 Task: Look for Airbnb options in Luimneach, Ireland from 2nd December, 2023 to 12th December, 2023 for 2 adults.1  bedroom having 1 bed and 1 bathroom. Property type can be hotel. Look for 5 properties as per requirement.
Action: Mouse moved to (397, 89)
Screenshot: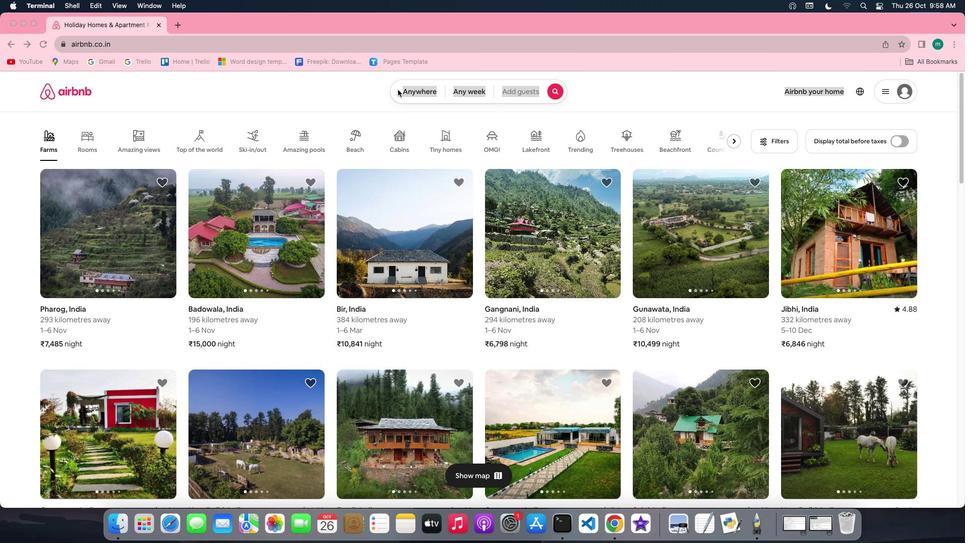 
Action: Mouse pressed left at (397, 89)
Screenshot: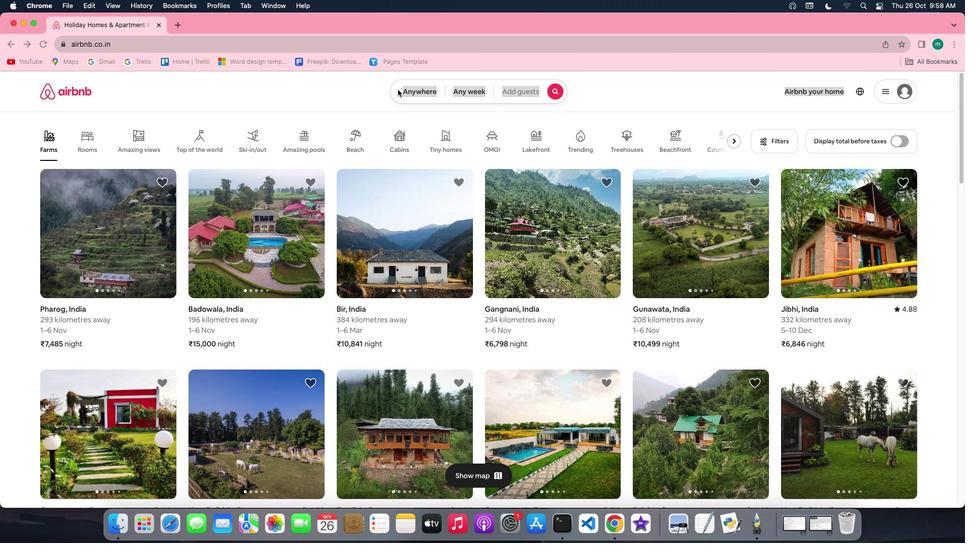 
Action: Mouse moved to (409, 85)
Screenshot: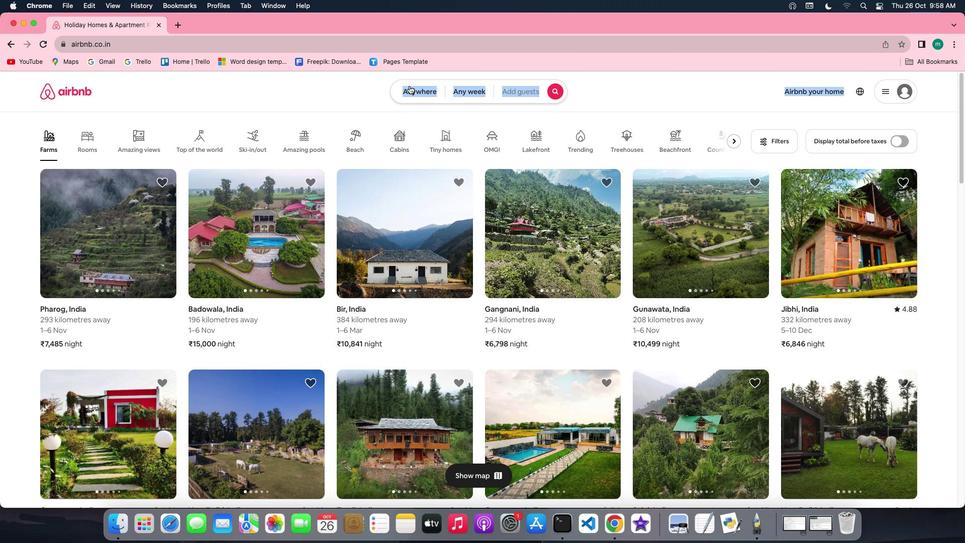 
Action: Mouse pressed left at (409, 85)
Screenshot: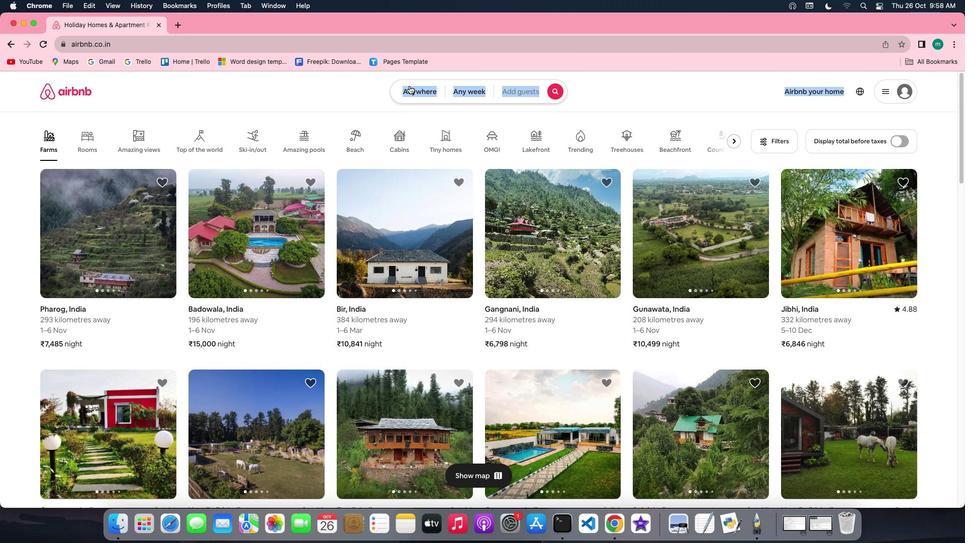 
Action: Mouse moved to (371, 124)
Screenshot: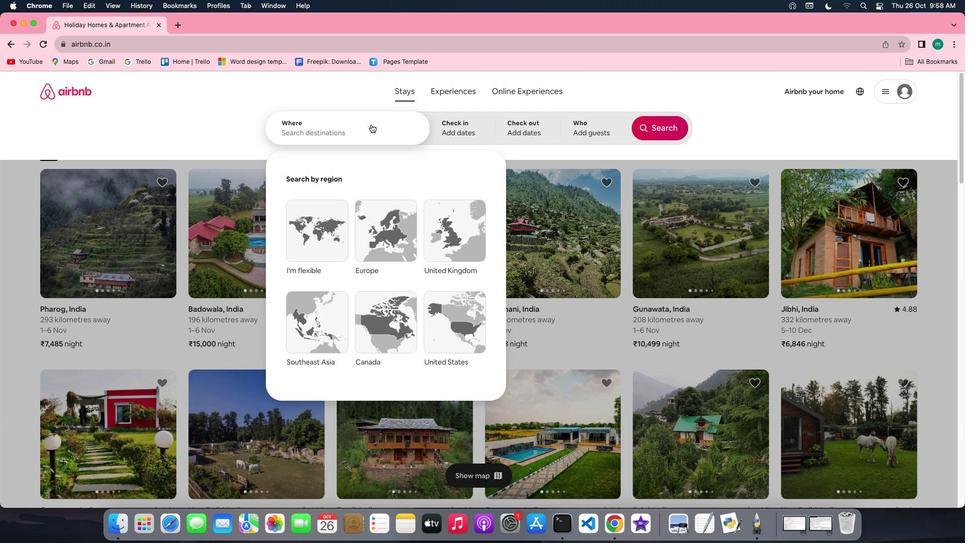 
Action: Key pressed Key.shift'L''u''i''m''e''a''c''h'
Screenshot: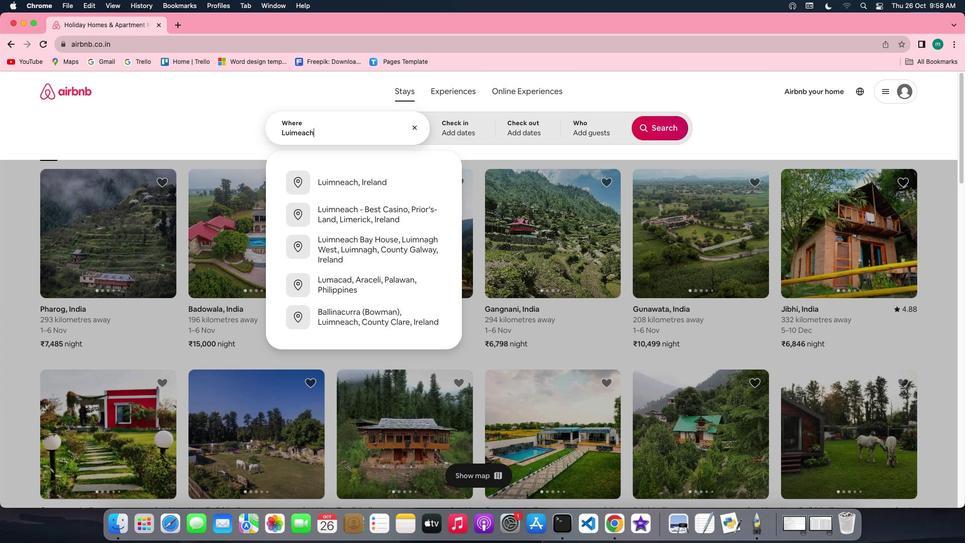 
Action: Mouse moved to (371, 124)
Screenshot: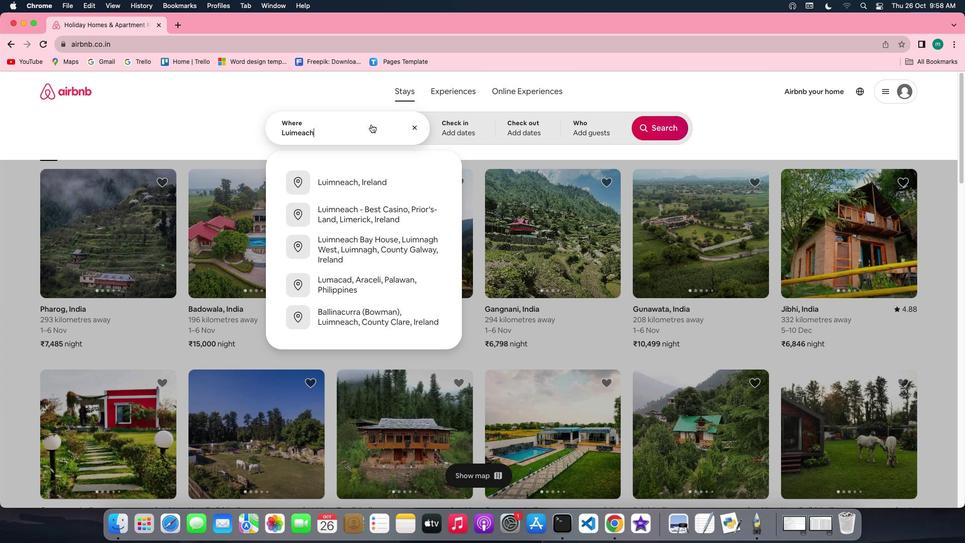 
Action: Key pressed ','Key.spaceKey.shift'I''r''e''l''a''n''d'
Screenshot: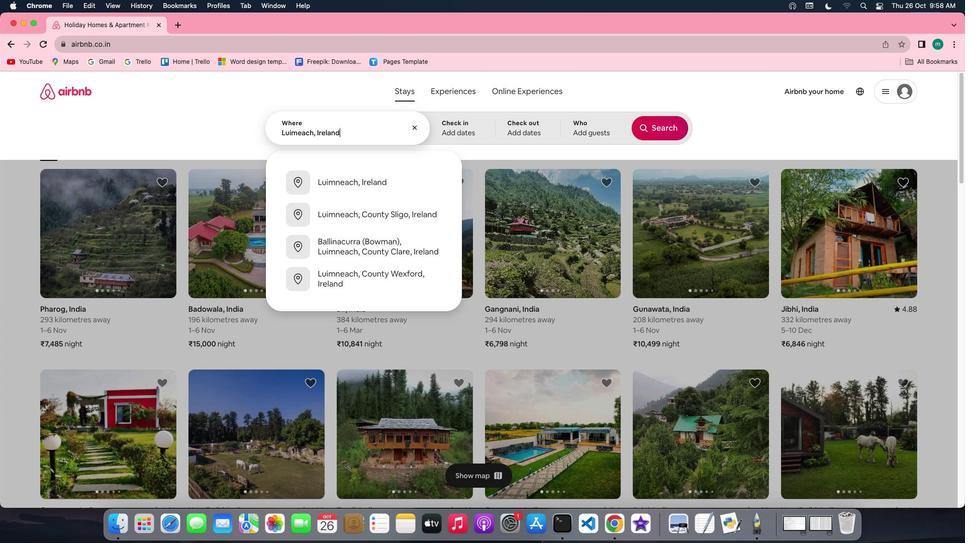 
Action: Mouse moved to (442, 121)
Screenshot: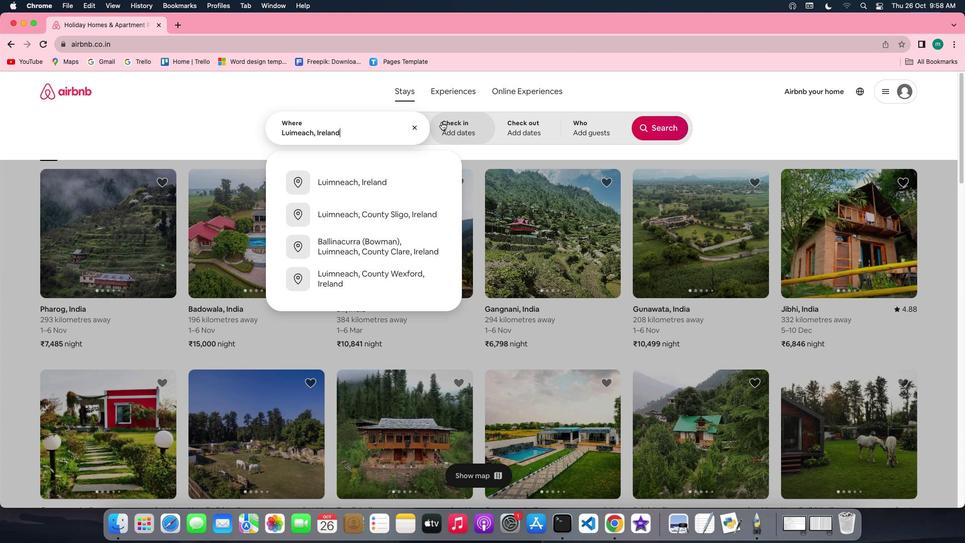 
Action: Mouse pressed left at (442, 121)
Screenshot: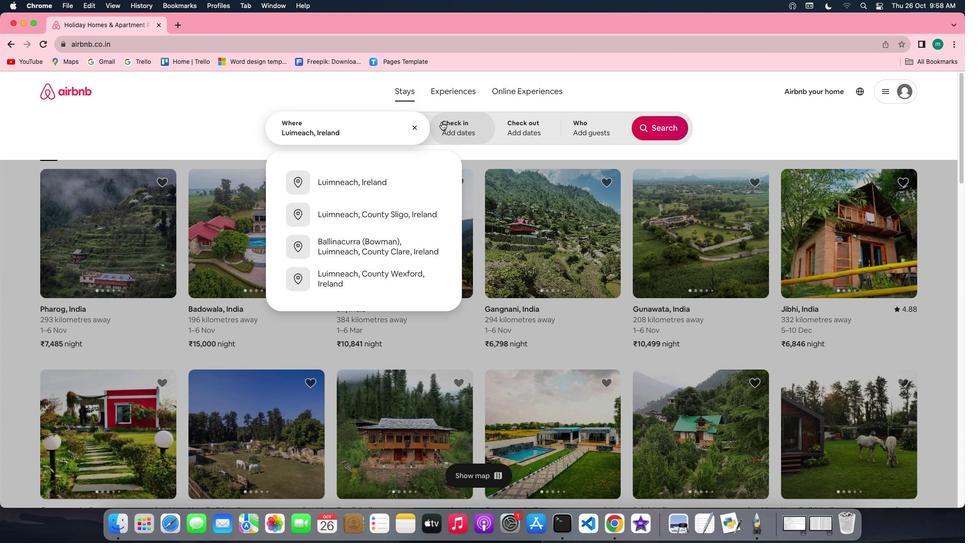 
Action: Mouse moved to (656, 203)
Screenshot: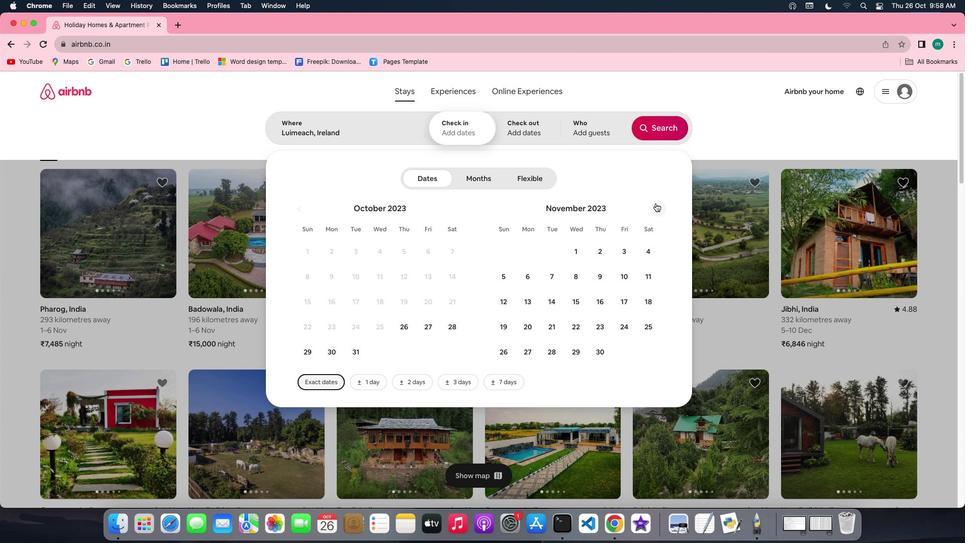 
Action: Mouse pressed left at (656, 203)
Screenshot: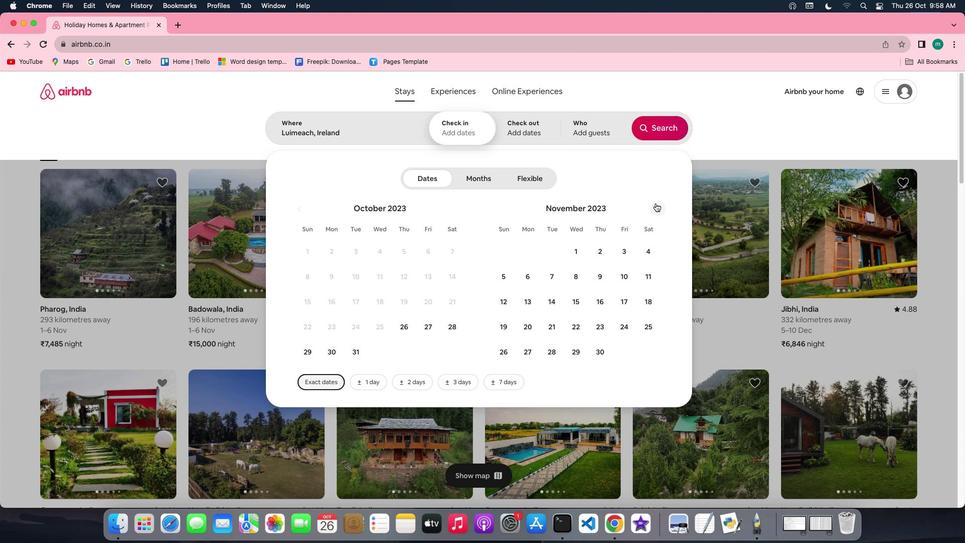 
Action: Mouse moved to (641, 247)
Screenshot: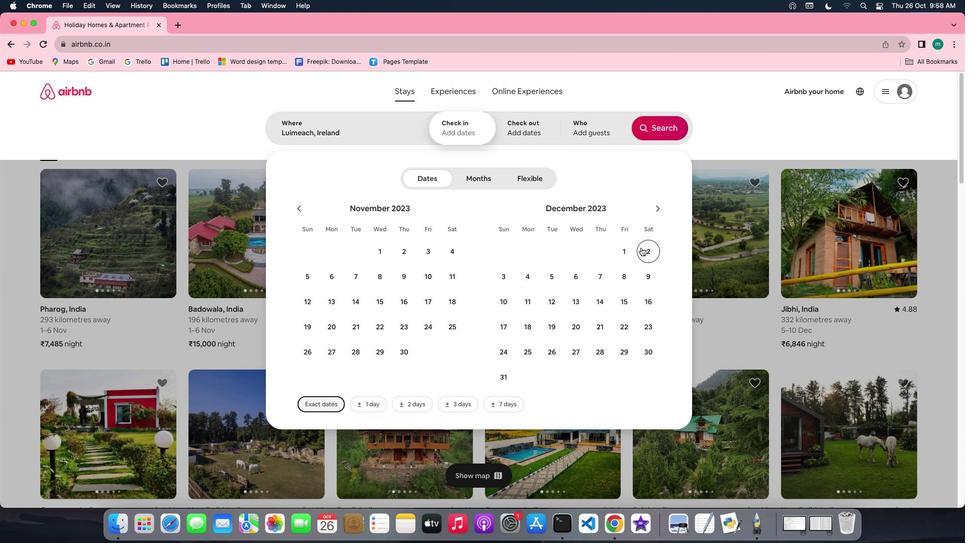 
Action: Mouse pressed left at (641, 247)
Screenshot: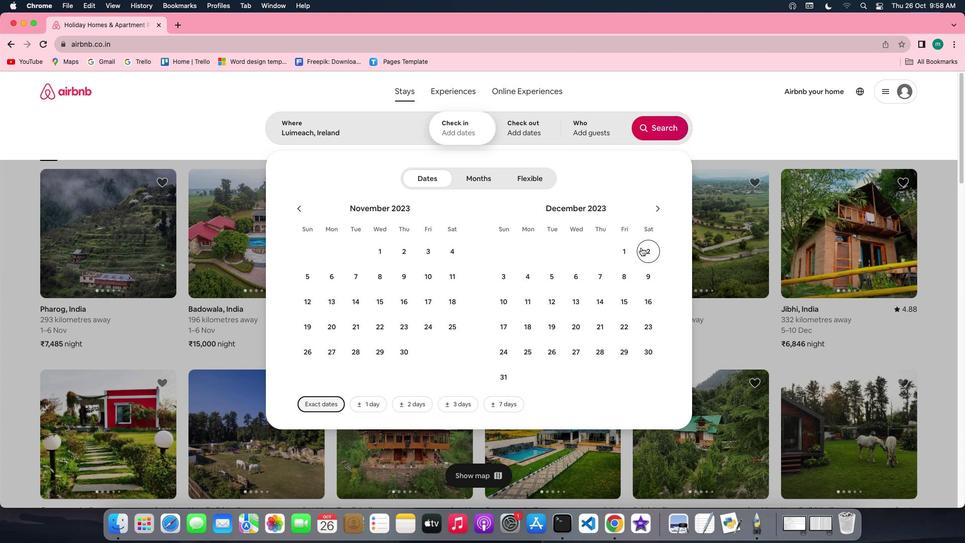 
Action: Mouse moved to (556, 302)
Screenshot: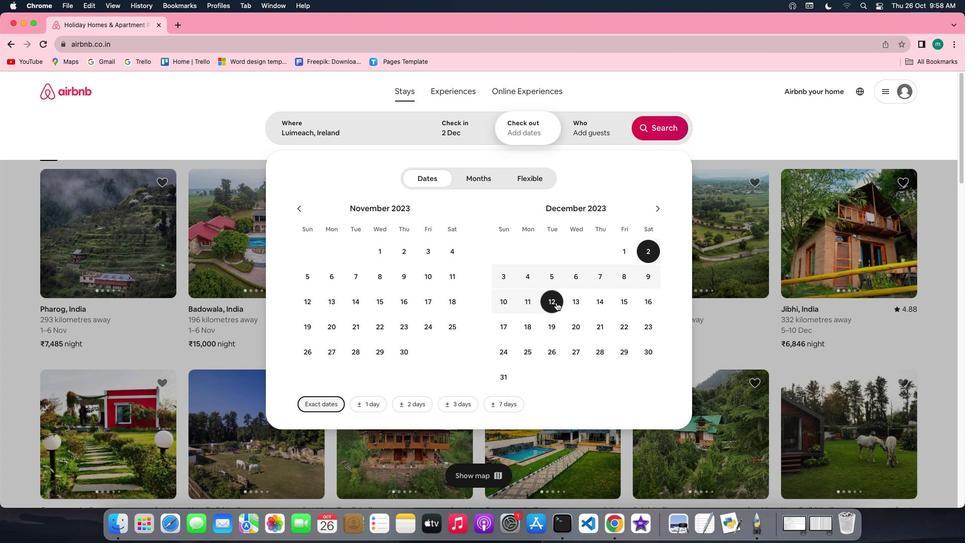 
Action: Mouse pressed left at (556, 302)
Screenshot: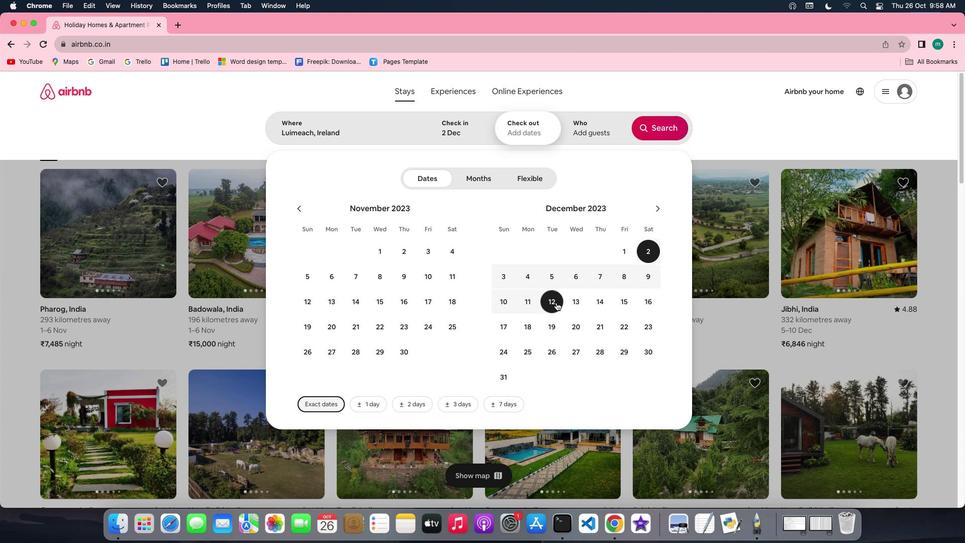 
Action: Mouse moved to (591, 141)
Screenshot: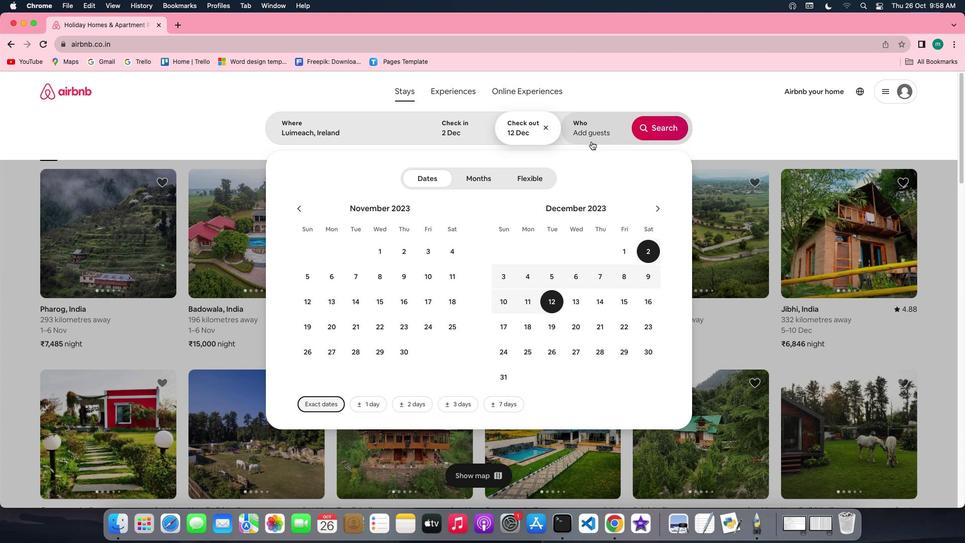 
Action: Mouse pressed left at (591, 141)
Screenshot: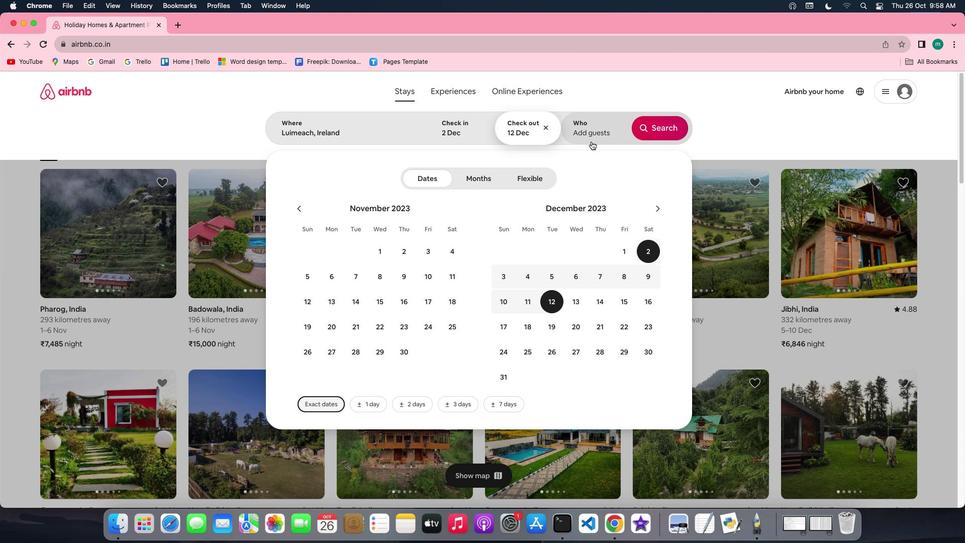 
Action: Mouse moved to (661, 182)
Screenshot: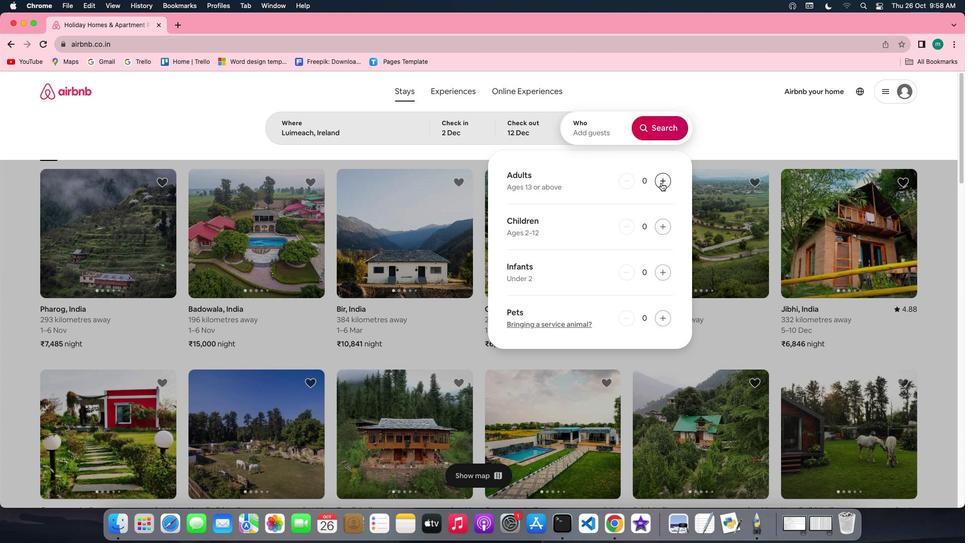 
Action: Mouse pressed left at (661, 182)
Screenshot: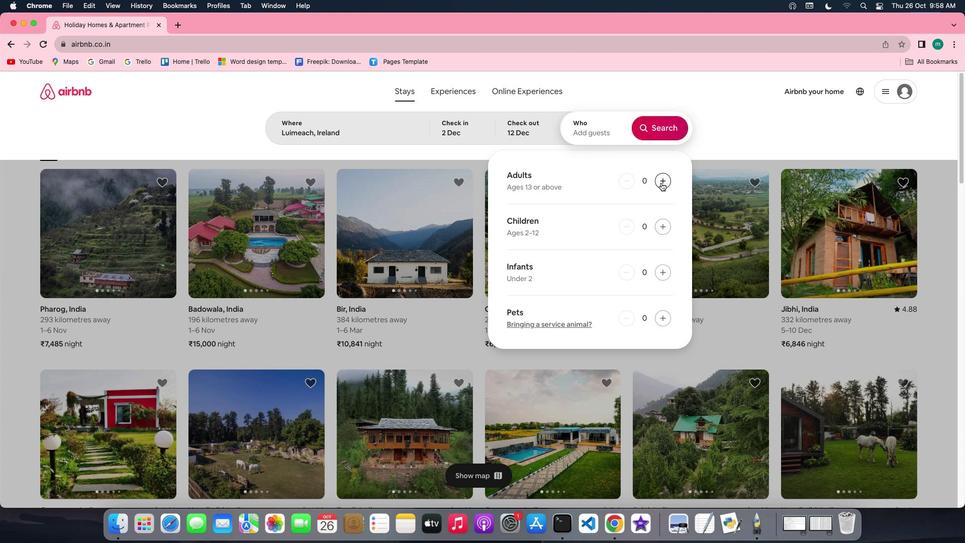 
Action: Mouse pressed left at (661, 182)
Screenshot: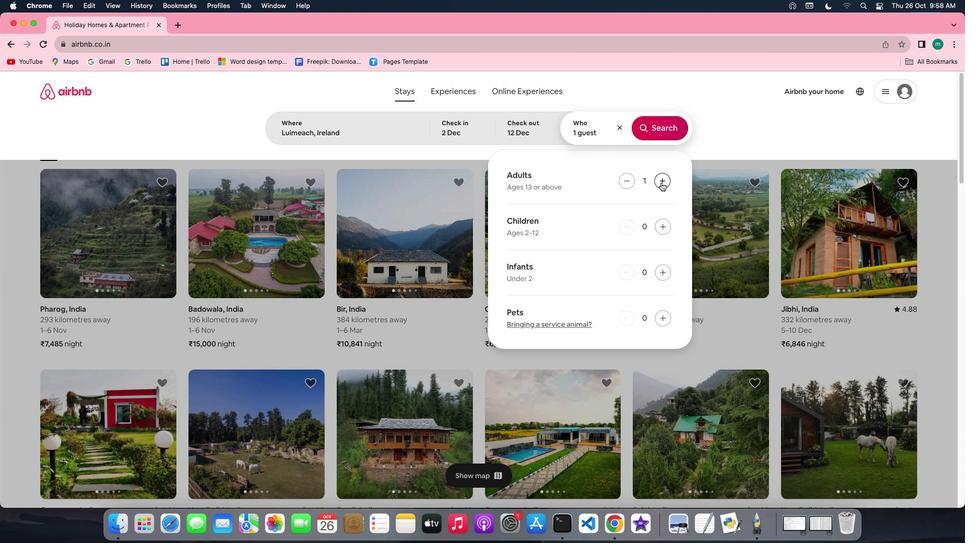 
Action: Mouse moved to (670, 131)
Screenshot: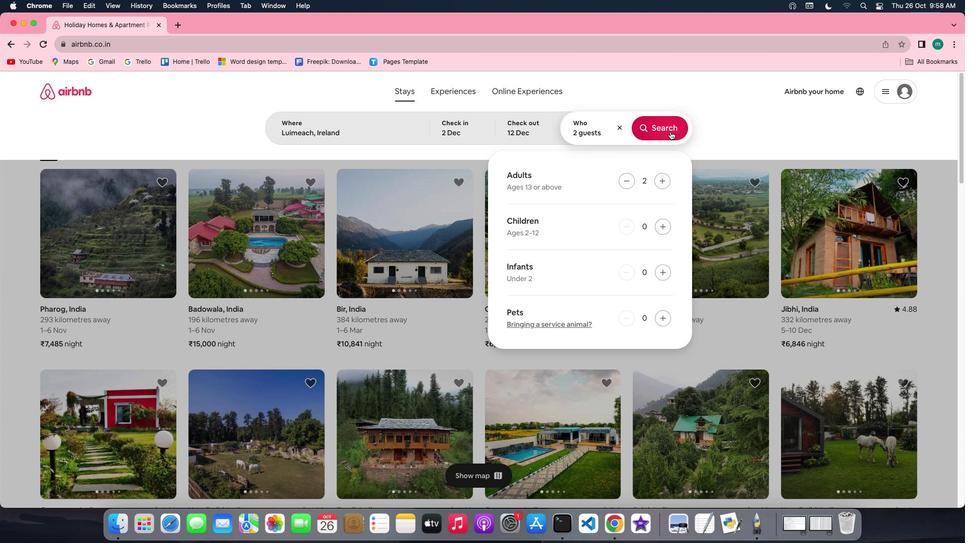 
Action: Mouse pressed left at (670, 131)
Screenshot: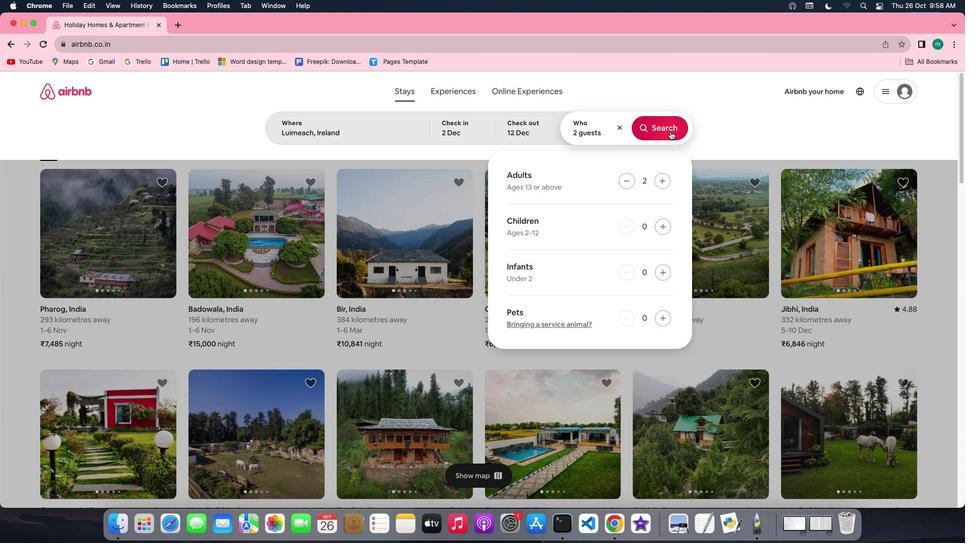 
Action: Mouse moved to (800, 133)
Screenshot: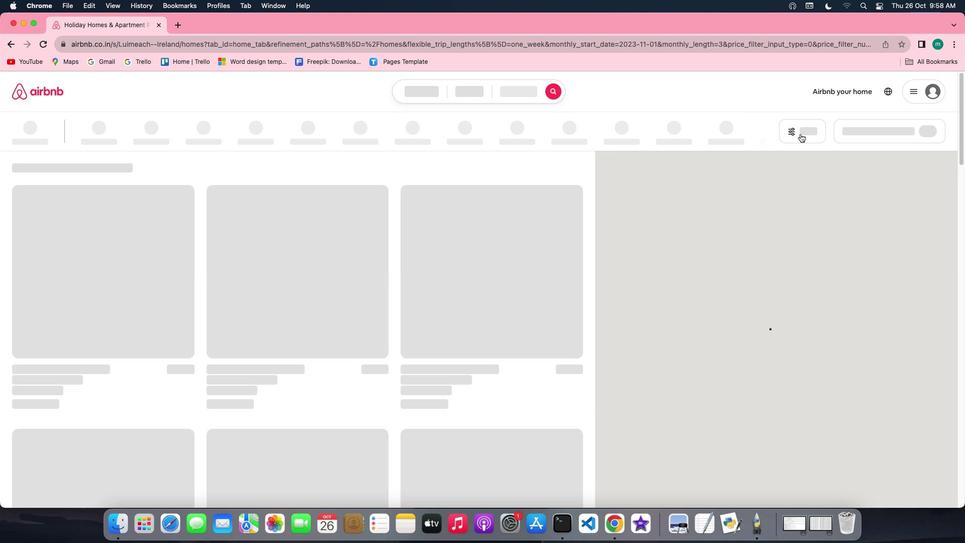 
Action: Mouse pressed left at (800, 133)
Screenshot: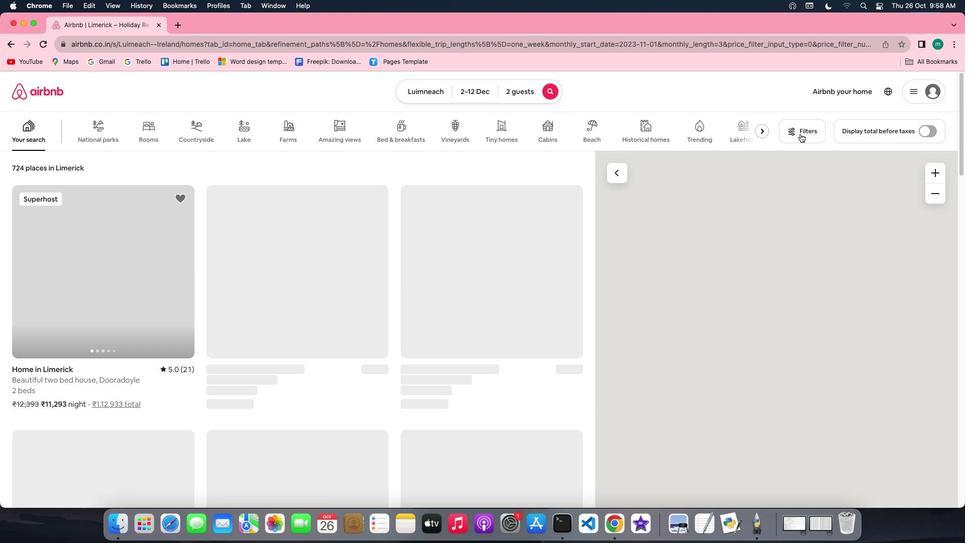 
Action: Mouse moved to (629, 226)
Screenshot: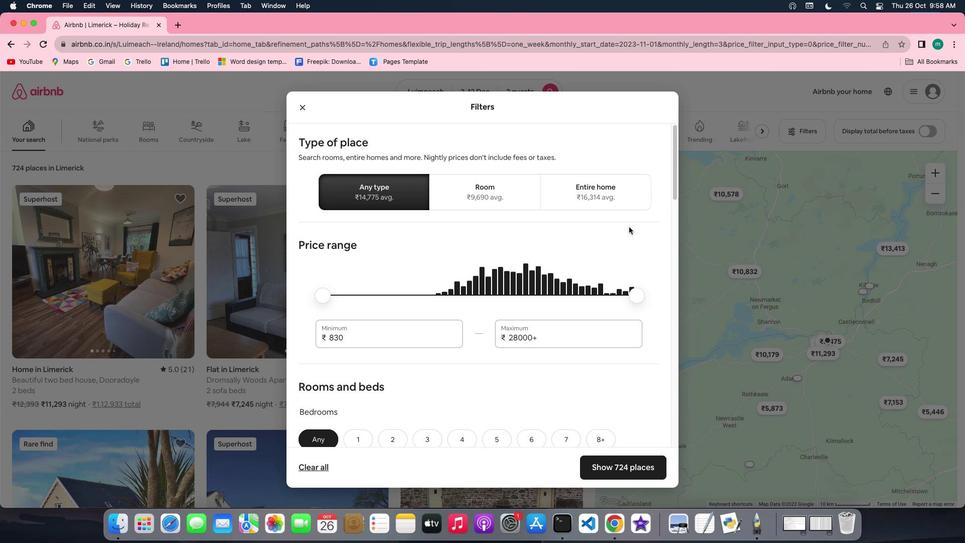 
Action: Mouse scrolled (629, 226) with delta (0, 0)
Screenshot: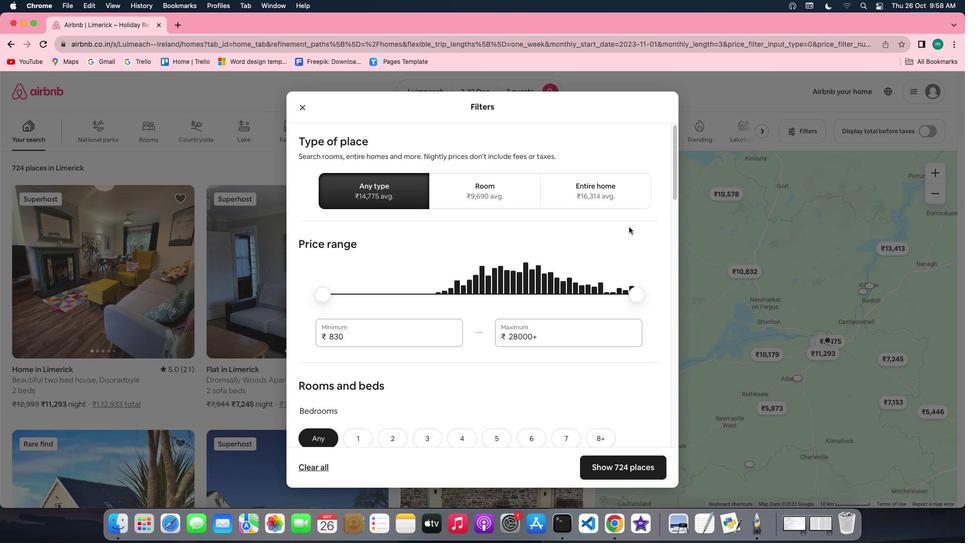 
Action: Mouse scrolled (629, 226) with delta (0, 0)
Screenshot: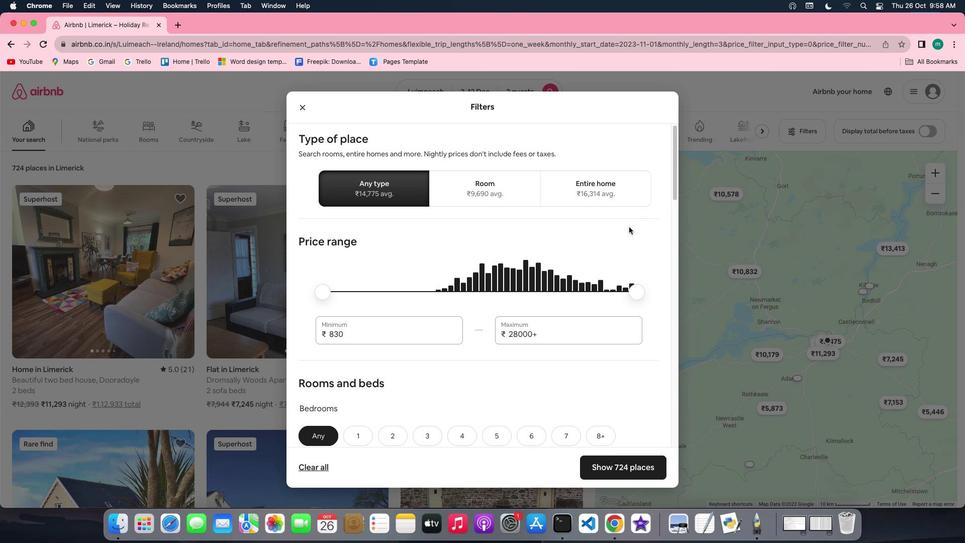 
Action: Mouse scrolled (629, 226) with delta (0, 0)
Screenshot: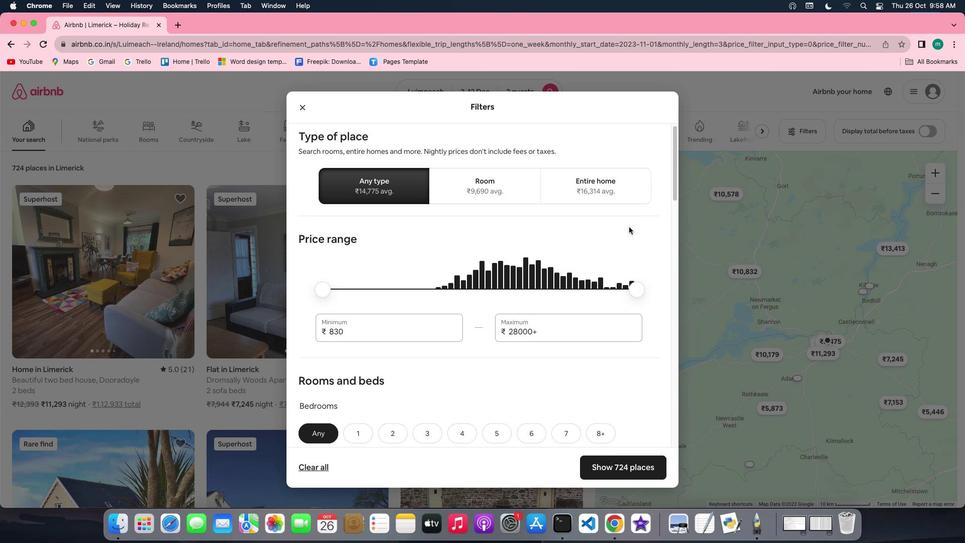 
Action: Mouse scrolled (629, 226) with delta (0, 0)
Screenshot: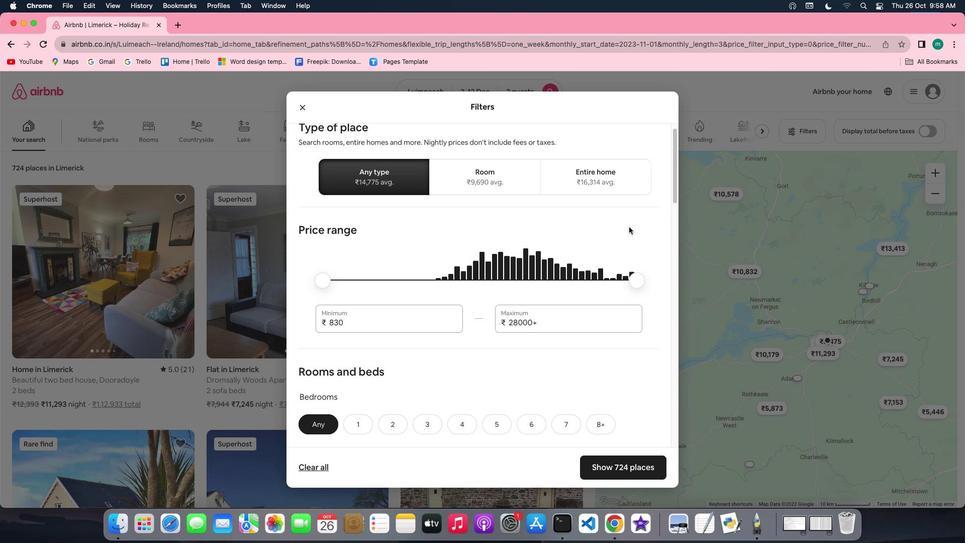 
Action: Mouse scrolled (629, 226) with delta (0, 0)
Screenshot: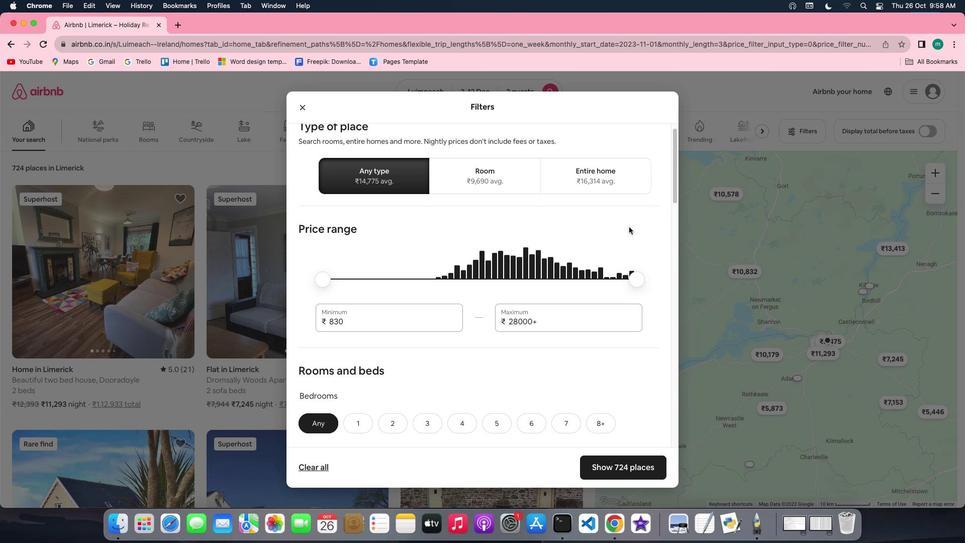 
Action: Mouse scrolled (629, 226) with delta (0, 0)
Screenshot: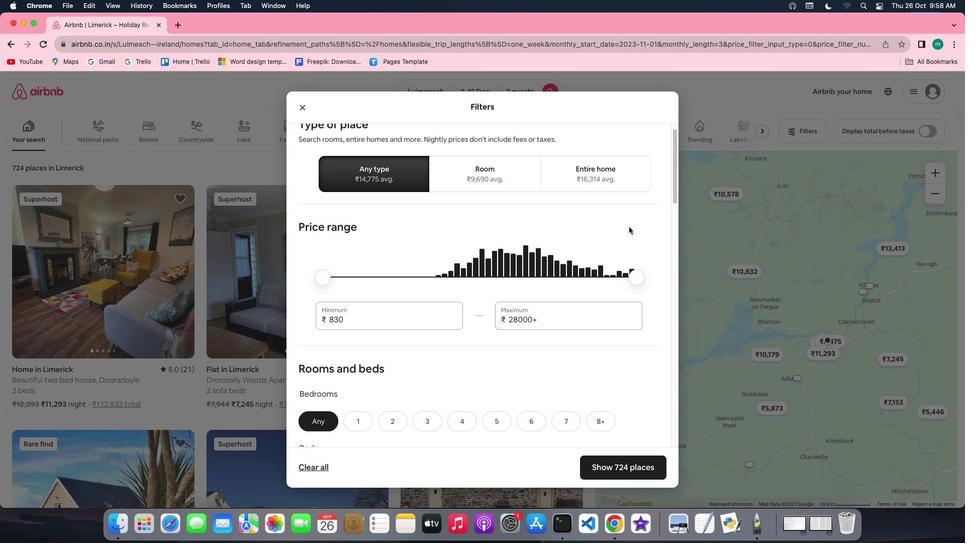 
Action: Mouse scrolled (629, 226) with delta (0, 0)
Screenshot: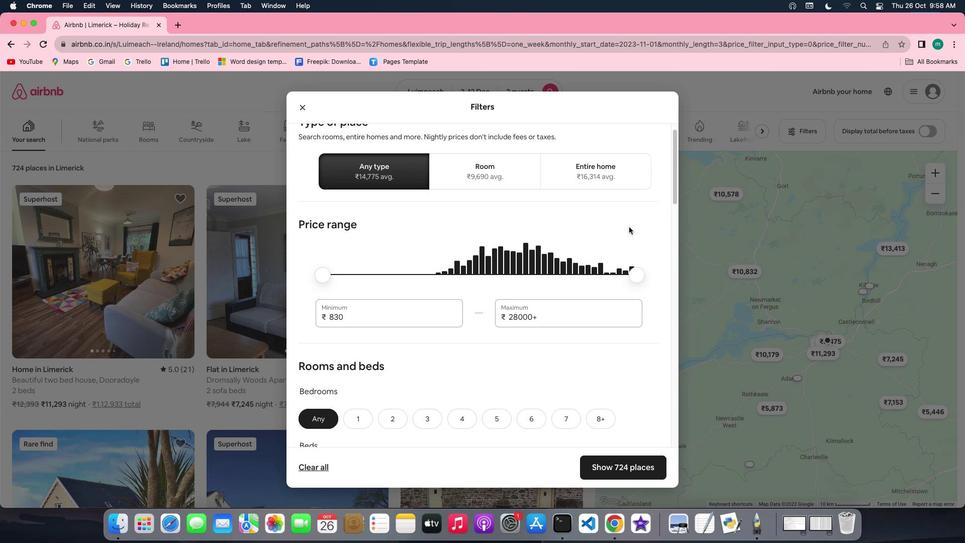 
Action: Mouse scrolled (629, 226) with delta (0, 0)
Screenshot: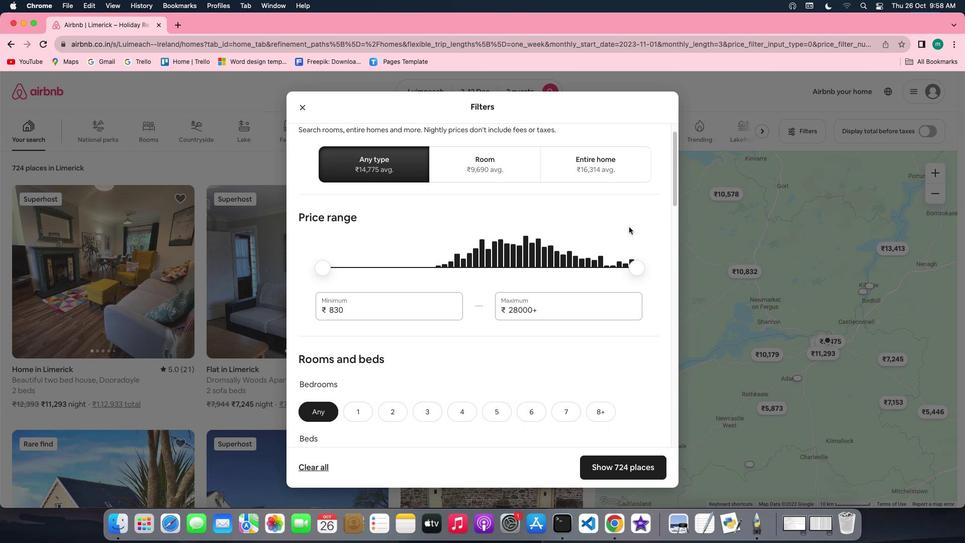 
Action: Mouse scrolled (629, 226) with delta (0, 0)
Screenshot: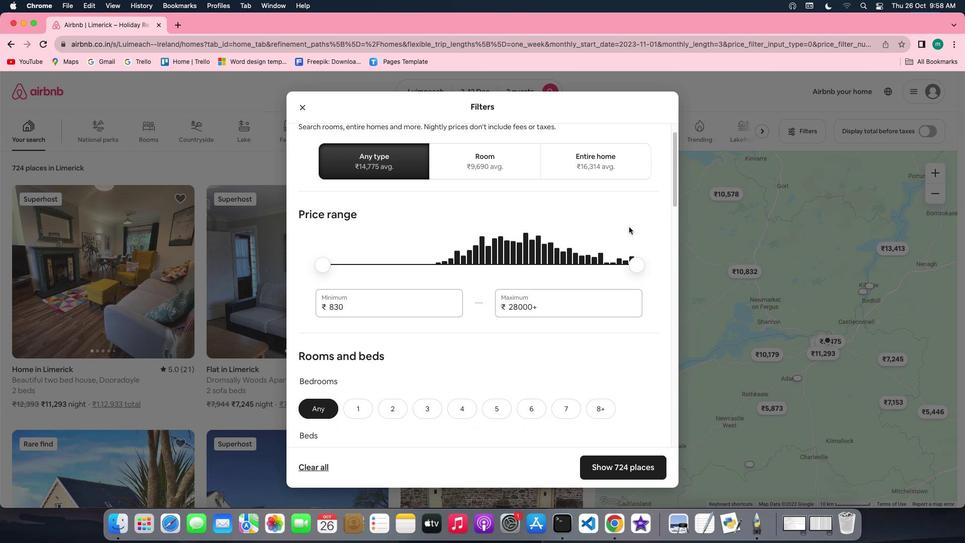 
Action: Mouse scrolled (629, 226) with delta (0, 0)
Screenshot: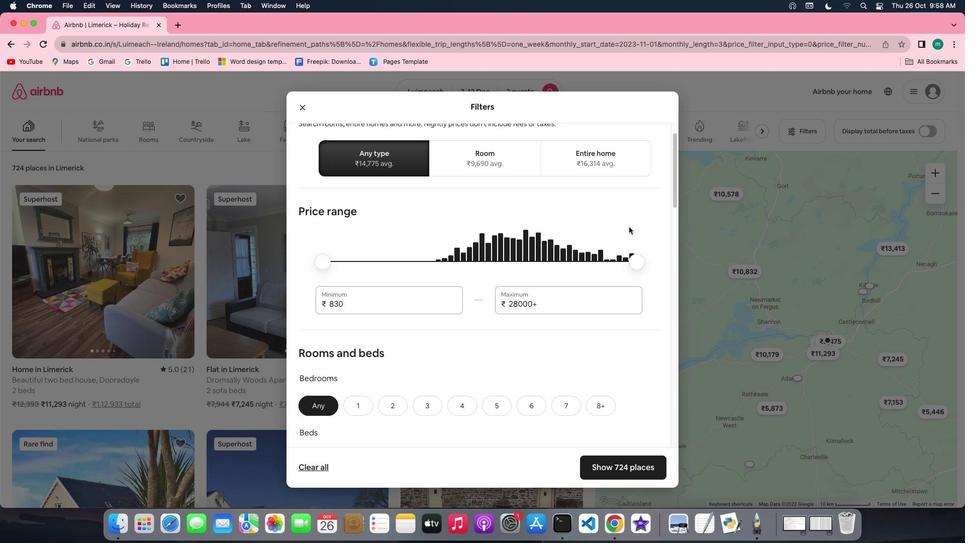 
Action: Mouse scrolled (629, 226) with delta (0, 0)
Screenshot: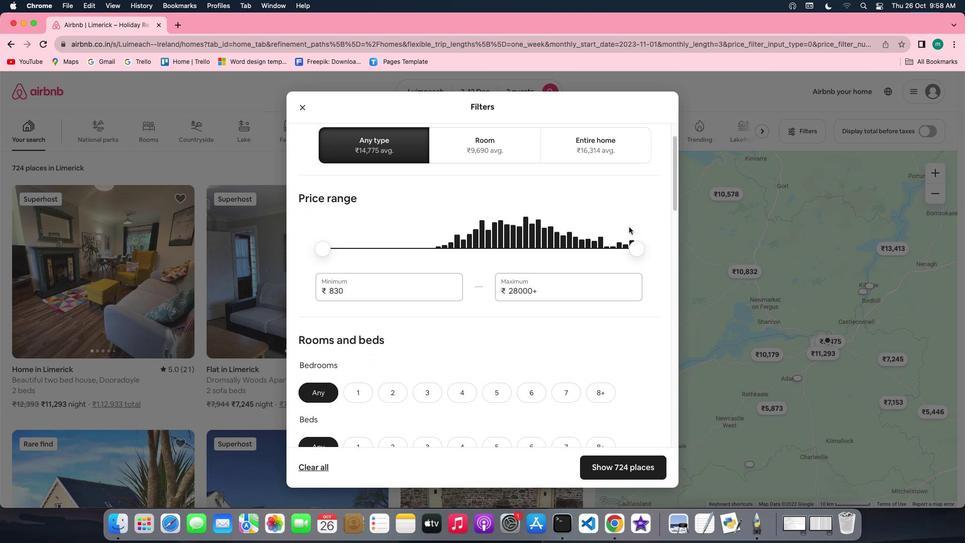 
Action: Mouse scrolled (629, 226) with delta (0, 0)
Screenshot: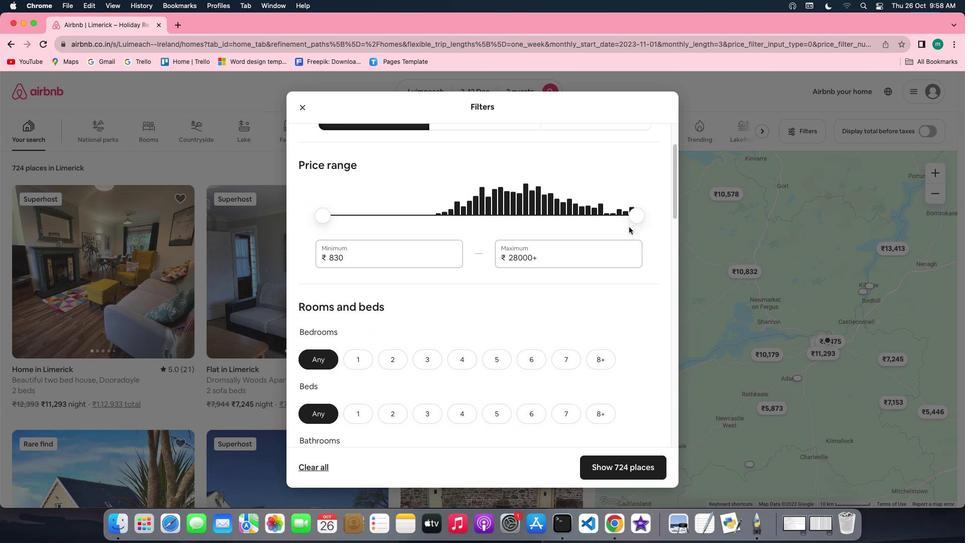 
Action: Mouse scrolled (629, 226) with delta (0, 0)
Screenshot: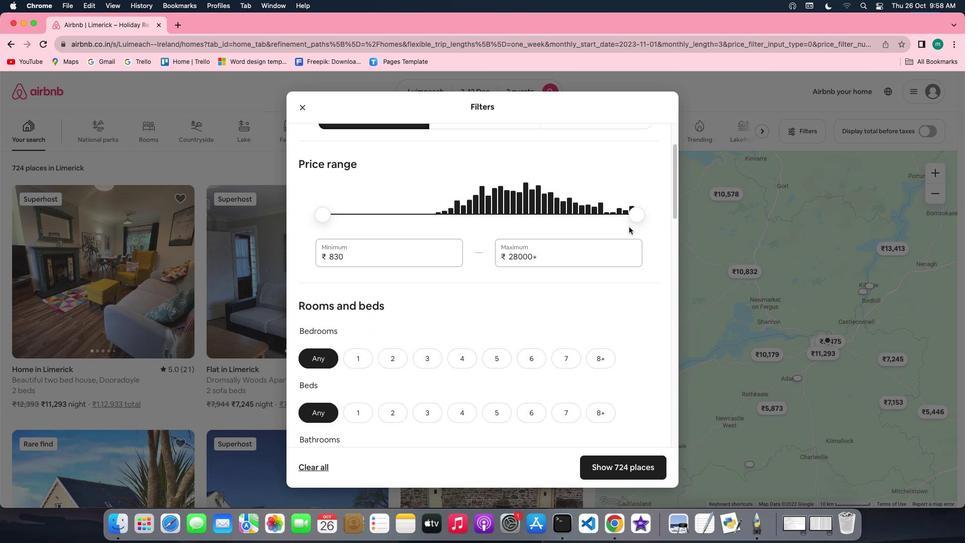 
Action: Mouse scrolled (629, 226) with delta (0, 0)
Screenshot: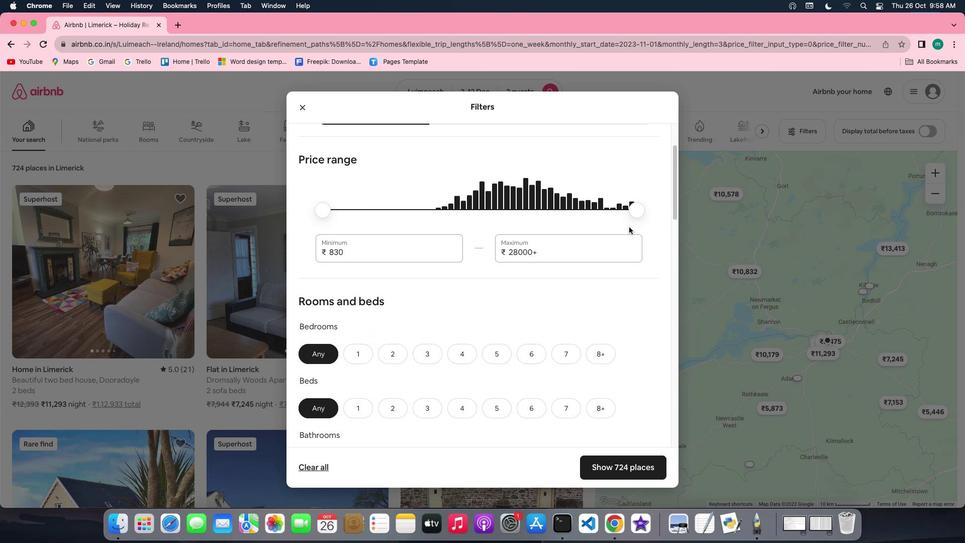 
Action: Mouse scrolled (629, 226) with delta (0, 0)
Screenshot: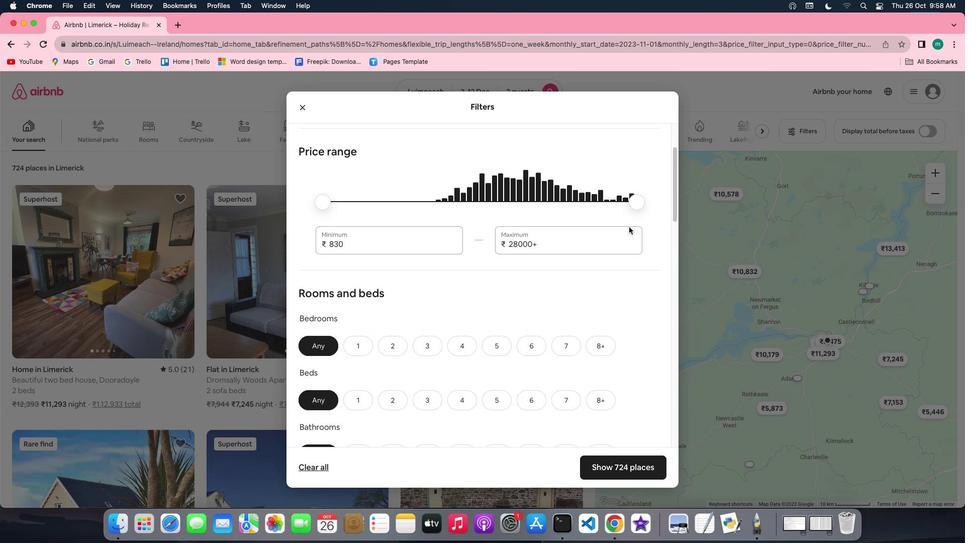 
Action: Mouse scrolled (629, 226) with delta (0, 0)
Screenshot: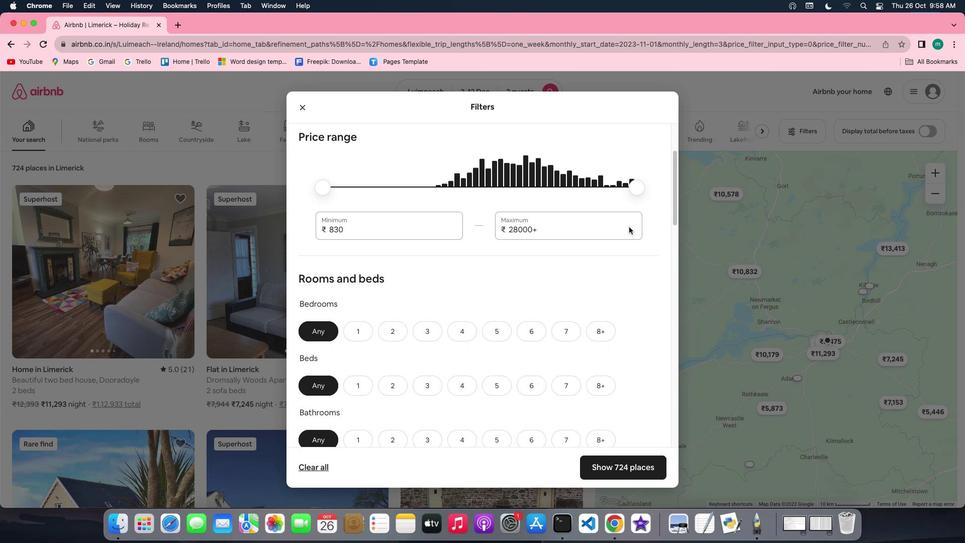 
Action: Mouse scrolled (629, 226) with delta (0, 0)
Screenshot: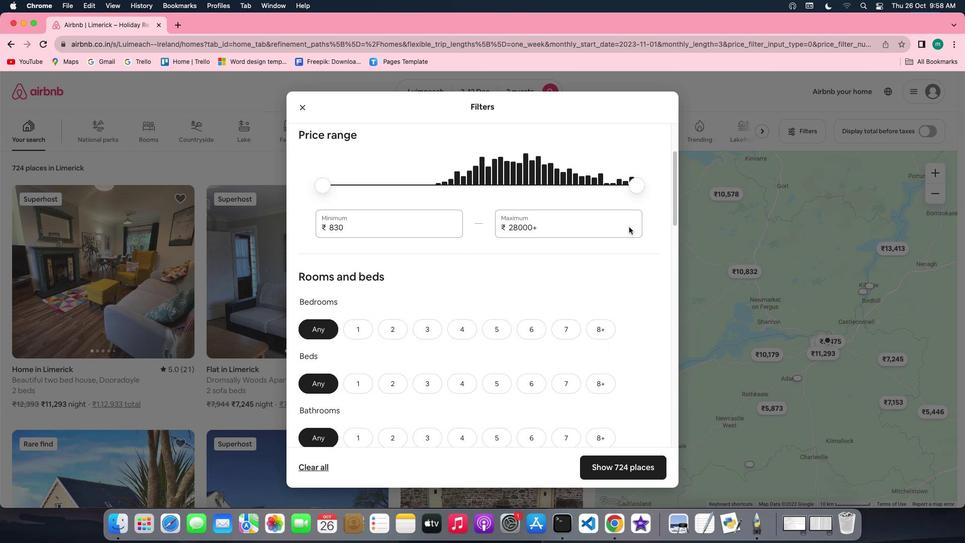 
Action: Mouse scrolled (629, 226) with delta (0, 0)
Screenshot: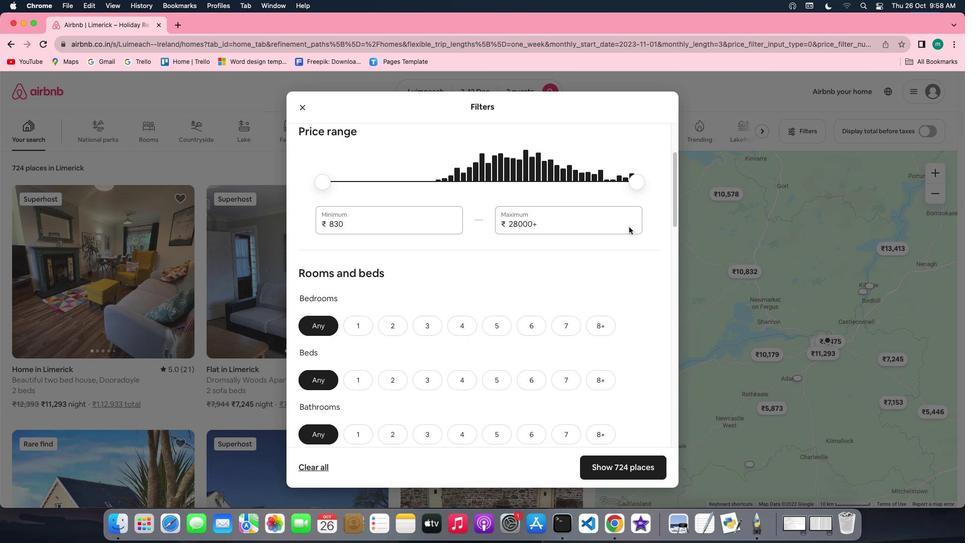 
Action: Mouse scrolled (629, 226) with delta (0, 0)
Screenshot: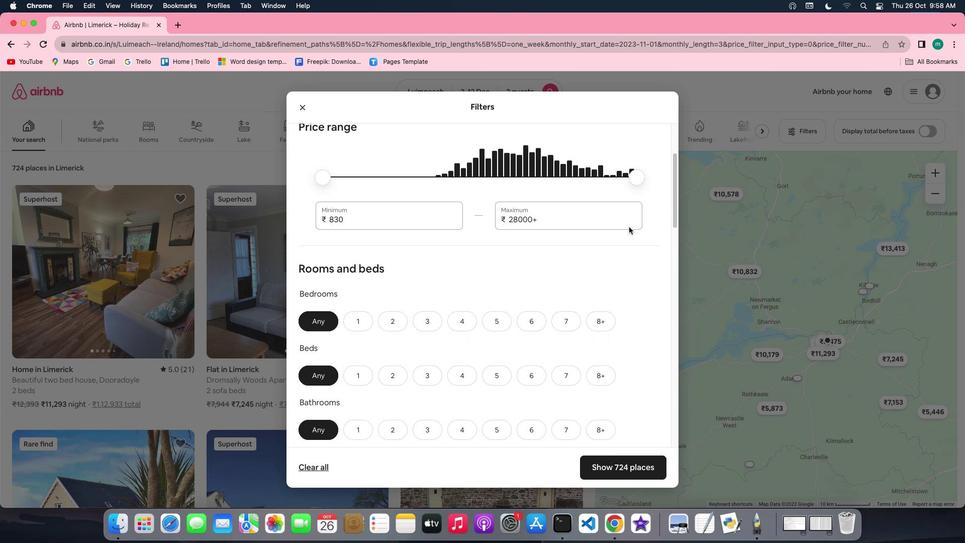 
Action: Mouse scrolled (629, 226) with delta (0, 0)
Screenshot: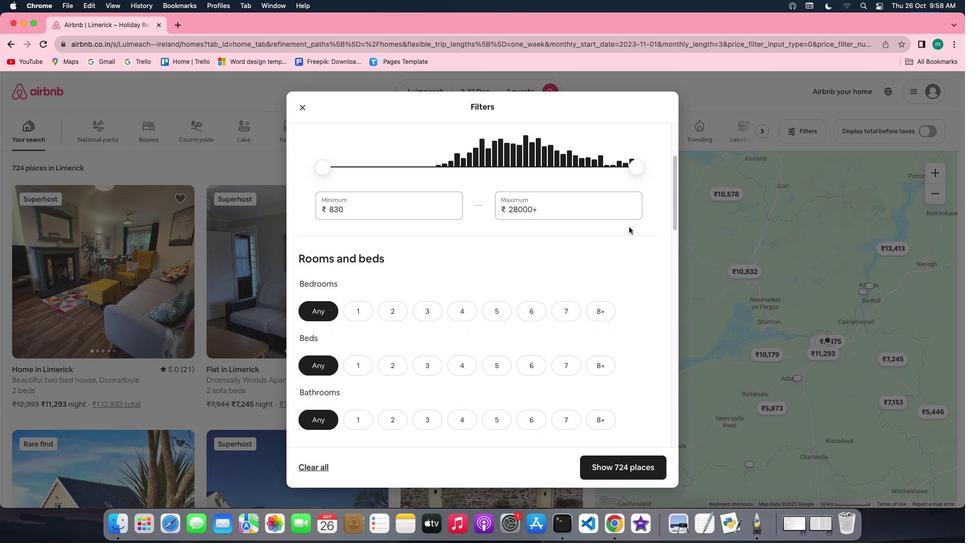 
Action: Mouse scrolled (629, 226) with delta (0, 0)
Screenshot: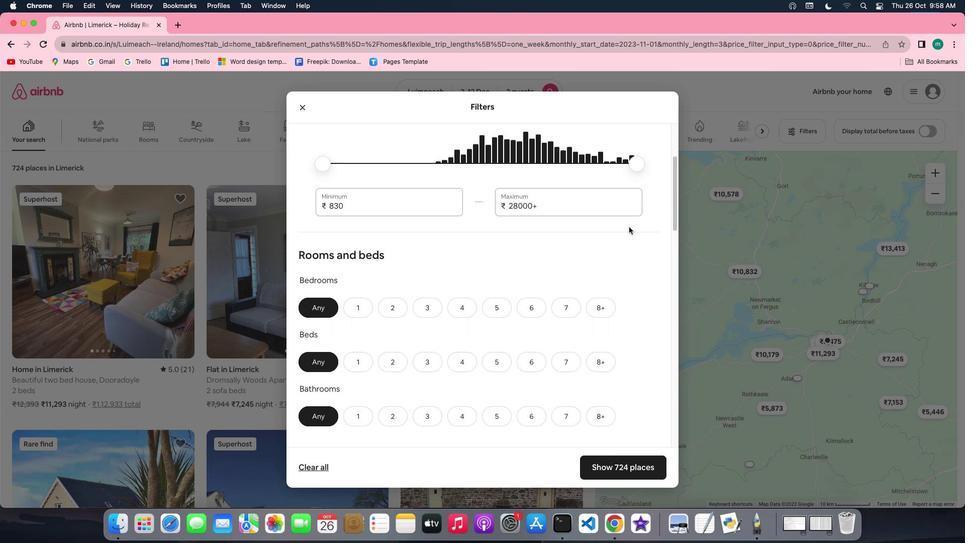 
Action: Mouse scrolled (629, 226) with delta (0, 0)
Screenshot: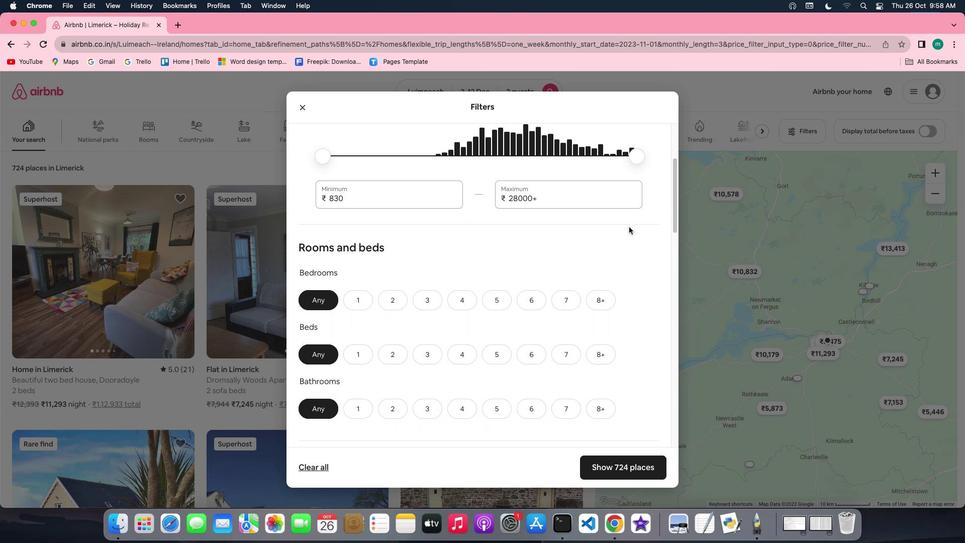 
Action: Mouse scrolled (629, 226) with delta (0, 0)
Screenshot: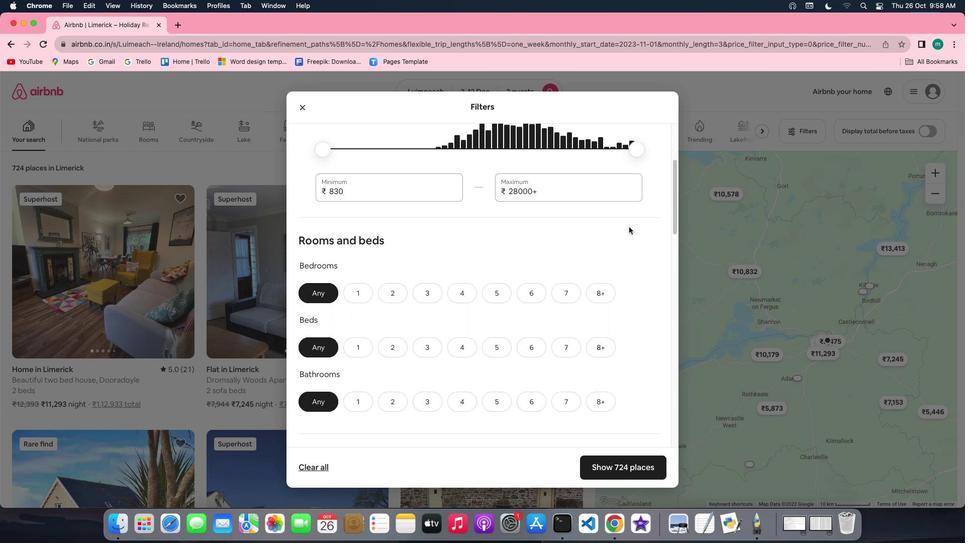 
Action: Mouse scrolled (629, 226) with delta (0, 0)
Screenshot: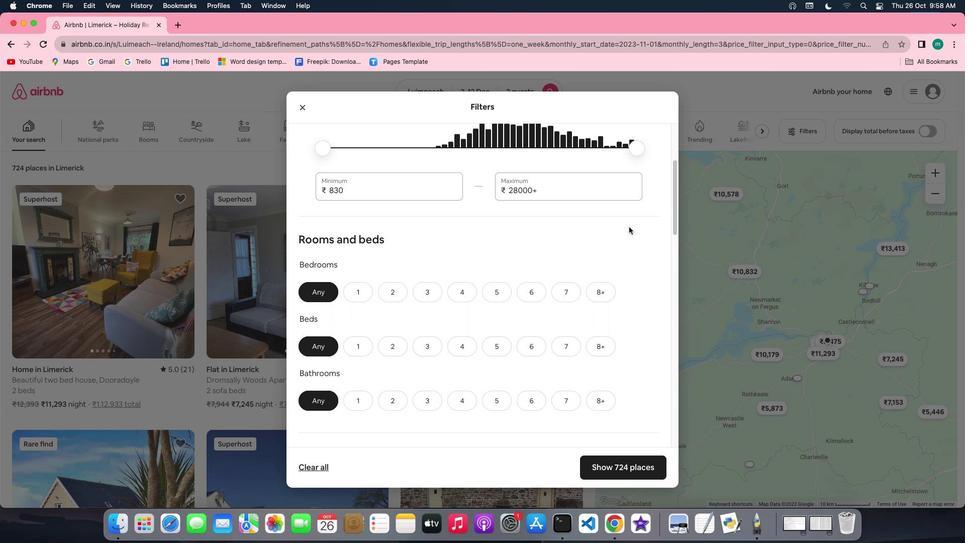 
Action: Mouse scrolled (629, 226) with delta (0, 0)
Screenshot: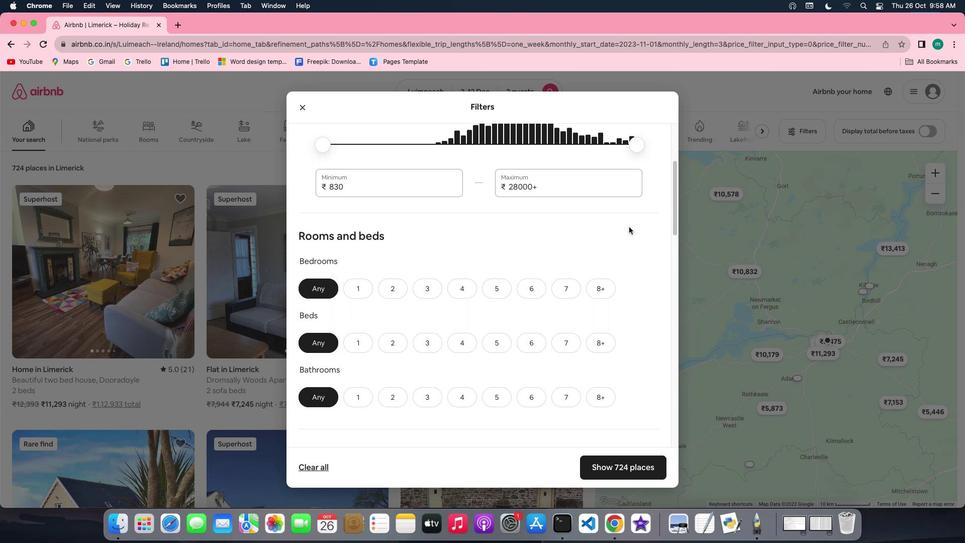 
Action: Mouse scrolled (629, 226) with delta (0, 0)
Screenshot: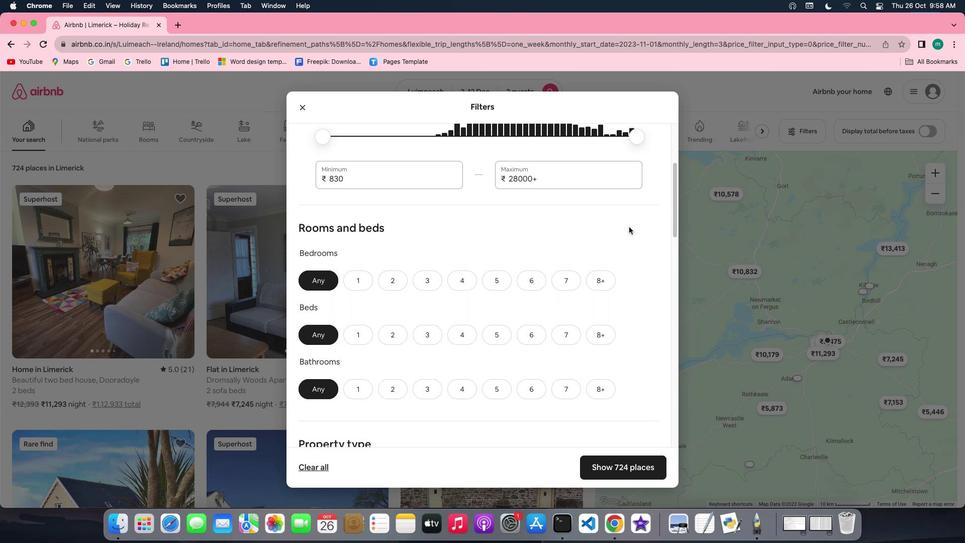 
Action: Mouse scrolled (629, 226) with delta (0, 0)
Screenshot: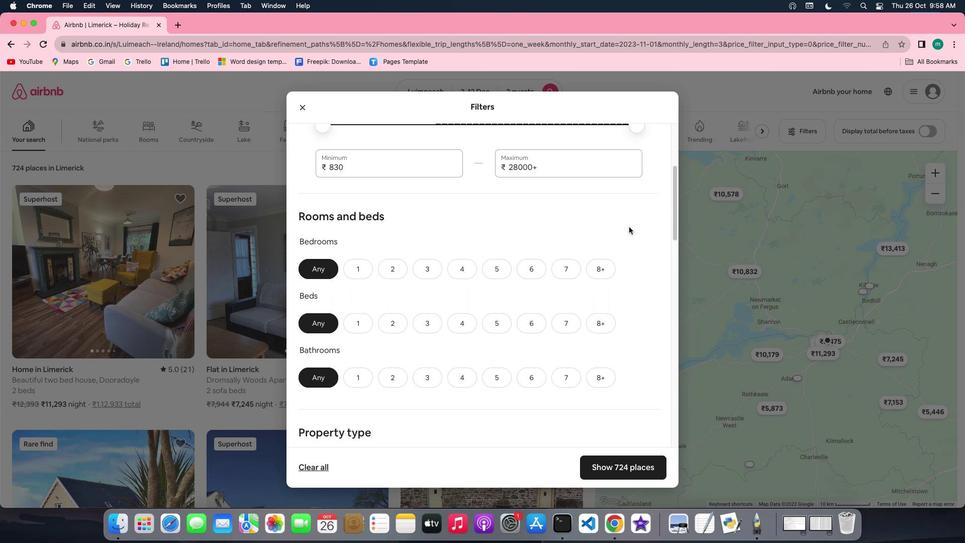 
Action: Mouse moved to (360, 248)
Screenshot: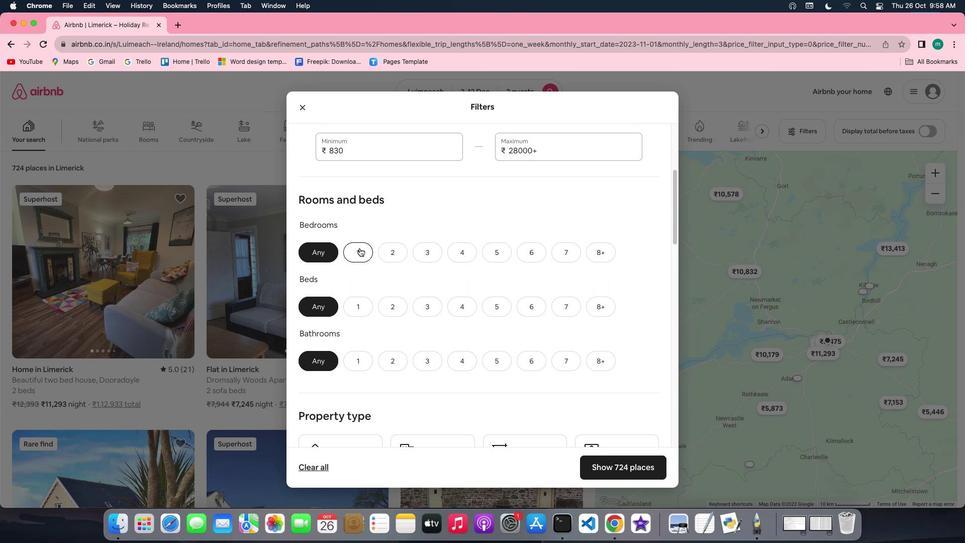 
Action: Mouse pressed left at (360, 248)
Screenshot: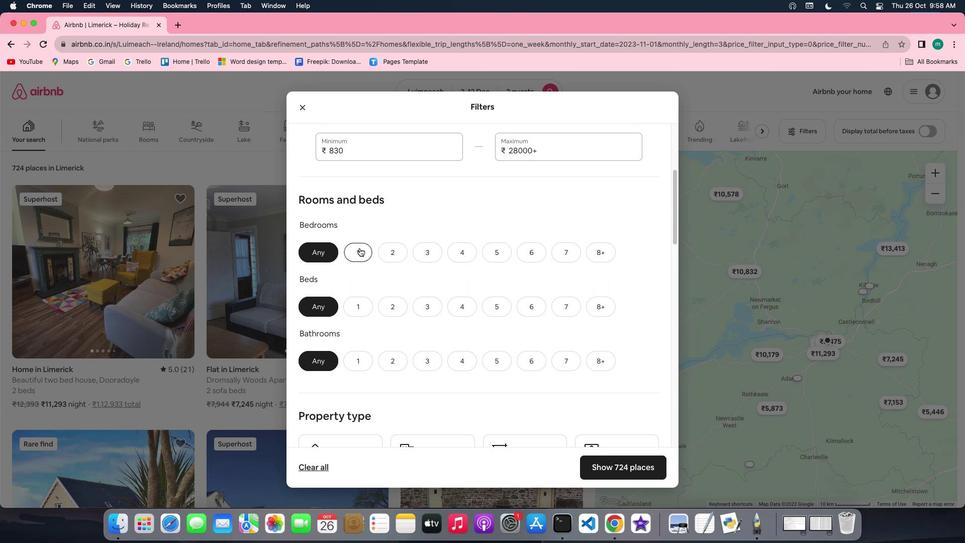 
Action: Mouse moved to (351, 303)
Screenshot: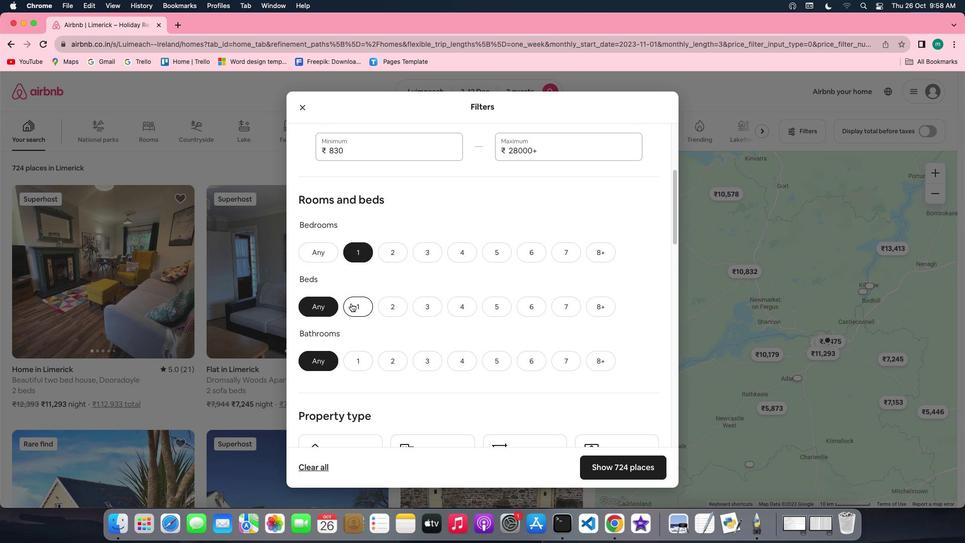 
Action: Mouse pressed left at (351, 303)
Screenshot: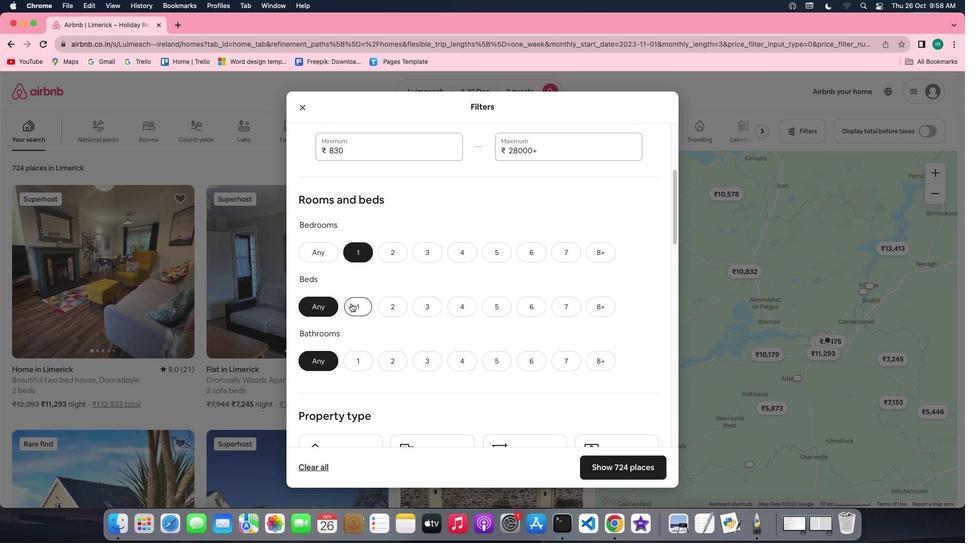 
Action: Mouse moved to (366, 364)
Screenshot: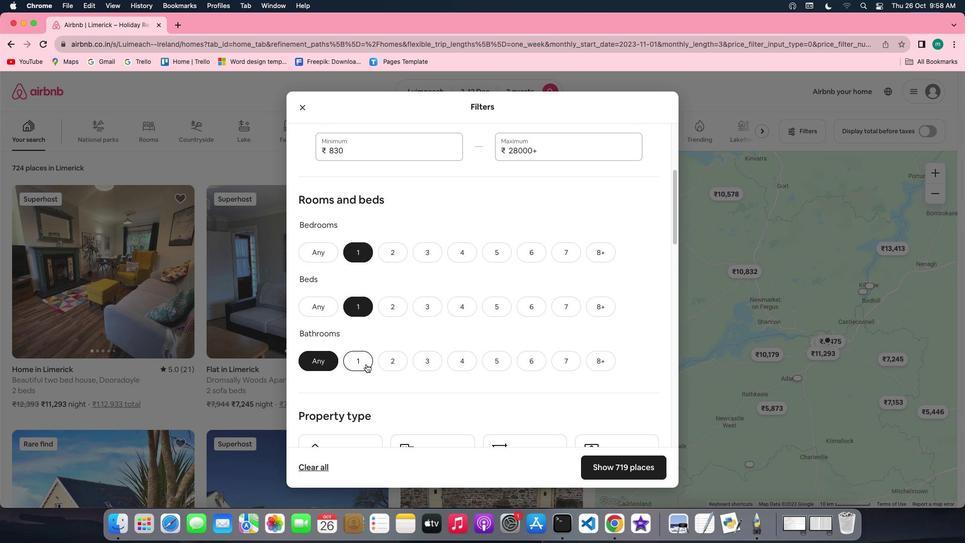 
Action: Mouse pressed left at (366, 364)
Screenshot: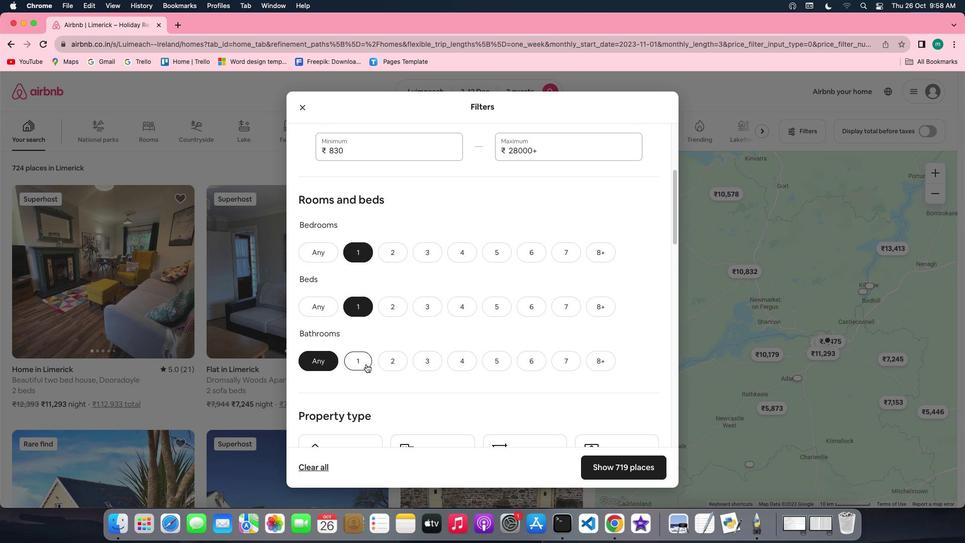 
Action: Mouse moved to (469, 355)
Screenshot: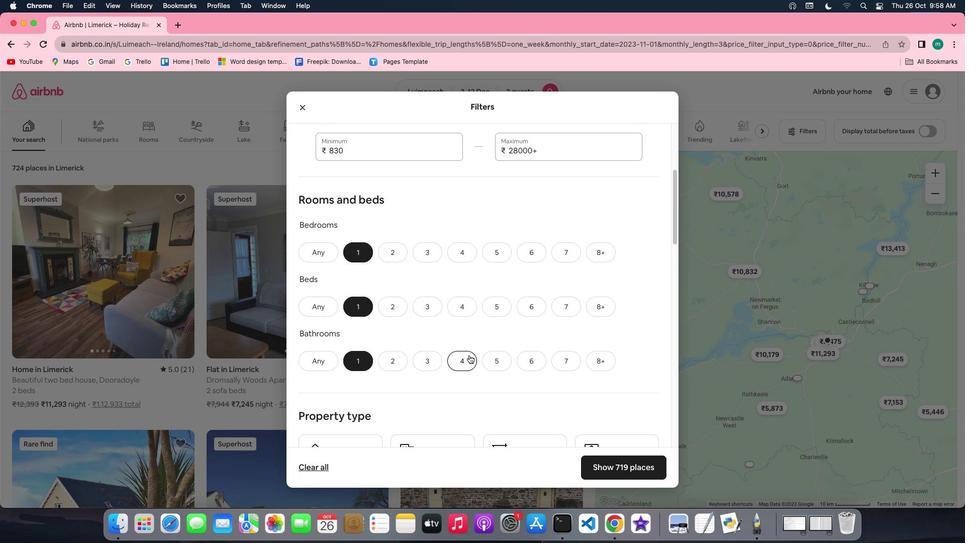 
Action: Mouse scrolled (469, 355) with delta (0, 0)
Screenshot: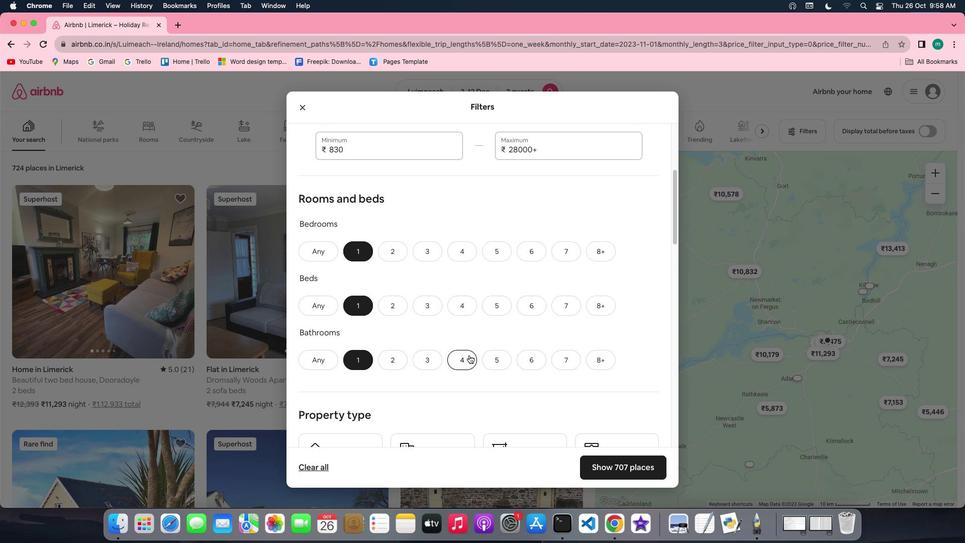 
Action: Mouse scrolled (469, 355) with delta (0, 0)
Screenshot: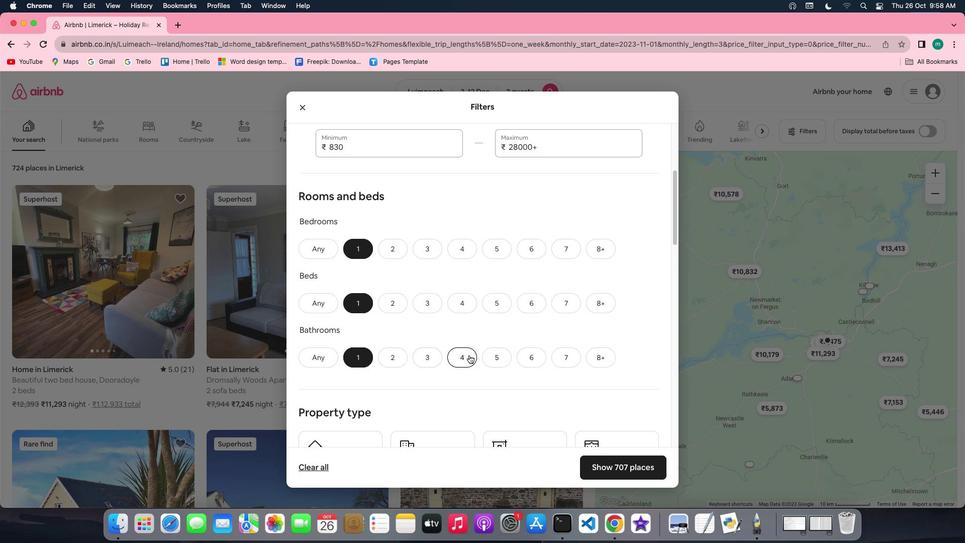 
Action: Mouse scrolled (469, 355) with delta (0, 0)
Screenshot: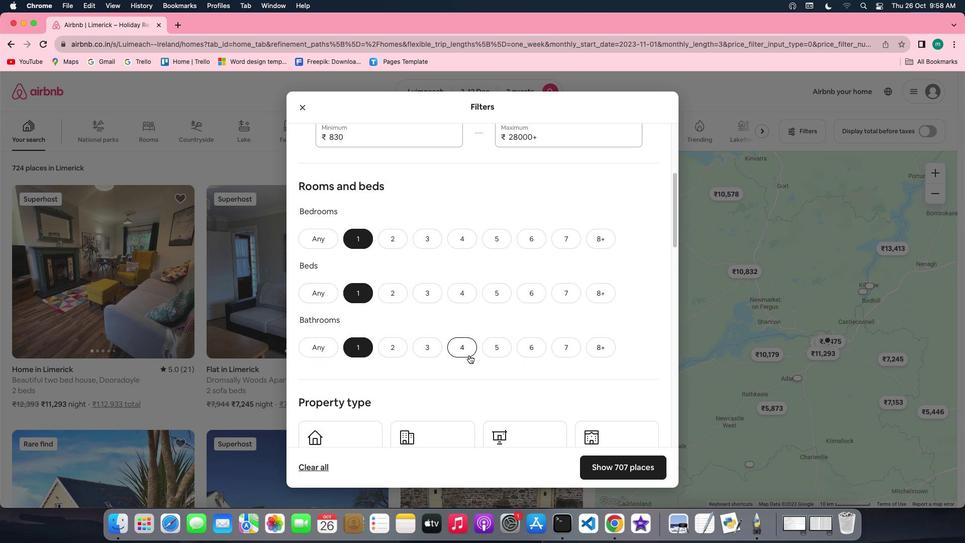 
Action: Mouse scrolled (469, 355) with delta (0, 0)
Screenshot: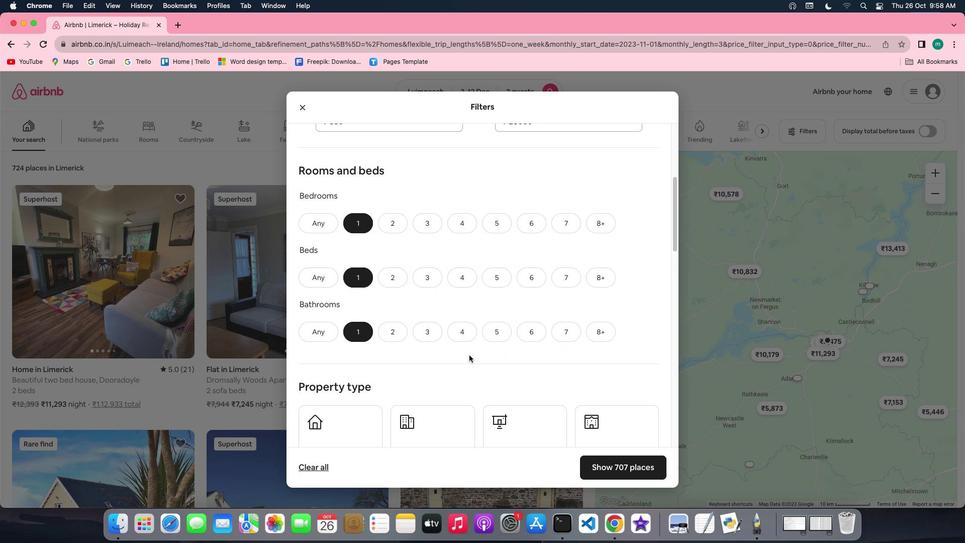 
Action: Mouse scrolled (469, 355) with delta (0, 0)
Screenshot: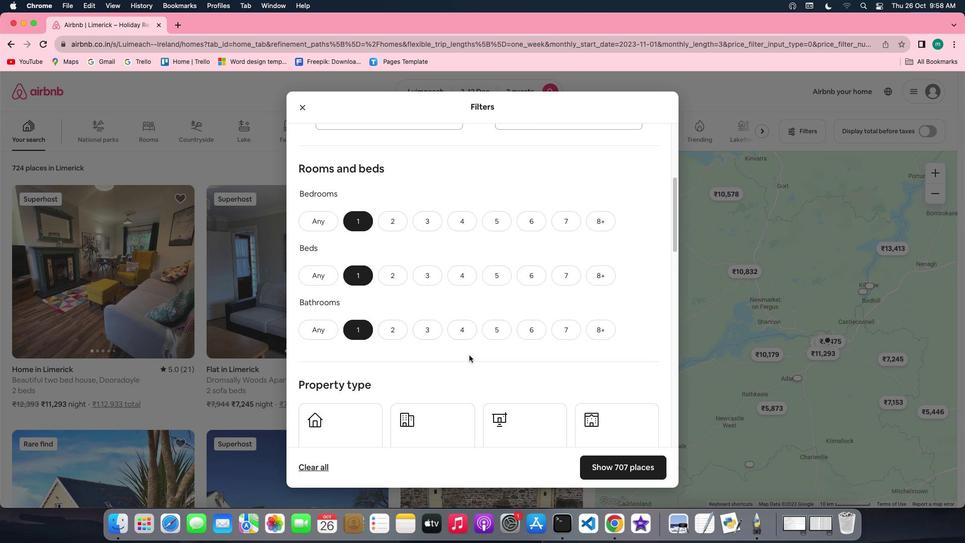 
Action: Mouse scrolled (469, 355) with delta (0, 0)
Screenshot: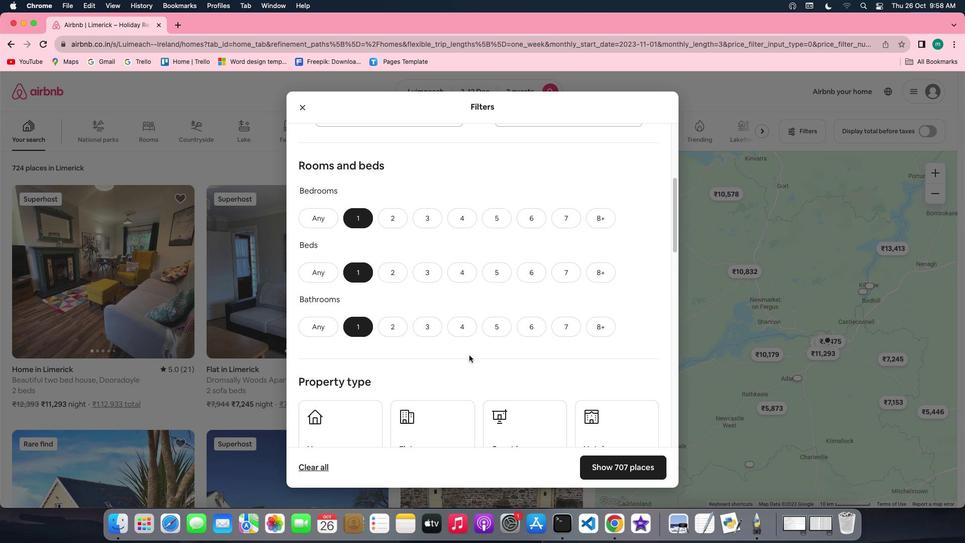 
Action: Mouse scrolled (469, 355) with delta (0, 0)
Screenshot: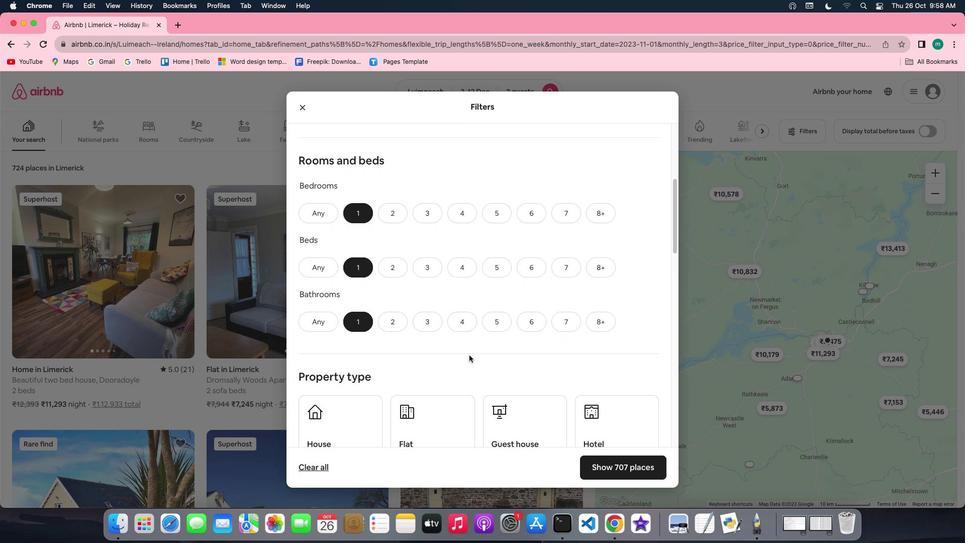 
Action: Mouse scrolled (469, 355) with delta (0, 0)
Screenshot: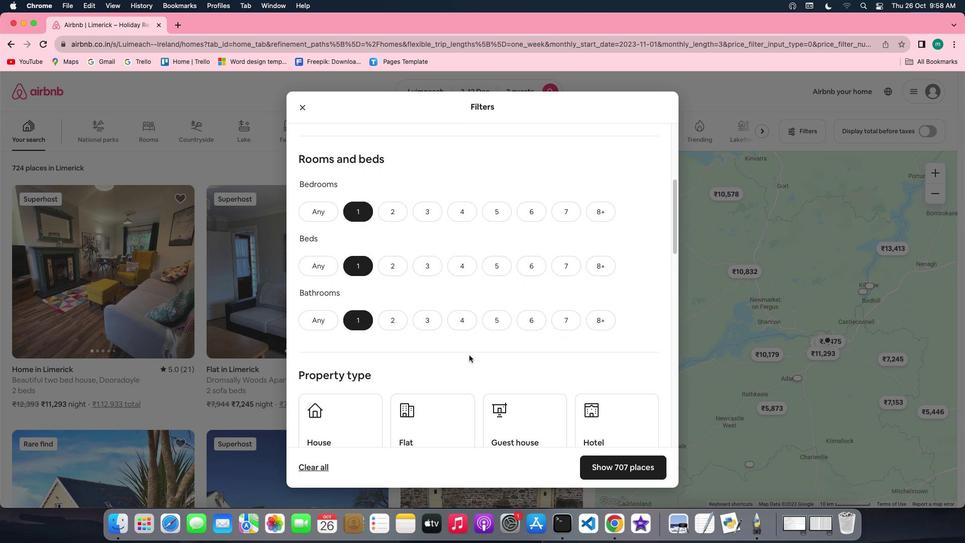 
Action: Mouse scrolled (469, 355) with delta (0, 0)
Screenshot: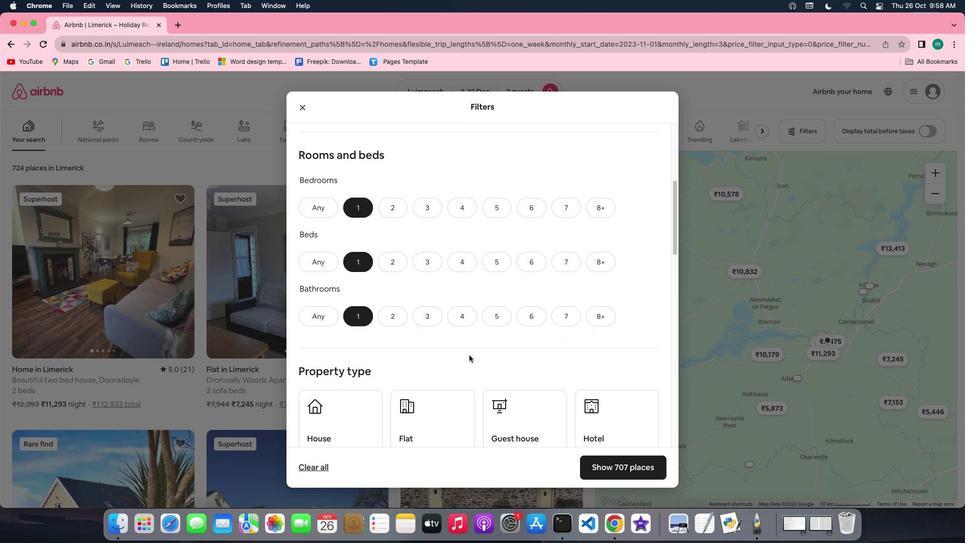 
Action: Mouse scrolled (469, 355) with delta (0, 0)
Screenshot: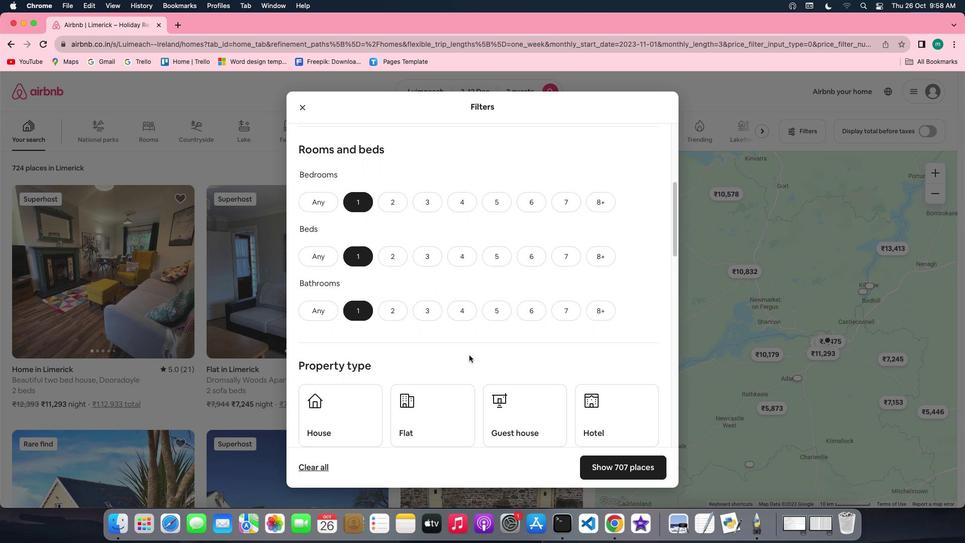 
Action: Mouse scrolled (469, 355) with delta (0, 0)
Screenshot: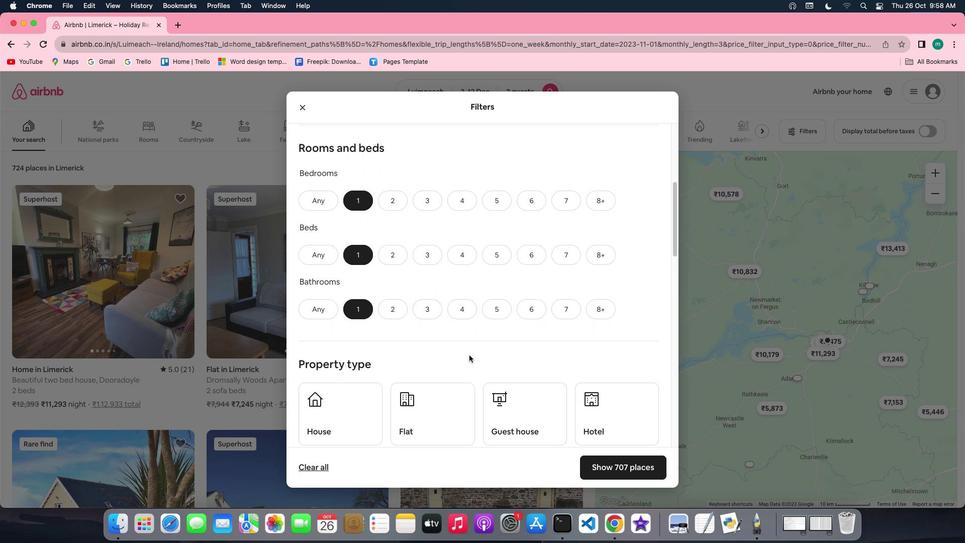 
Action: Mouse scrolled (469, 355) with delta (0, 0)
Screenshot: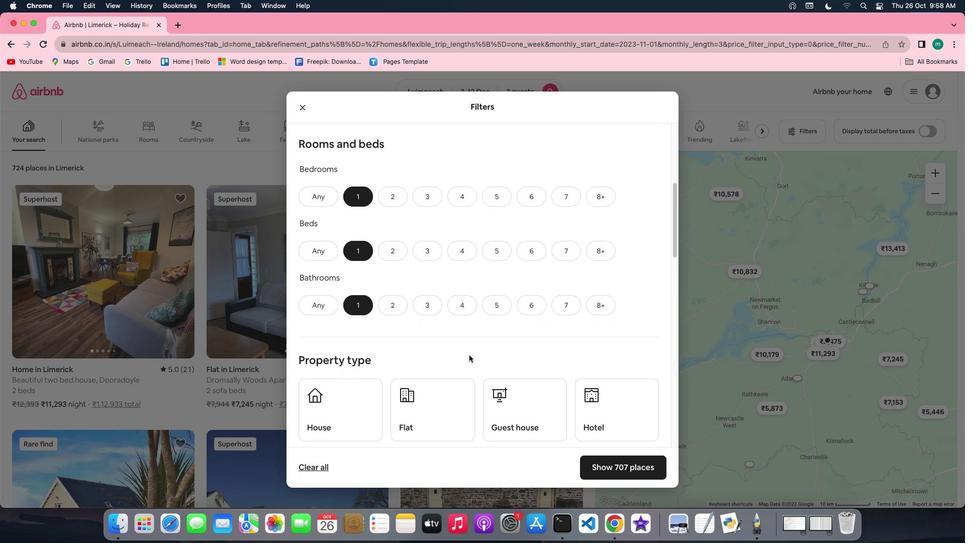 
Action: Mouse scrolled (469, 355) with delta (0, 0)
Screenshot: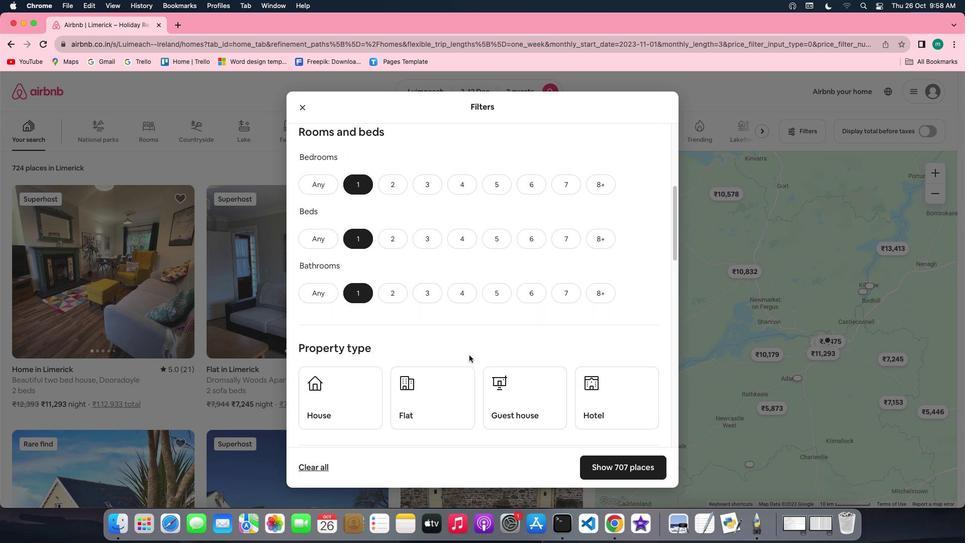 
Action: Mouse moved to (599, 382)
Screenshot: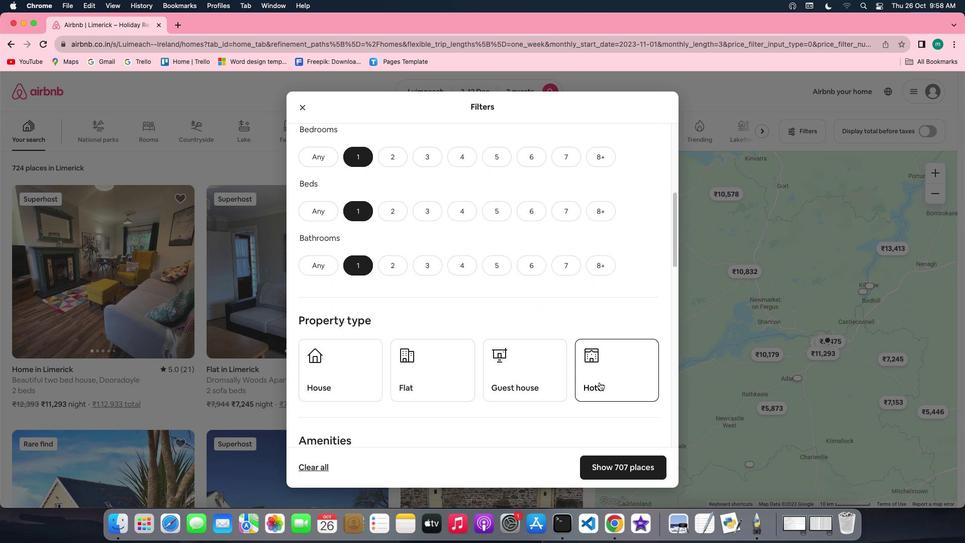 
Action: Mouse pressed left at (599, 382)
Screenshot: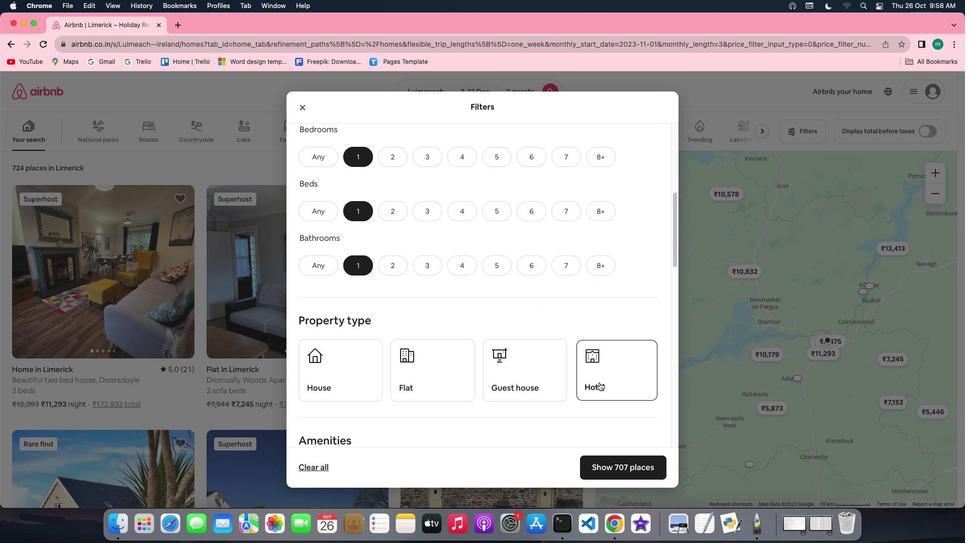 
Action: Mouse moved to (574, 390)
Screenshot: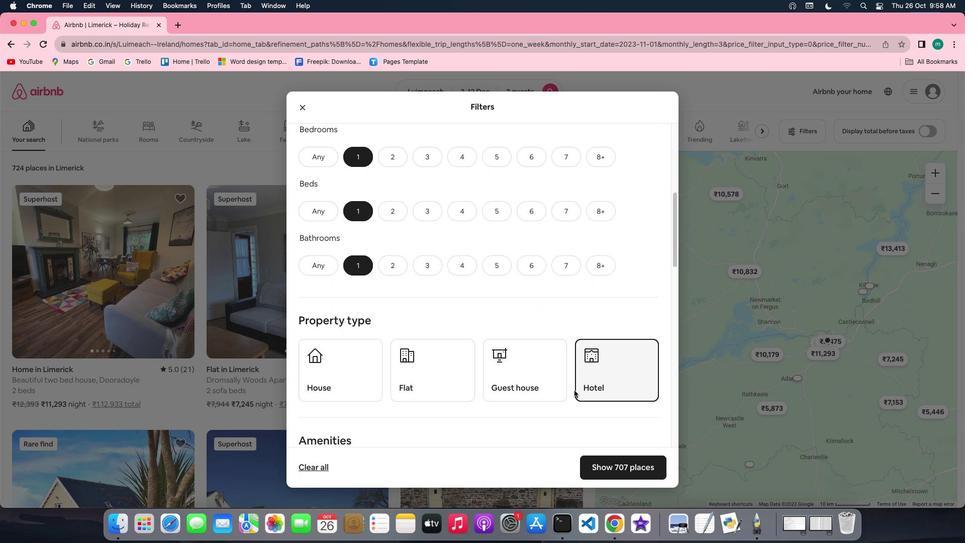 
Action: Mouse scrolled (574, 390) with delta (0, 0)
Screenshot: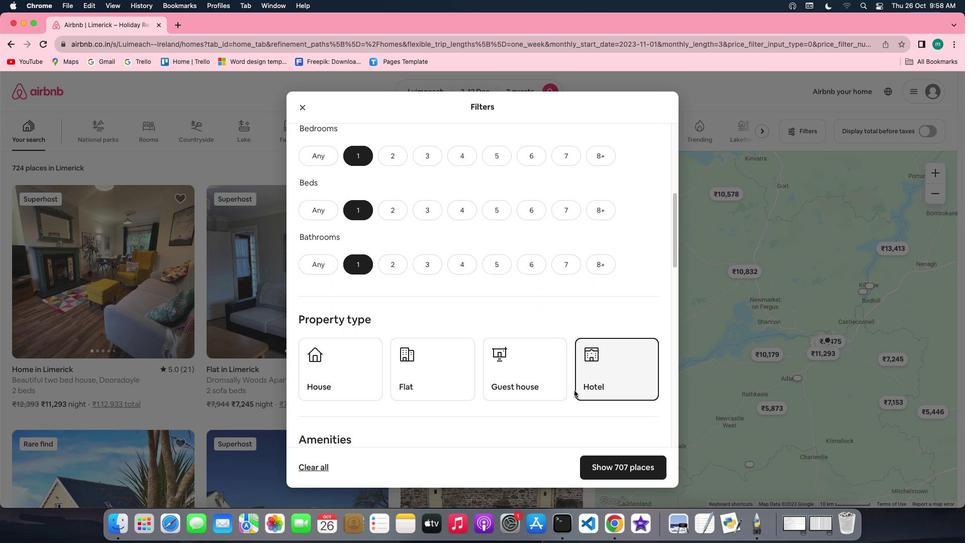 
Action: Mouse scrolled (574, 390) with delta (0, 0)
Screenshot: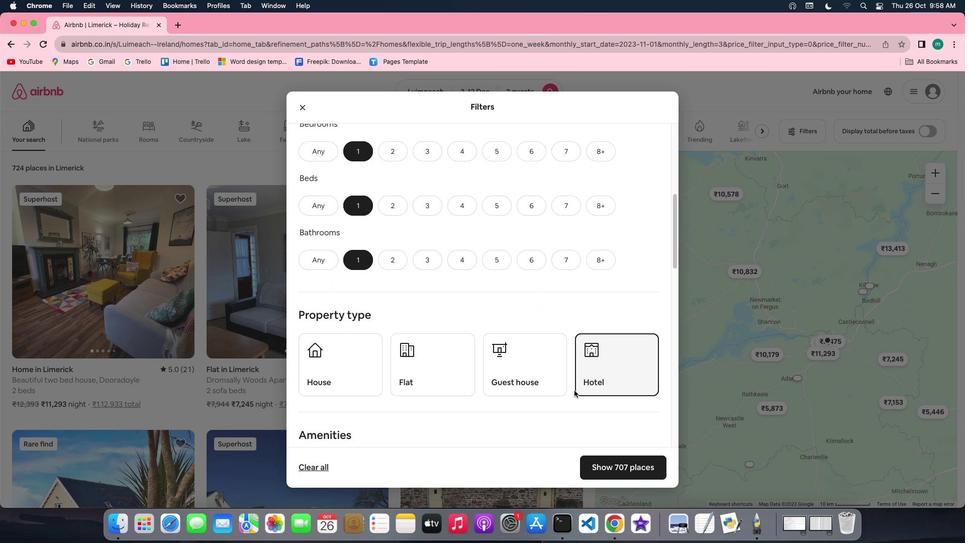 
Action: Mouse scrolled (574, 390) with delta (0, 0)
Screenshot: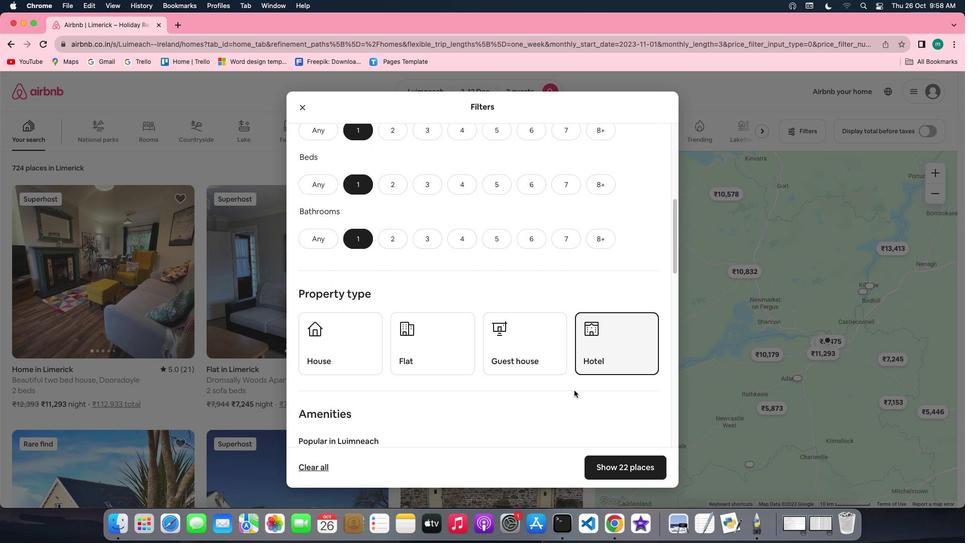 
Action: Mouse scrolled (574, 390) with delta (0, 0)
Screenshot: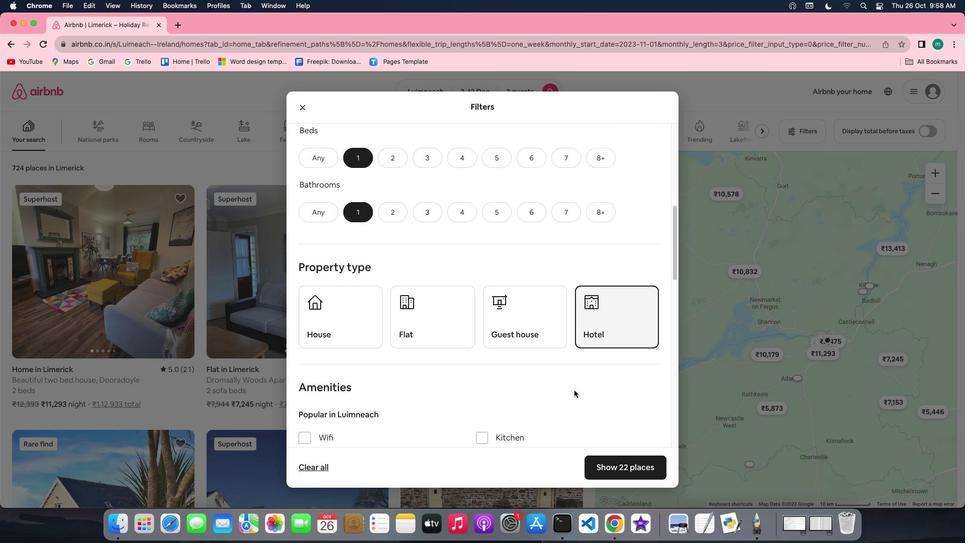 
Action: Mouse moved to (574, 390)
Screenshot: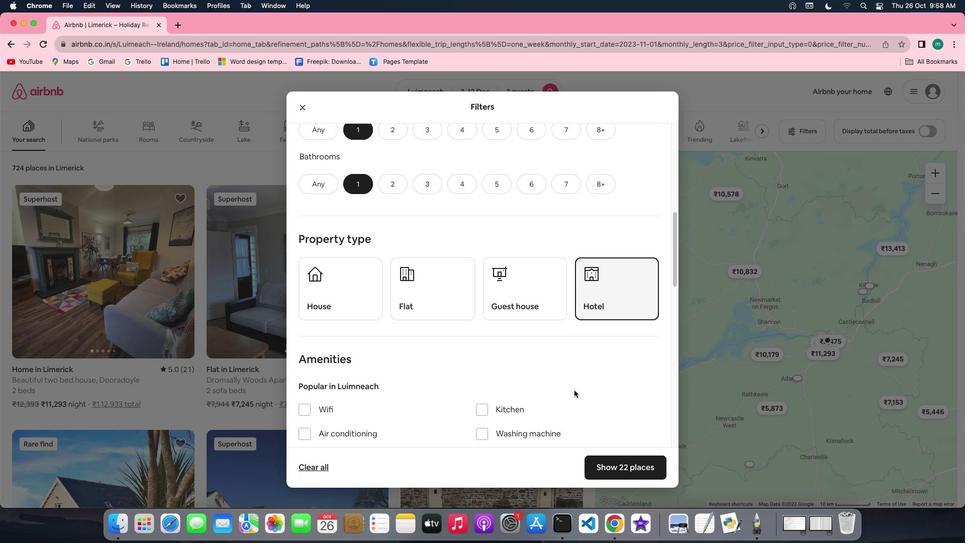 
Action: Mouse scrolled (574, 390) with delta (0, 0)
Screenshot: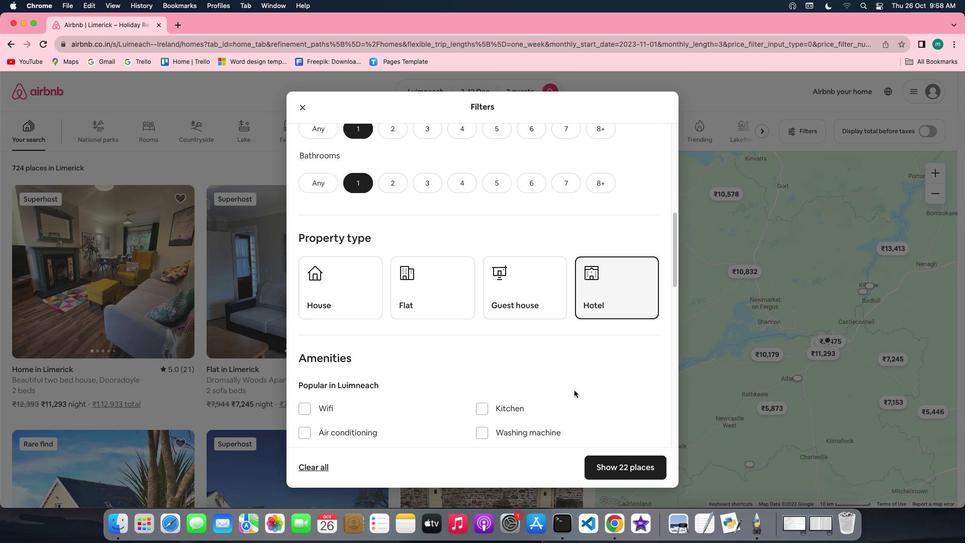 
Action: Mouse scrolled (574, 390) with delta (0, 0)
Screenshot: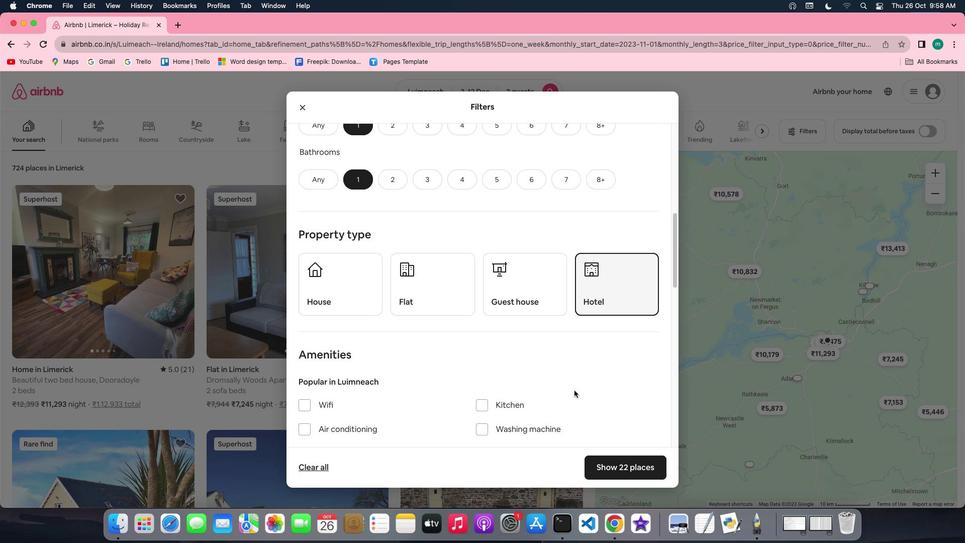
Action: Mouse scrolled (574, 390) with delta (0, 0)
Screenshot: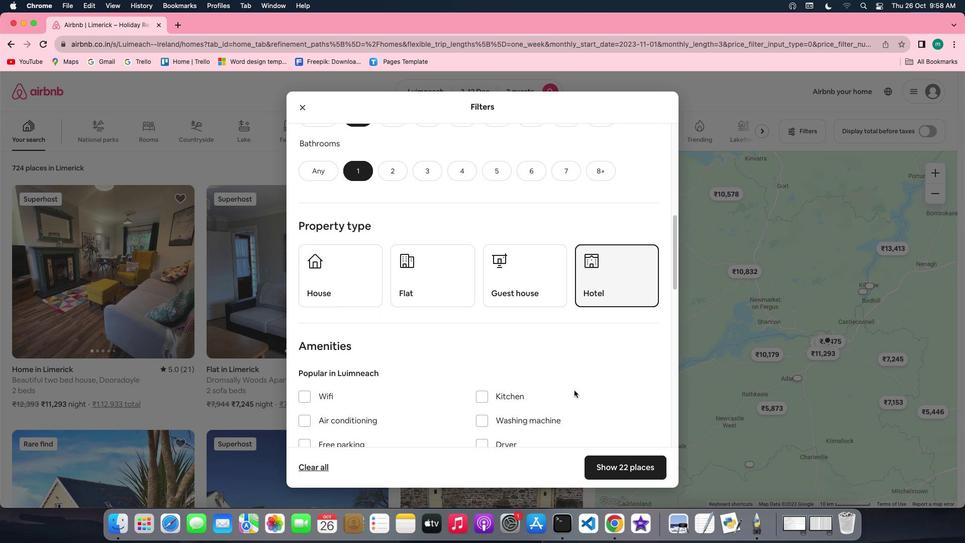 
Action: Mouse scrolled (574, 390) with delta (0, 0)
Screenshot: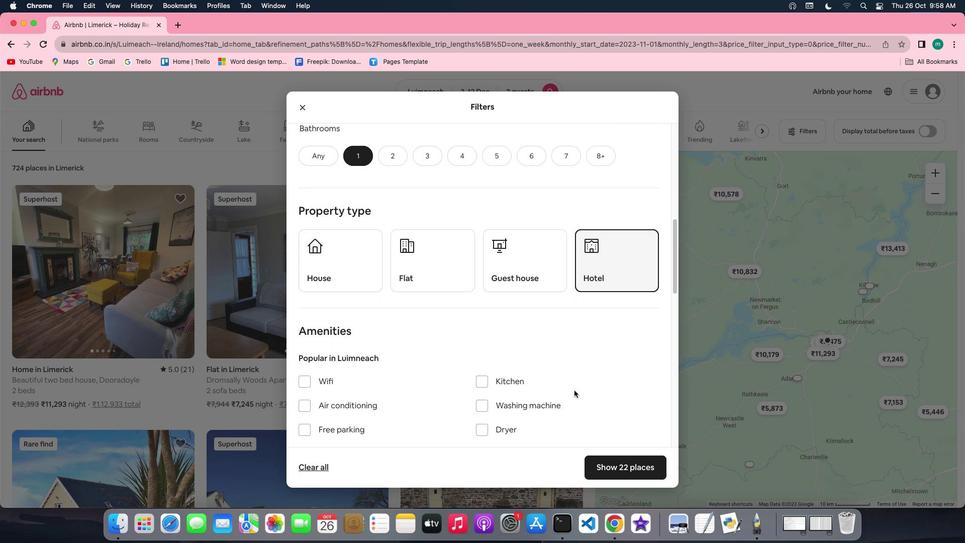 
Action: Mouse scrolled (574, 390) with delta (0, 0)
Screenshot: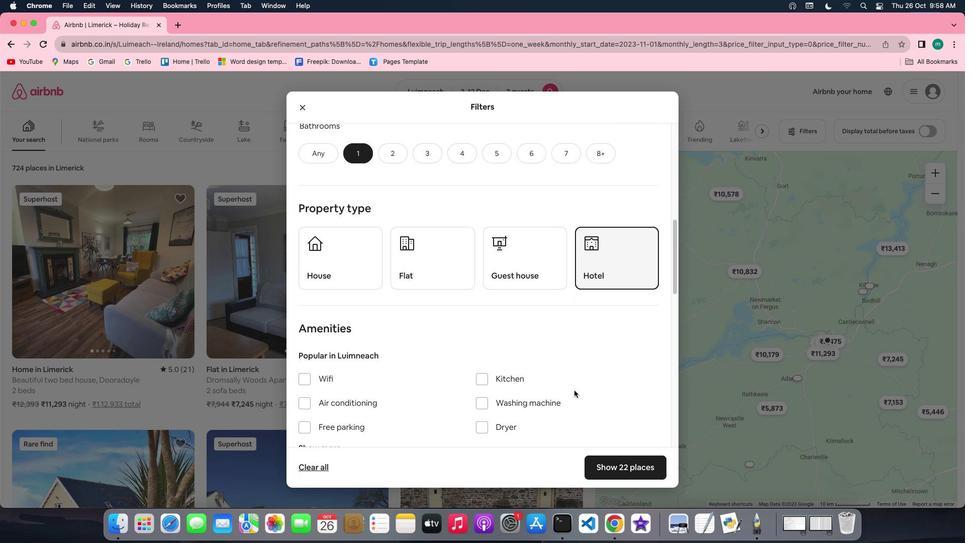 
Action: Mouse scrolled (574, 390) with delta (0, 0)
Screenshot: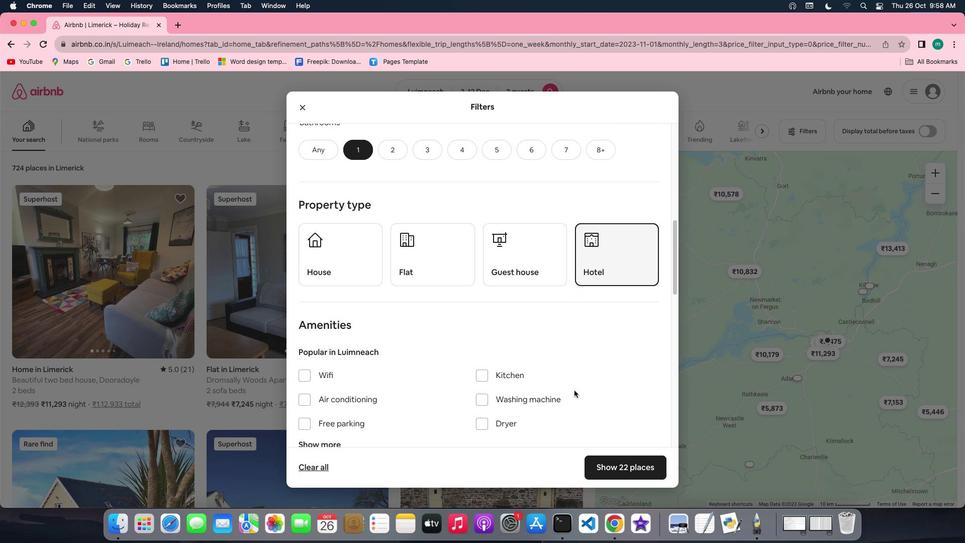 
Action: Mouse scrolled (574, 390) with delta (0, 0)
Screenshot: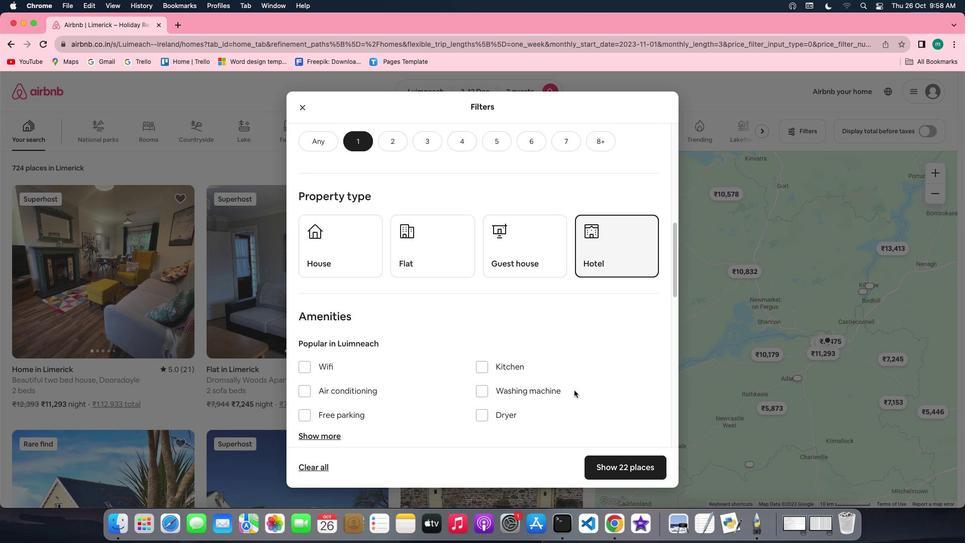 
Action: Mouse scrolled (574, 390) with delta (0, 0)
Screenshot: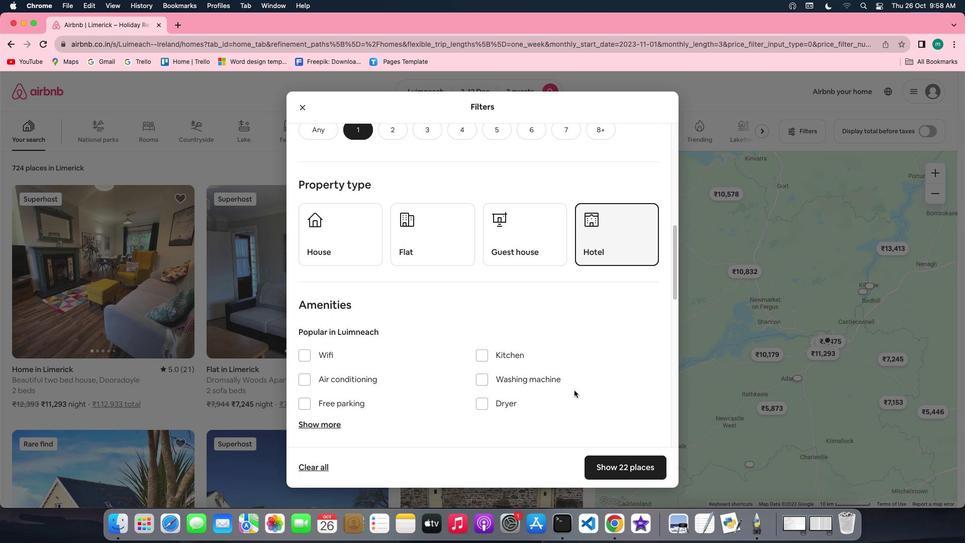 
Action: Mouse moved to (584, 409)
Screenshot: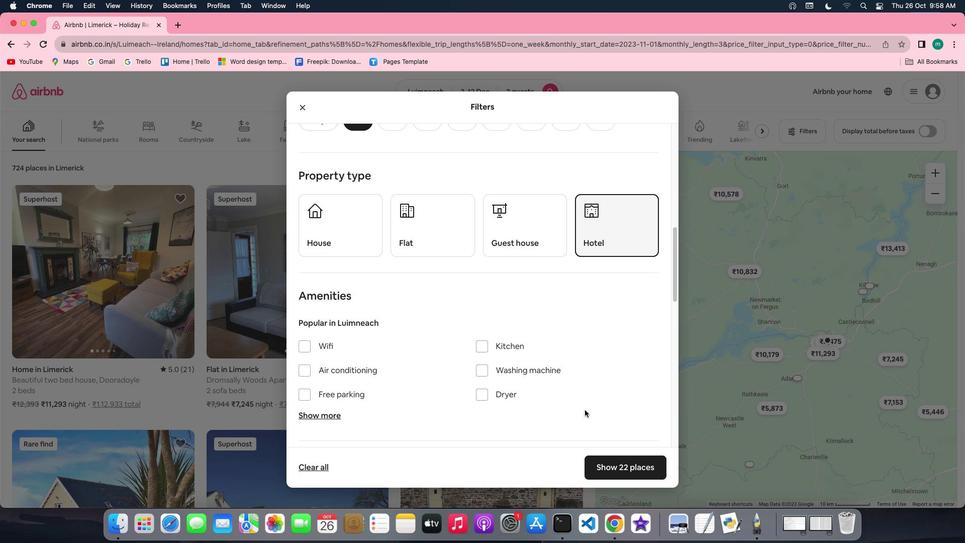 
Action: Mouse scrolled (584, 409) with delta (0, 0)
Screenshot: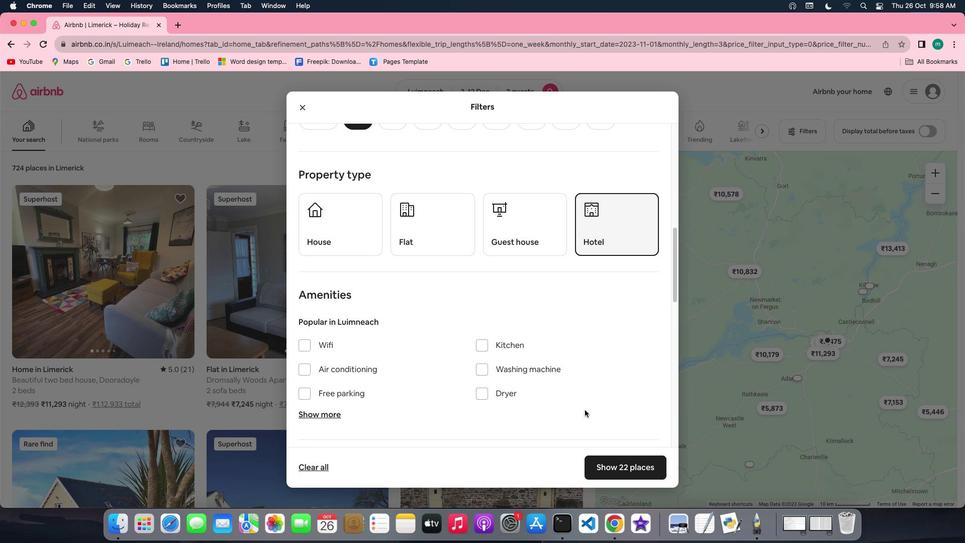 
Action: Mouse scrolled (584, 409) with delta (0, 0)
Screenshot: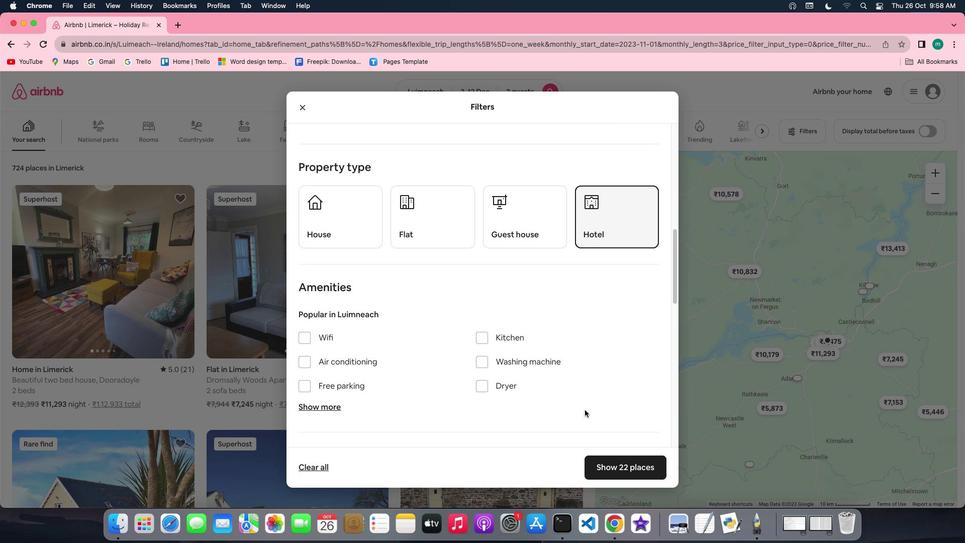 
Action: Mouse scrolled (584, 409) with delta (0, -1)
Screenshot: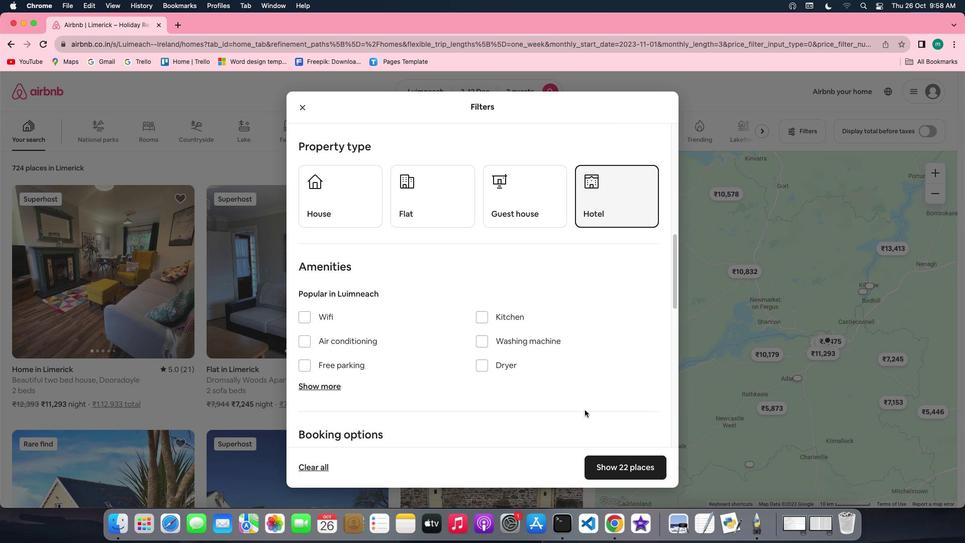 
Action: Mouse scrolled (584, 409) with delta (0, -1)
Screenshot: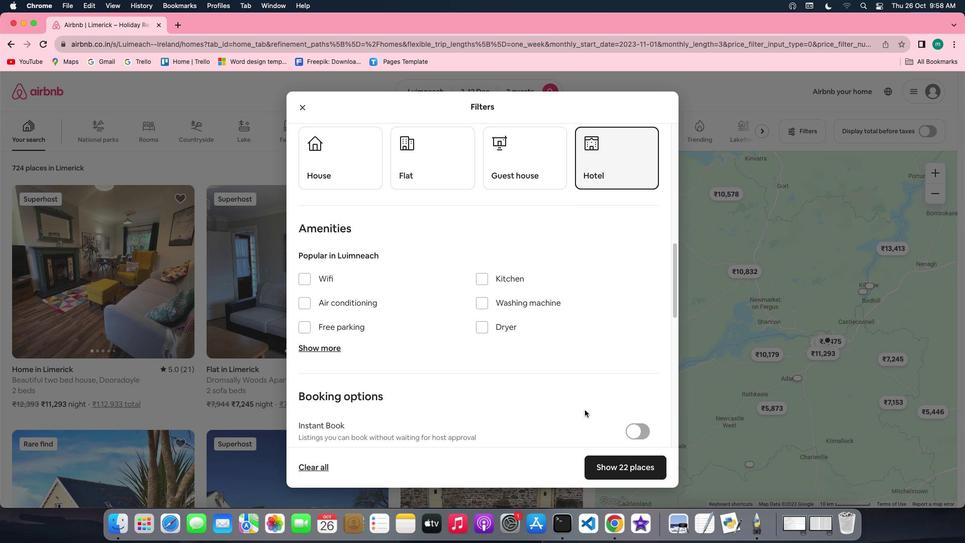 
Action: Mouse scrolled (584, 409) with delta (0, -2)
Screenshot: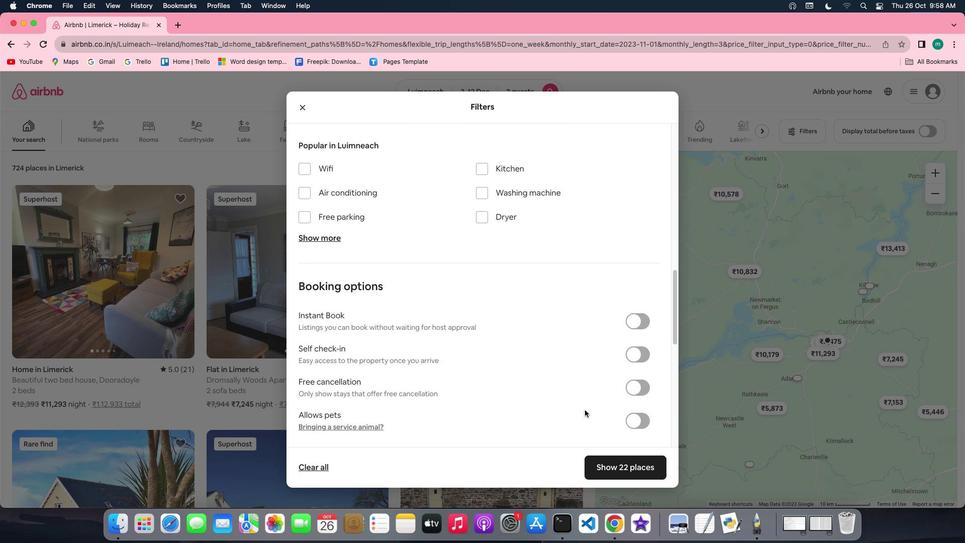 
Action: Mouse scrolled (584, 409) with delta (0, 0)
Screenshot: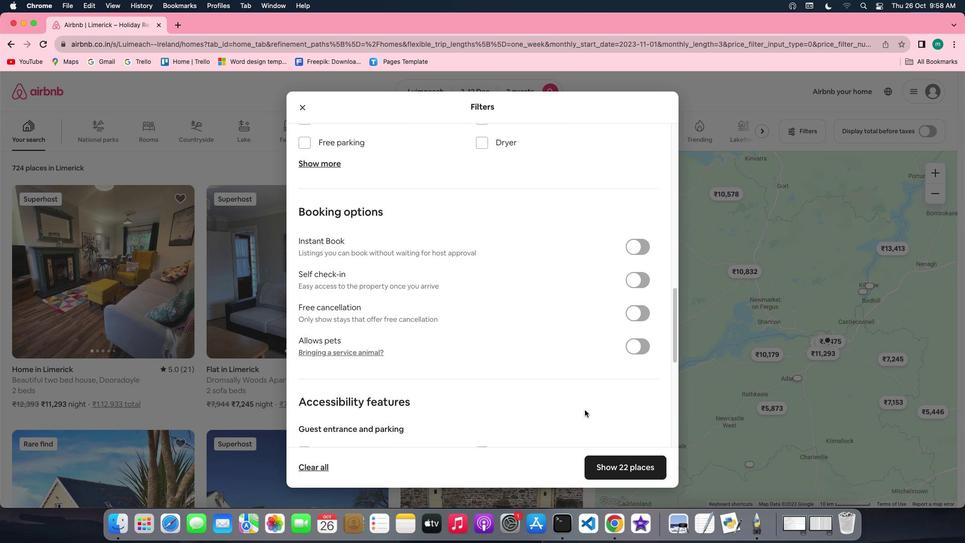 
Action: Mouse scrolled (584, 409) with delta (0, 0)
Screenshot: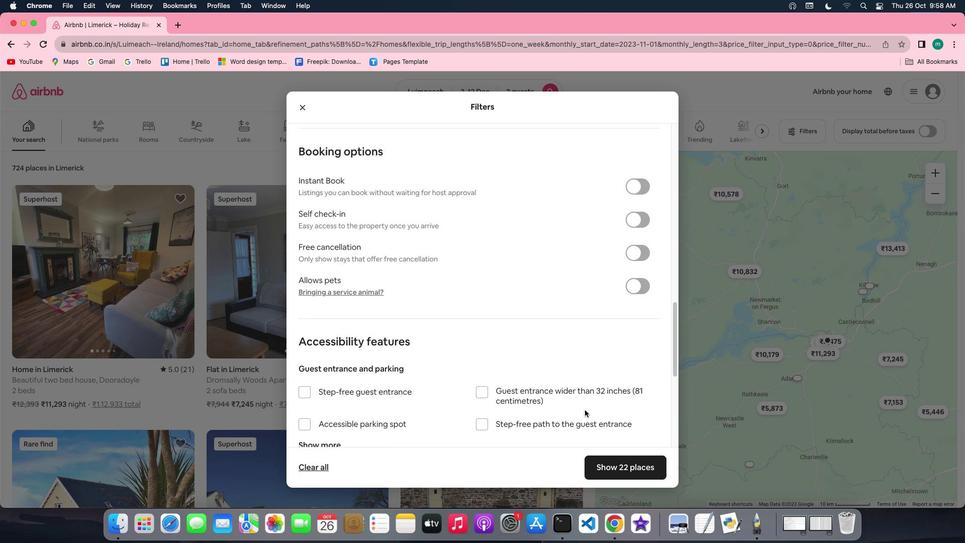 
Action: Mouse scrolled (584, 409) with delta (0, -1)
Screenshot: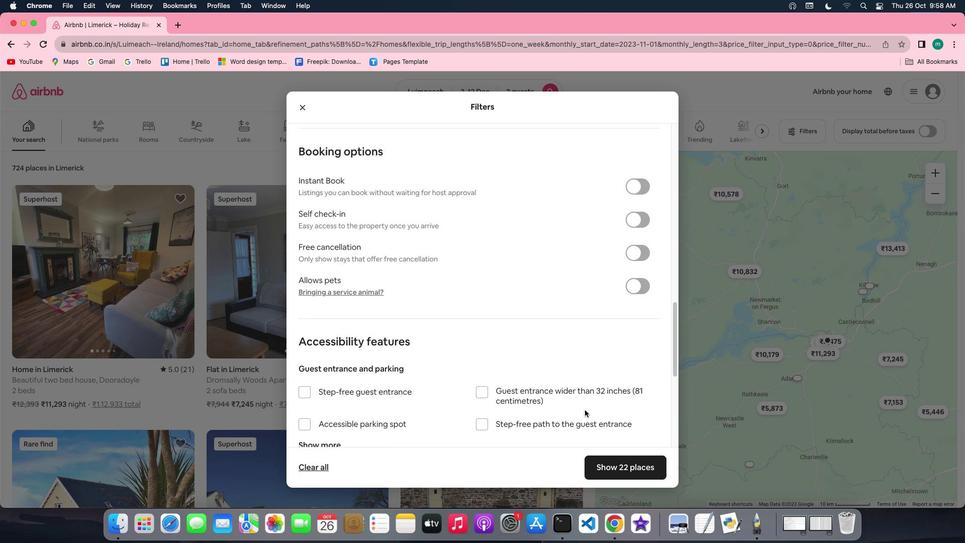 
Action: Mouse scrolled (584, 409) with delta (0, -2)
Screenshot: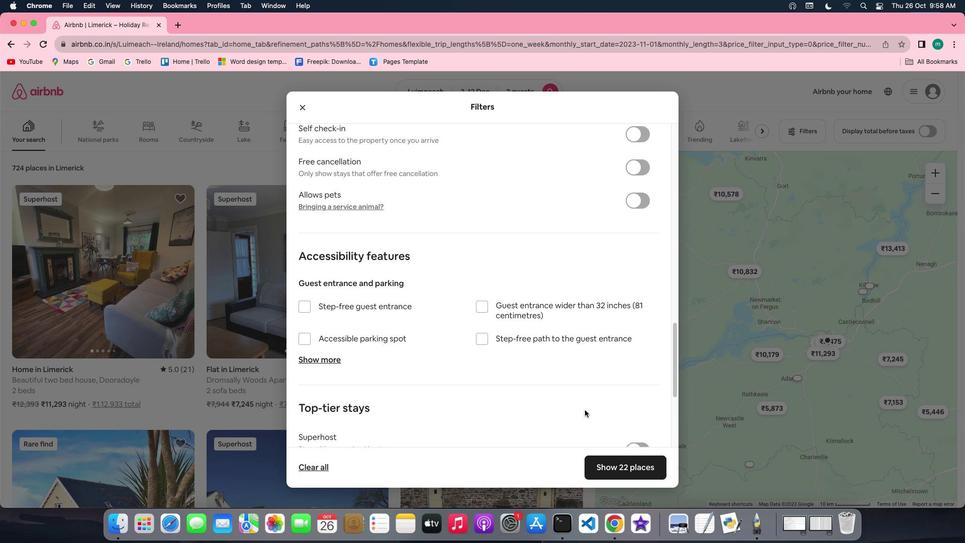 
Action: Mouse scrolled (584, 409) with delta (0, -2)
Screenshot: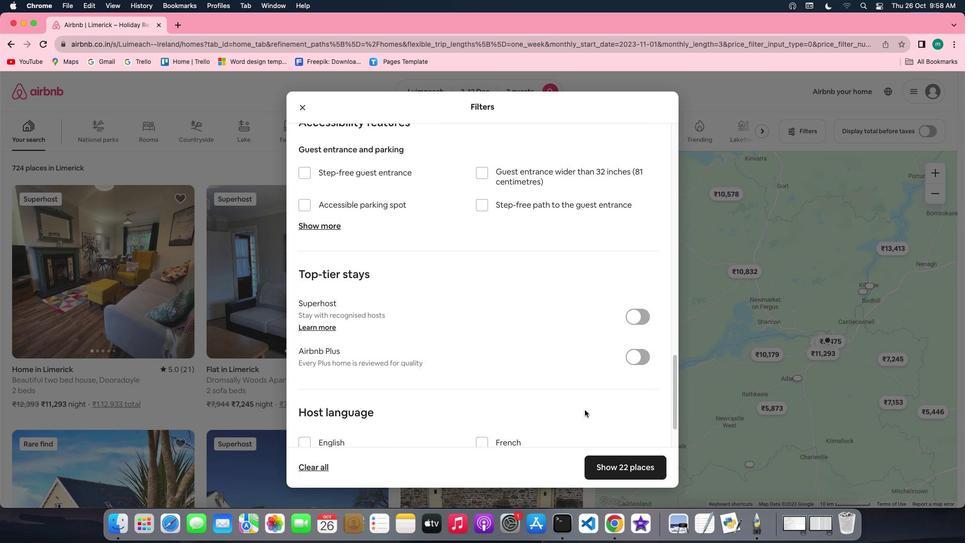 
Action: Mouse scrolled (584, 409) with delta (0, 0)
Screenshot: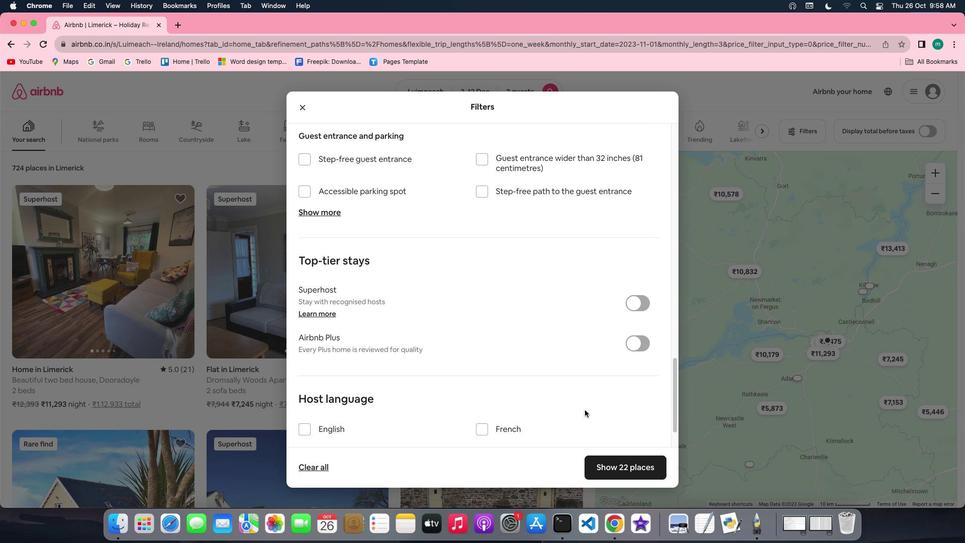 
Action: Mouse scrolled (584, 409) with delta (0, 0)
Screenshot: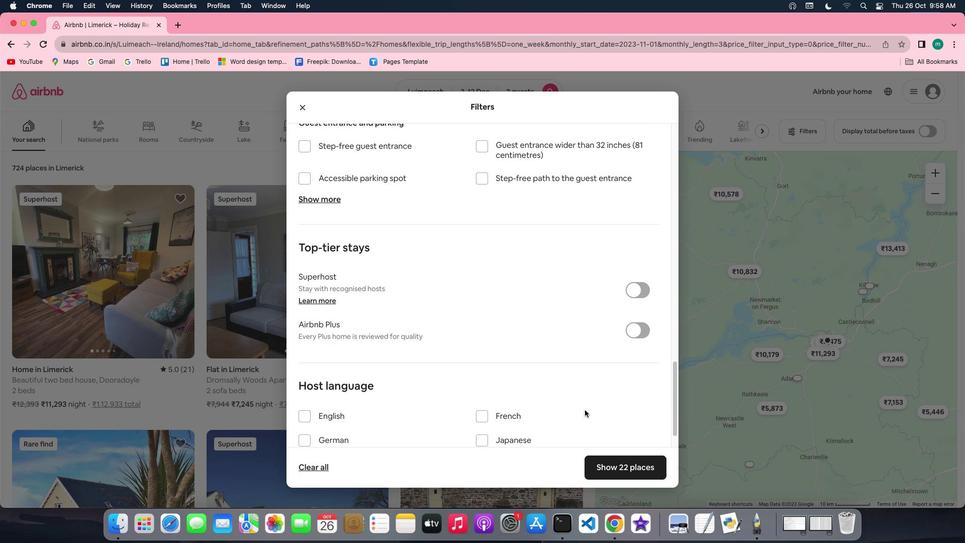 
Action: Mouse scrolled (584, 409) with delta (0, -1)
Screenshot: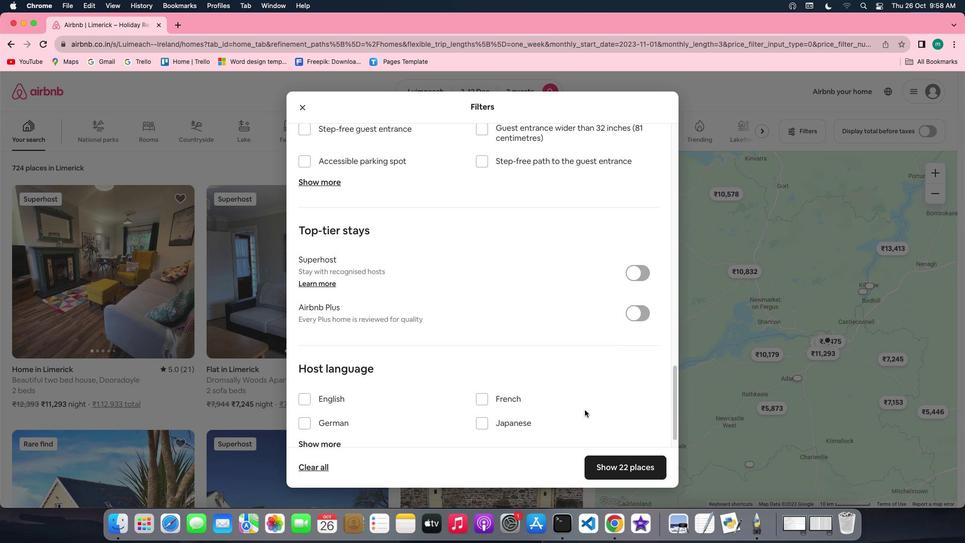 
Action: Mouse scrolled (584, 409) with delta (0, -2)
Screenshot: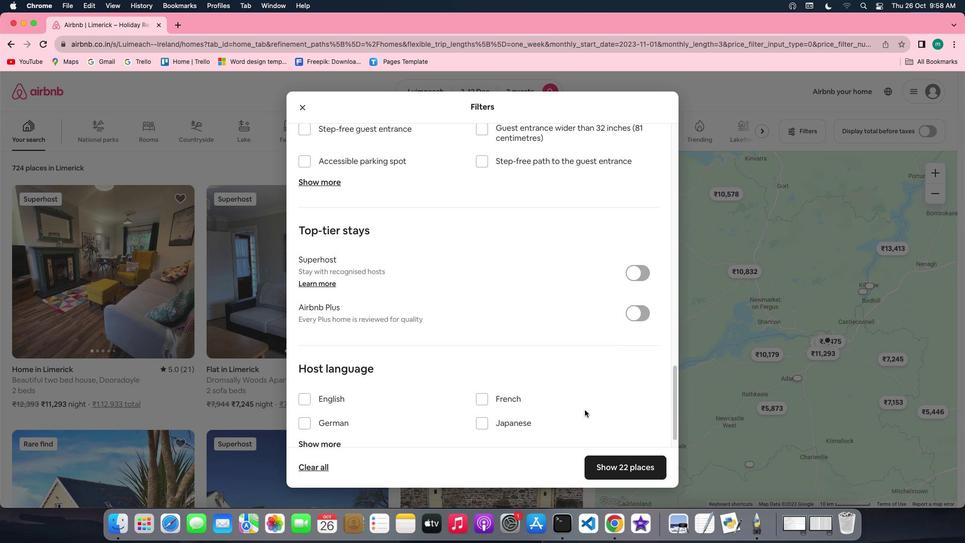 
Action: Mouse scrolled (584, 409) with delta (0, -3)
Screenshot: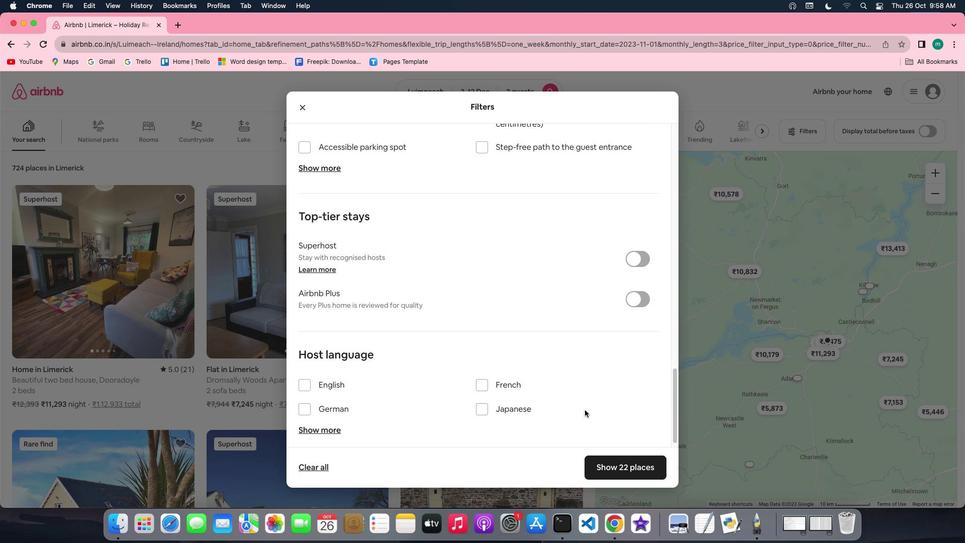 
Action: Mouse moved to (585, 411)
Screenshot: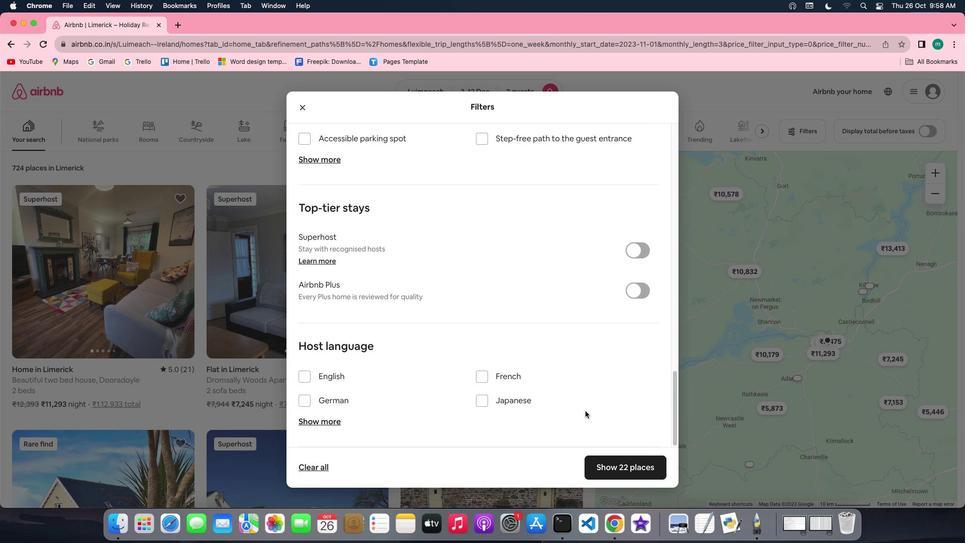 
Action: Mouse scrolled (585, 411) with delta (0, 0)
Screenshot: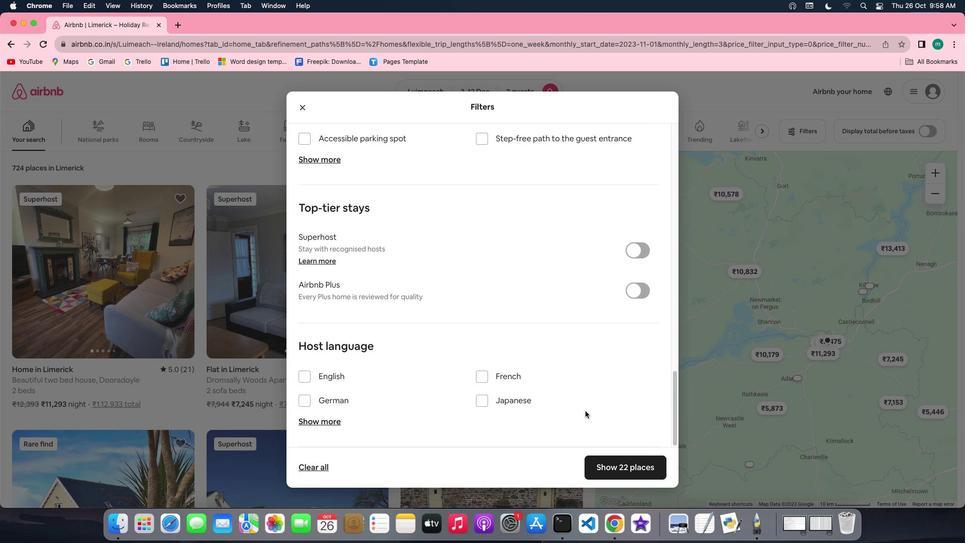 
Action: Mouse scrolled (585, 411) with delta (0, 0)
Screenshot: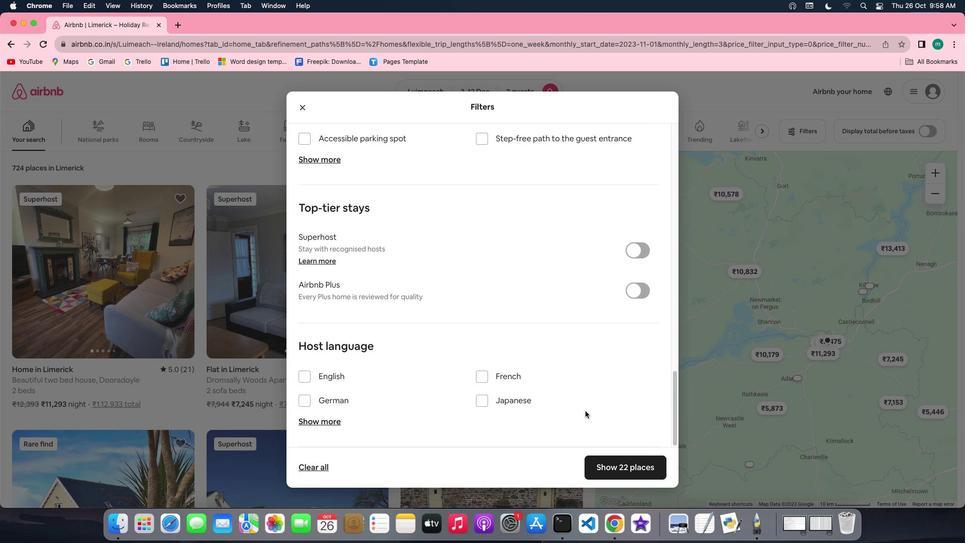 
Action: Mouse scrolled (585, 411) with delta (0, -1)
Screenshot: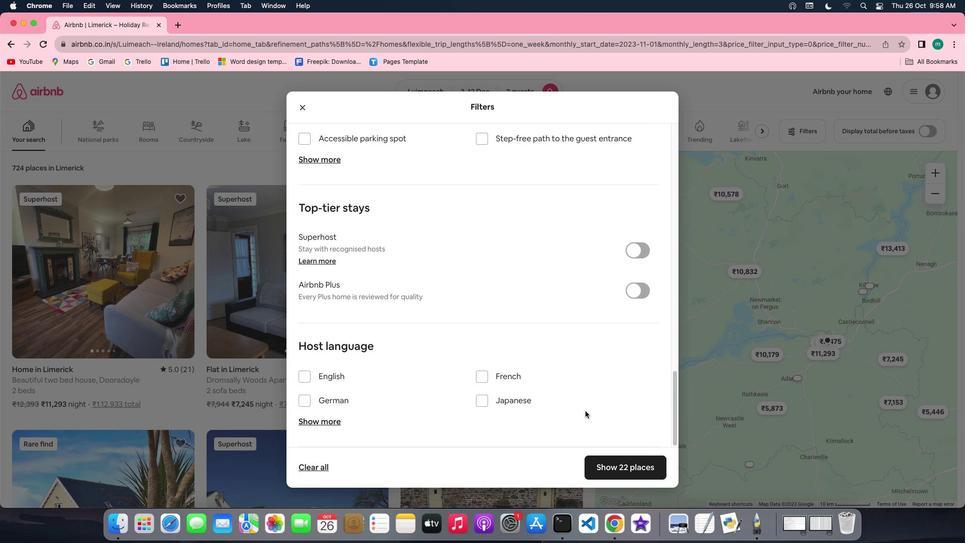 
Action: Mouse scrolled (585, 411) with delta (0, -2)
Screenshot: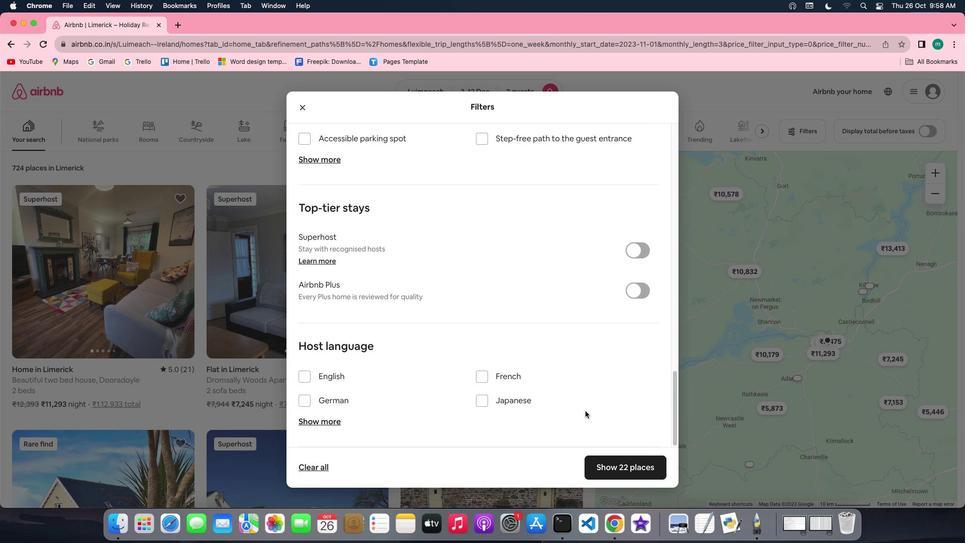 
Action: Mouse scrolled (585, 411) with delta (0, -2)
Screenshot: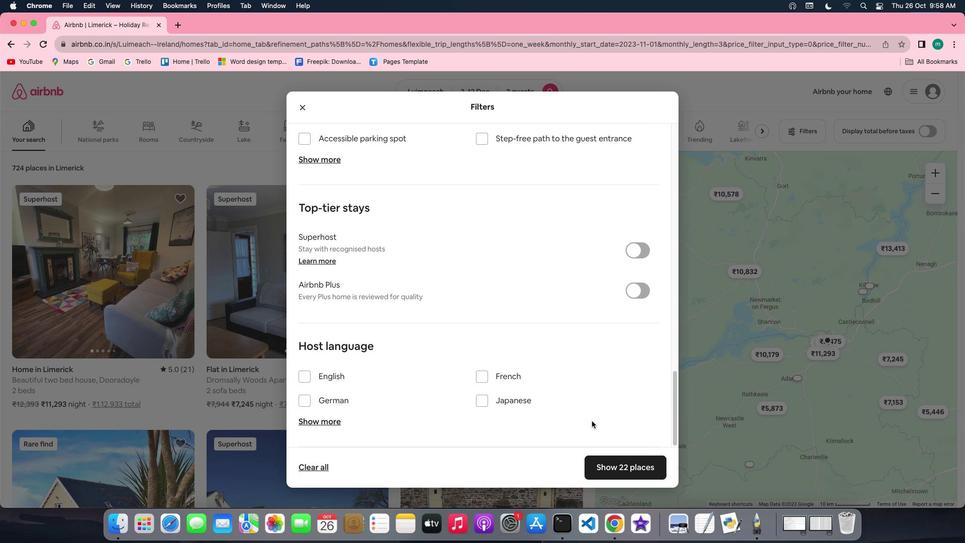 
Action: Mouse moved to (623, 464)
Screenshot: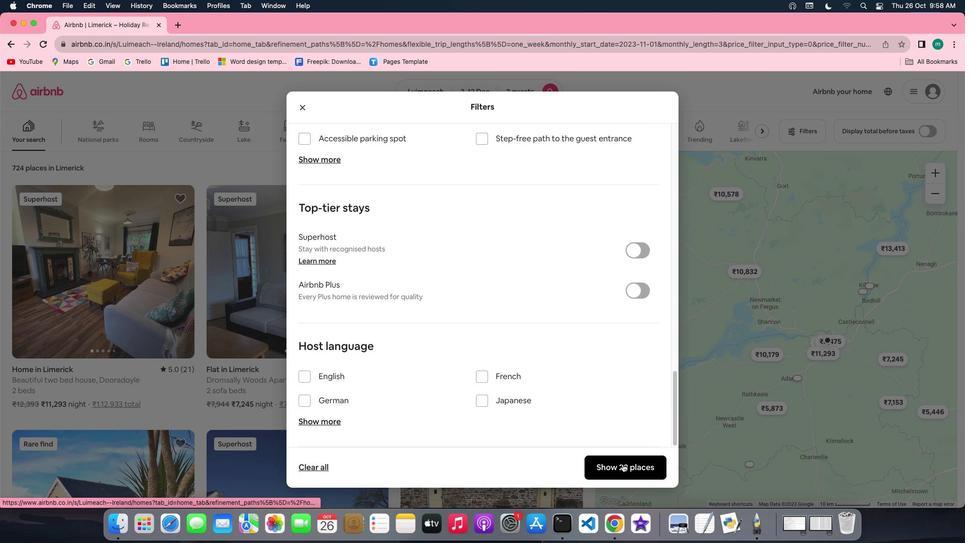
Action: Mouse pressed left at (623, 464)
Screenshot: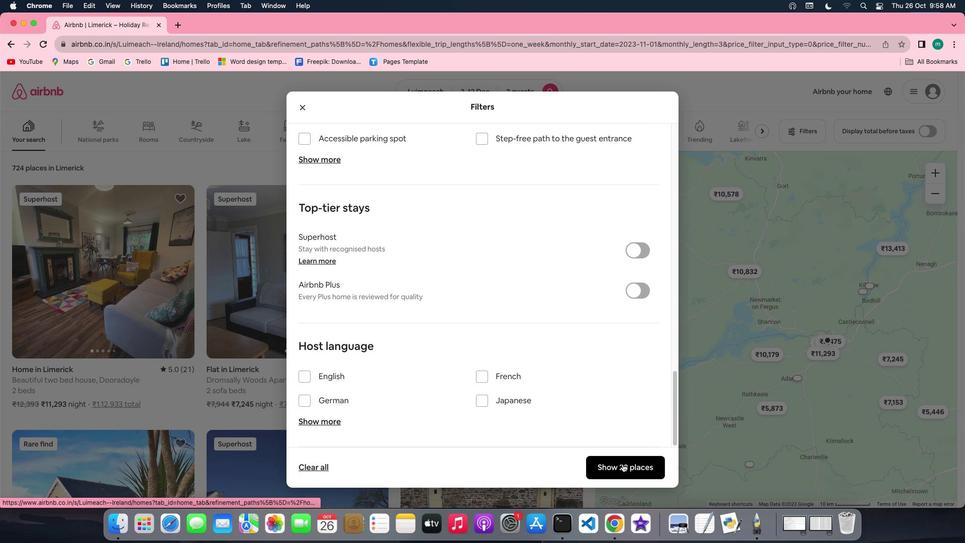 
Action: Mouse moved to (301, 276)
Screenshot: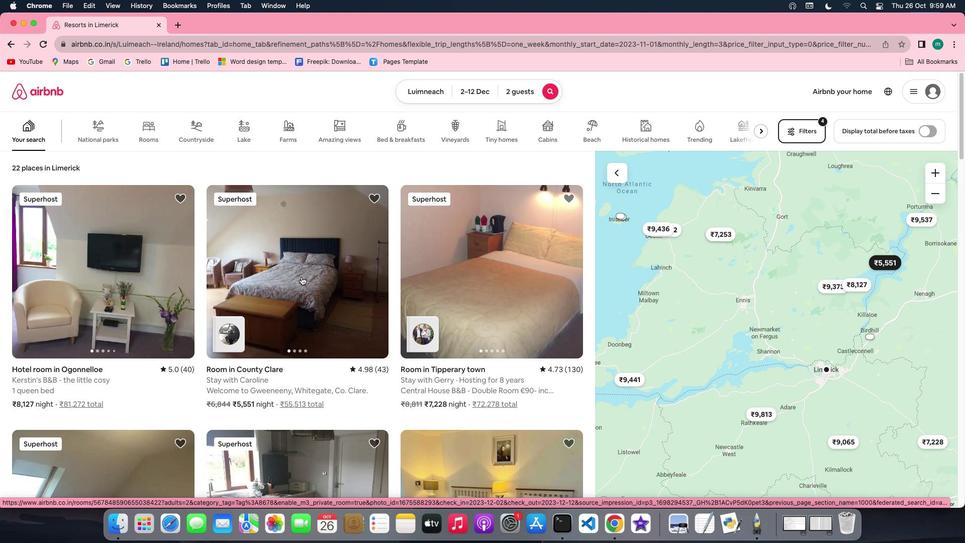
Action: Mouse pressed left at (301, 276)
Screenshot: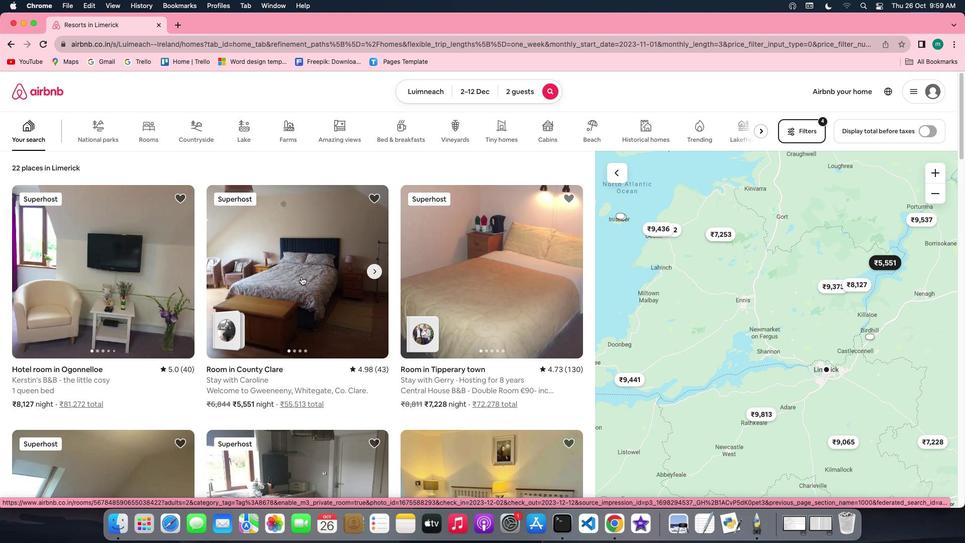 
Action: Mouse moved to (725, 372)
Screenshot: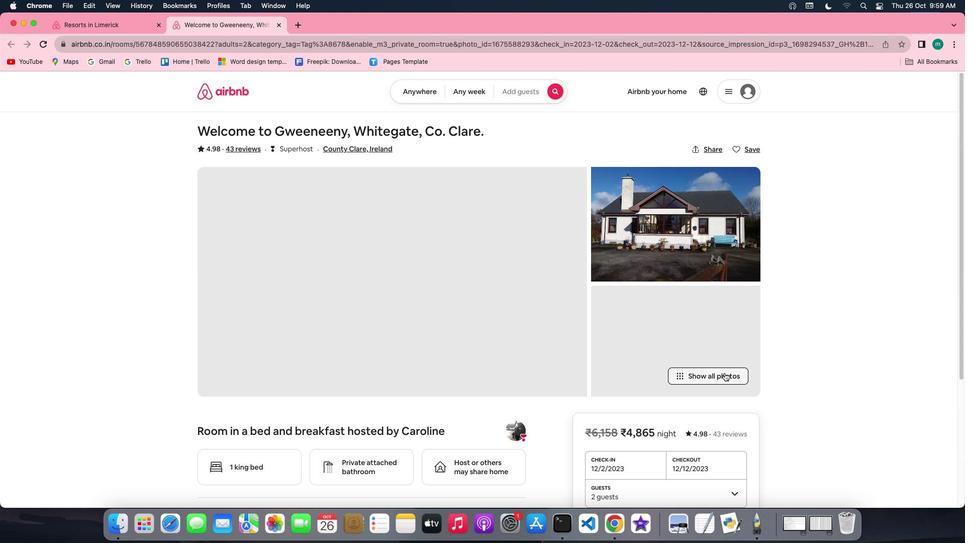 
Action: Mouse pressed left at (725, 372)
Screenshot: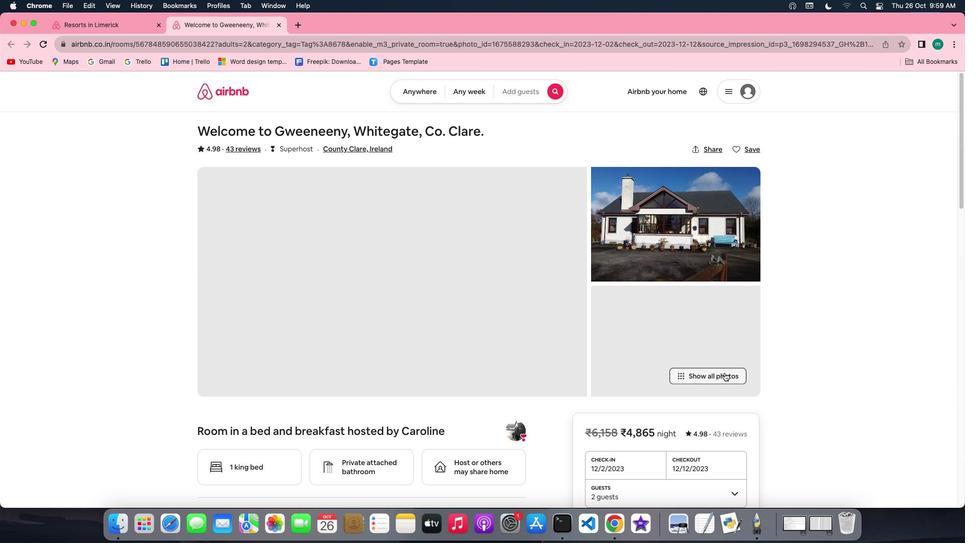 
Action: Mouse moved to (547, 339)
Screenshot: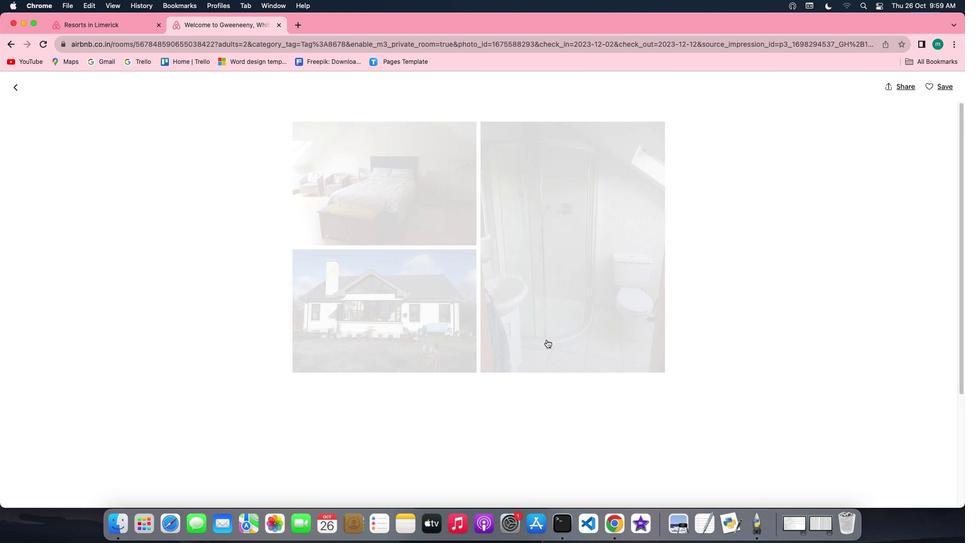 
Action: Mouse scrolled (547, 339) with delta (0, 0)
Screenshot: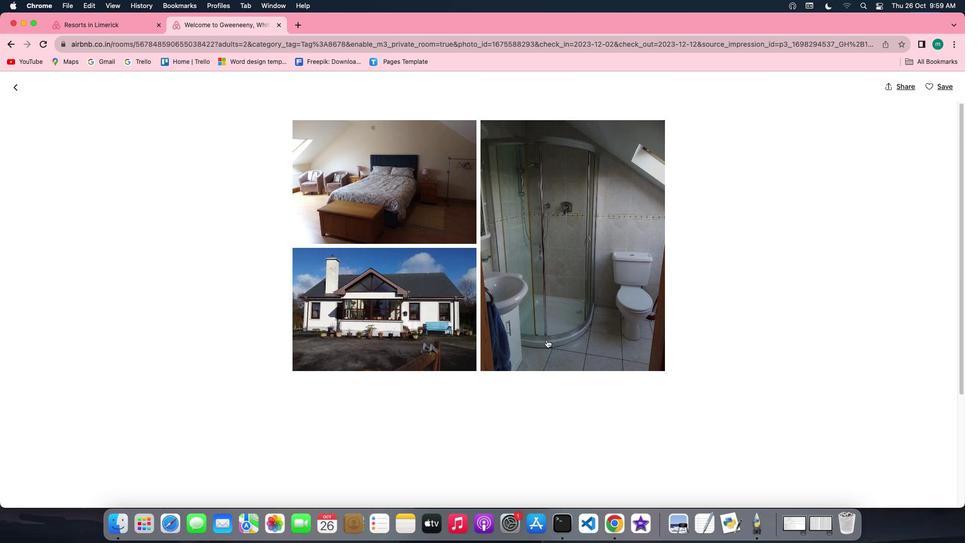 
Action: Mouse scrolled (547, 339) with delta (0, 0)
Screenshot: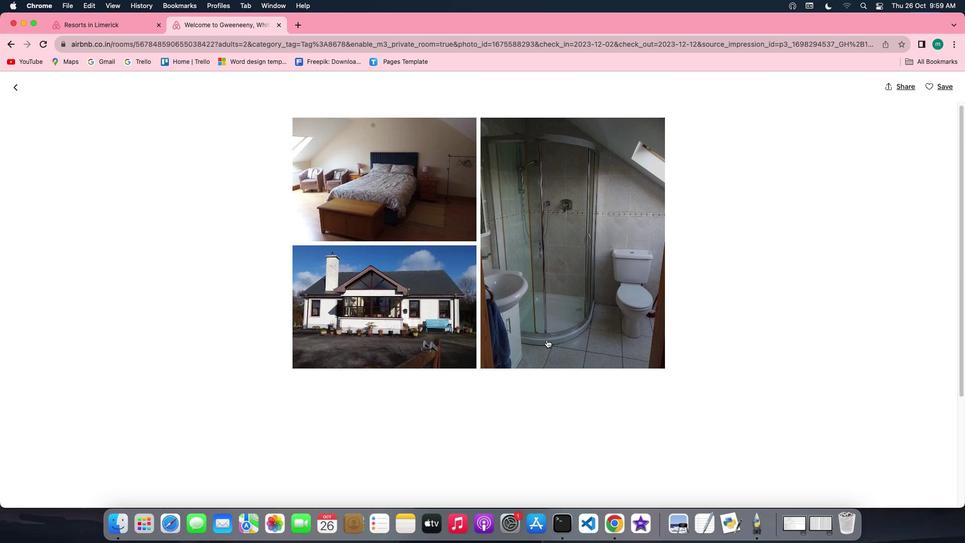 
Action: Mouse scrolled (547, 339) with delta (0, 0)
Screenshot: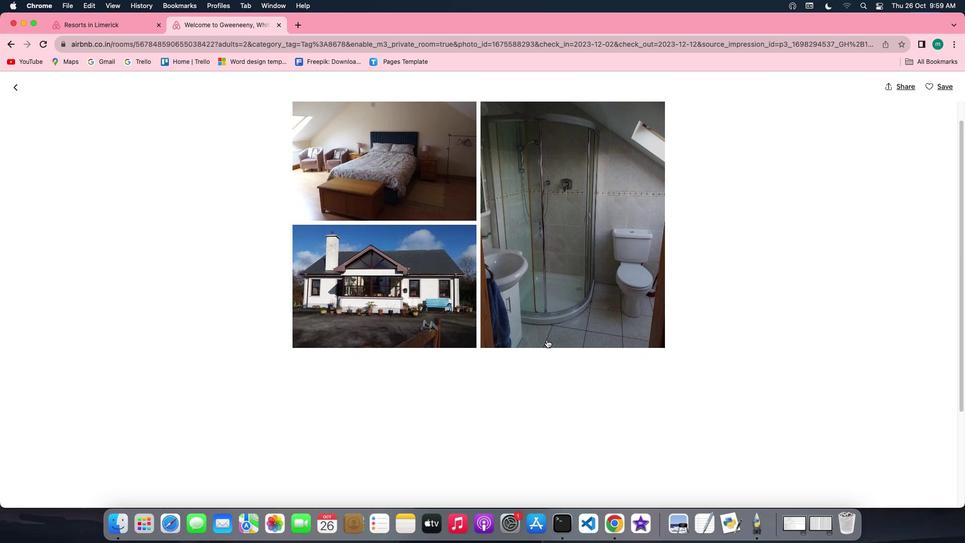 
Action: Mouse scrolled (547, 339) with delta (0, 0)
Screenshot: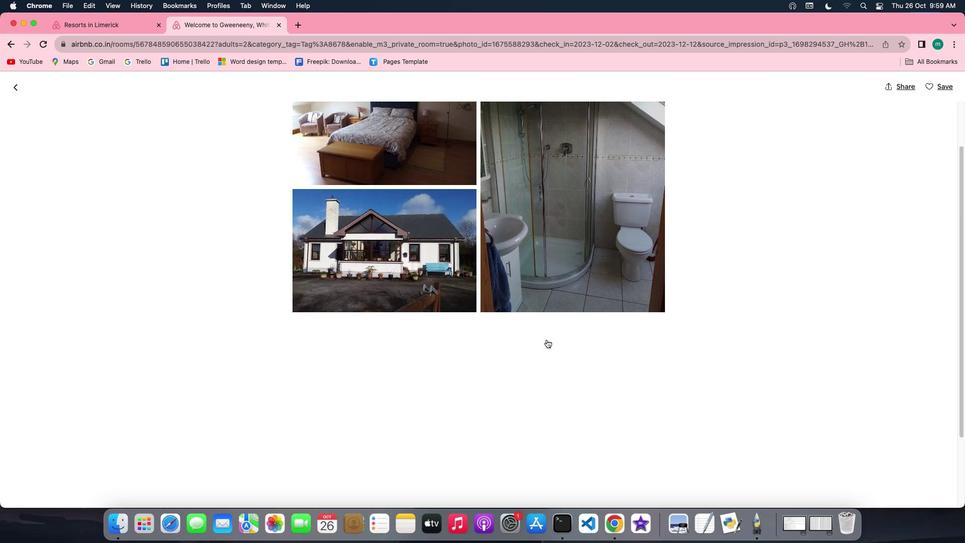 
Action: Mouse moved to (547, 339)
Screenshot: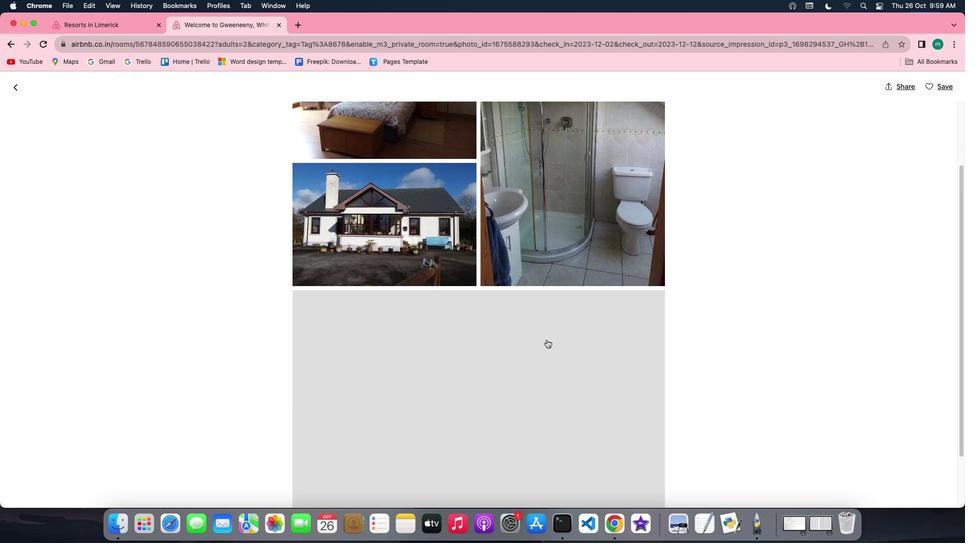 
Action: Mouse scrolled (547, 339) with delta (0, 0)
Screenshot: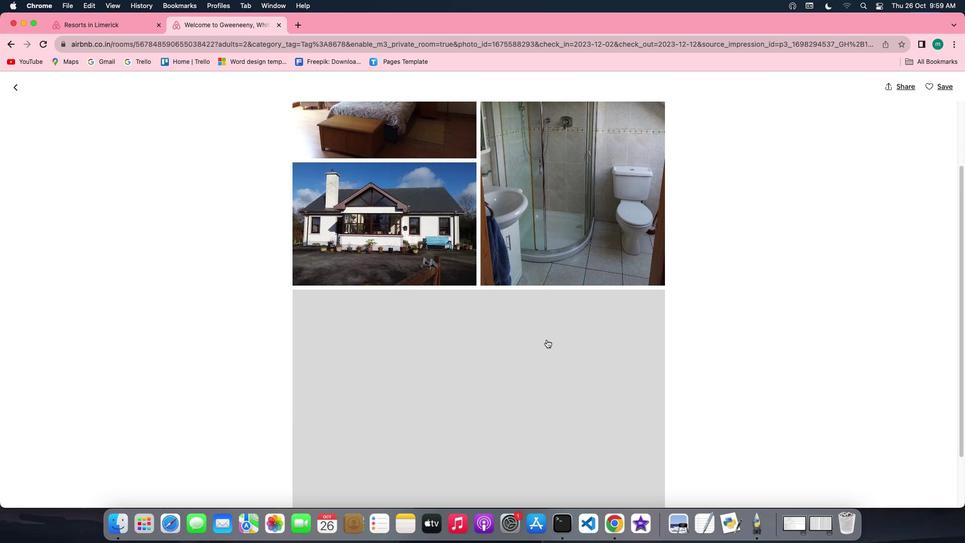 
Action: Mouse scrolled (547, 339) with delta (0, 0)
Screenshot: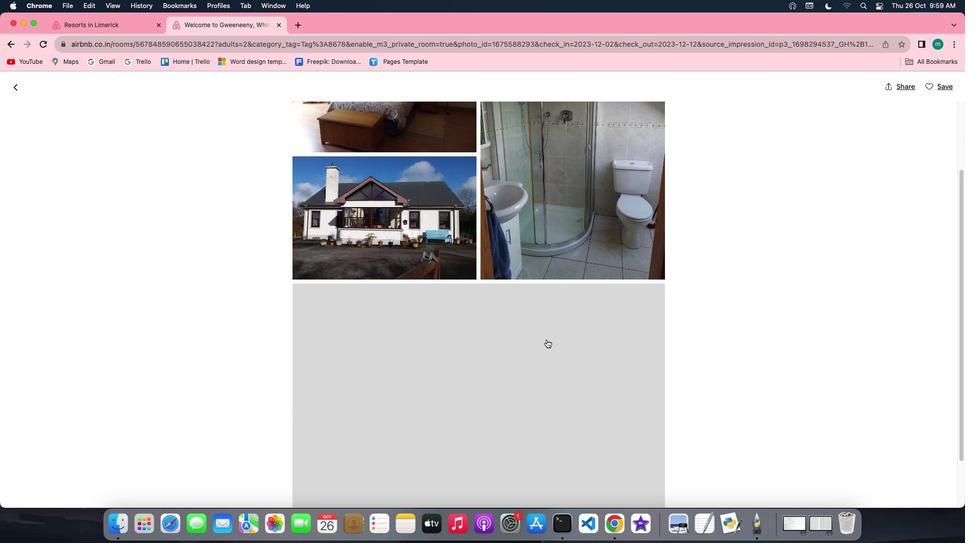 
Action: Mouse scrolled (547, 339) with delta (0, -1)
Screenshot: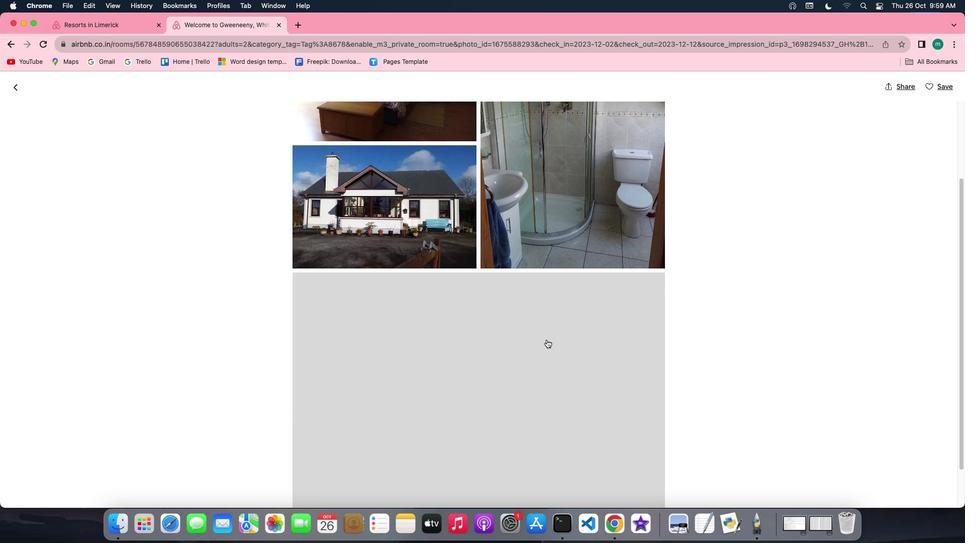 
Action: Mouse scrolled (547, 339) with delta (0, -1)
Screenshot: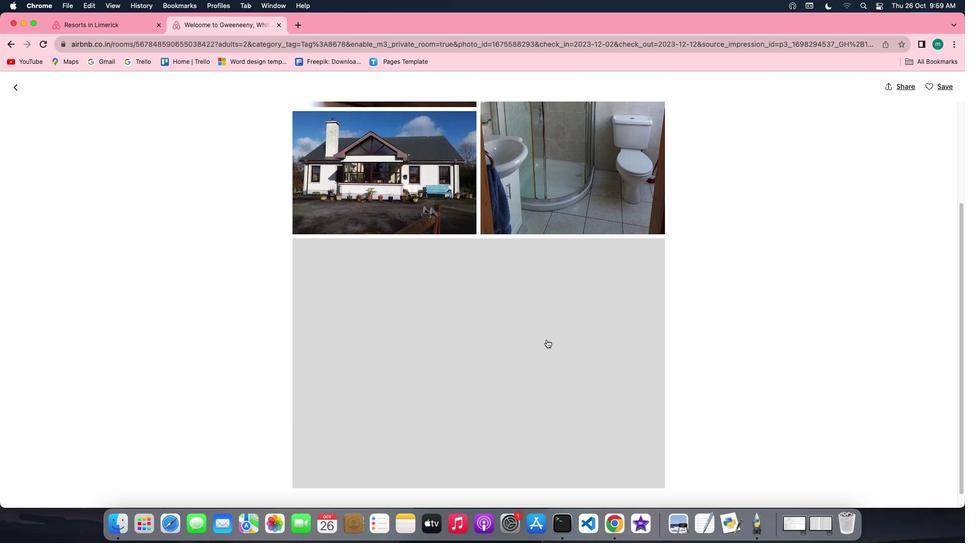 
Action: Mouse scrolled (547, 339) with delta (0, 0)
Screenshot: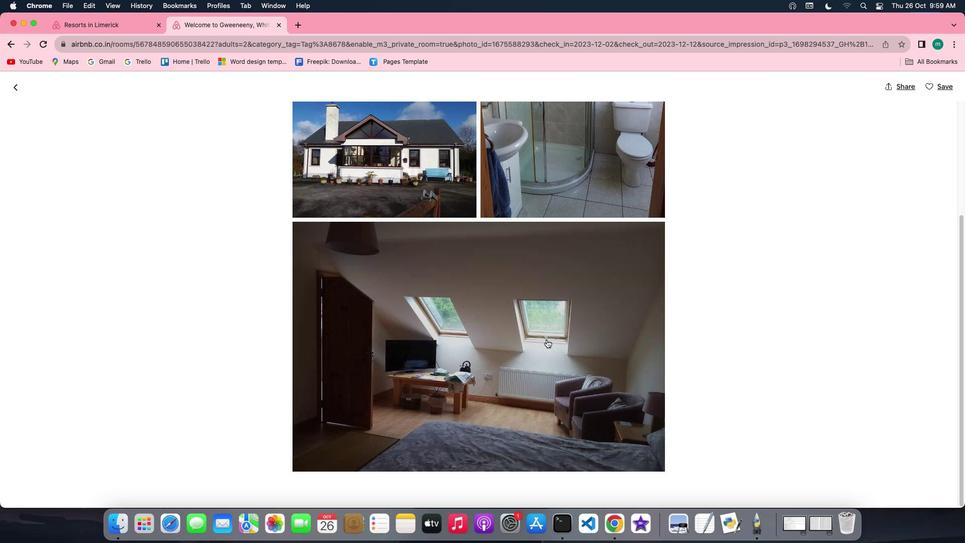 
Action: Mouse scrolled (547, 339) with delta (0, 0)
Screenshot: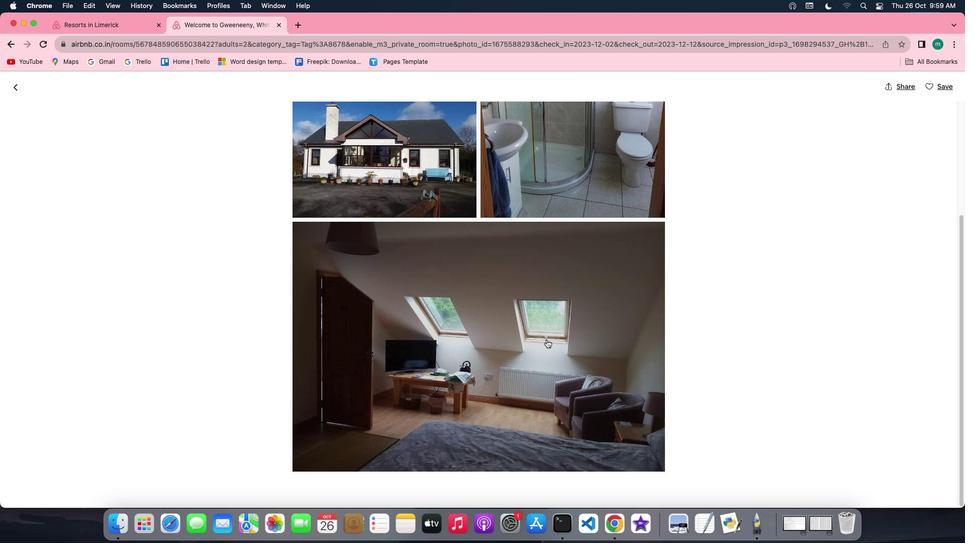 
Action: Mouse scrolled (547, 339) with delta (0, 0)
Screenshot: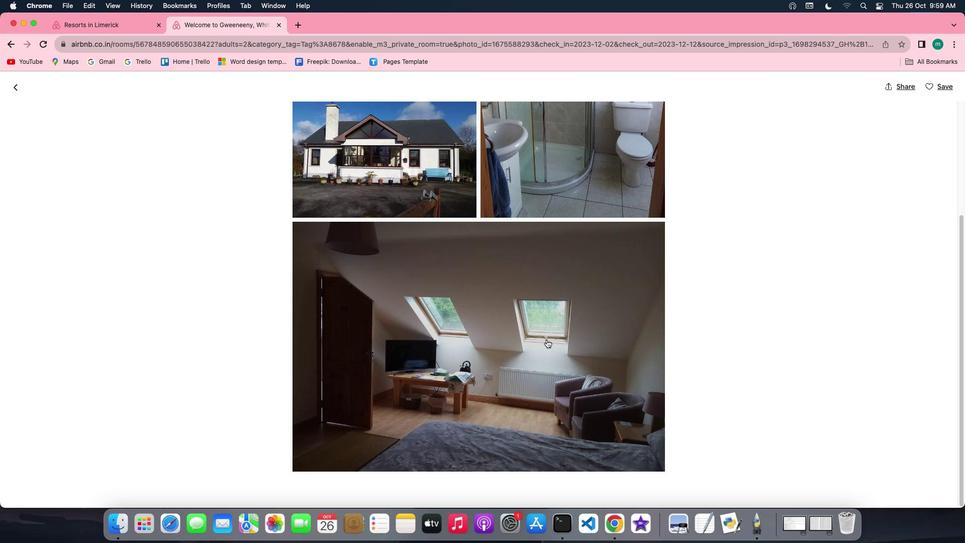 
Action: Mouse scrolled (547, 339) with delta (0, -1)
Screenshot: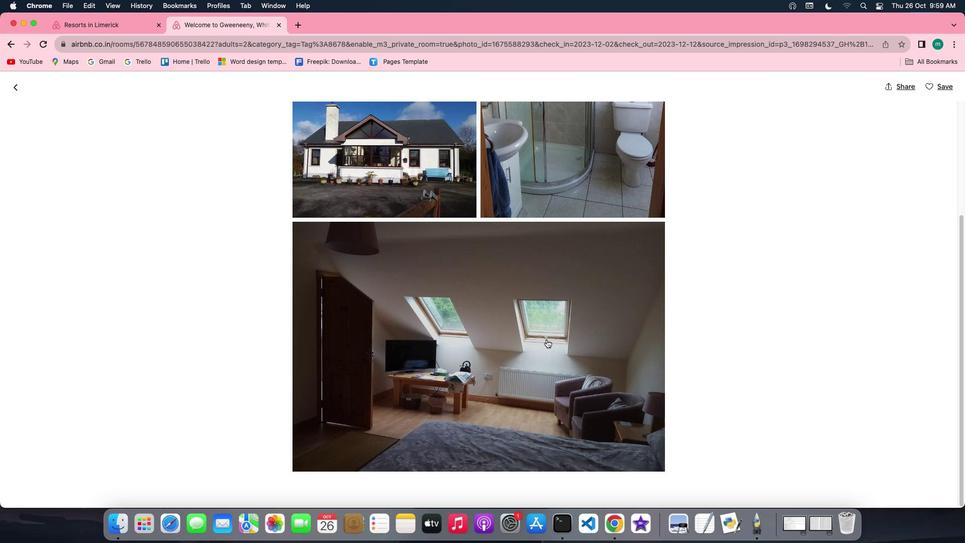 
Action: Mouse scrolled (547, 339) with delta (0, 0)
Screenshot: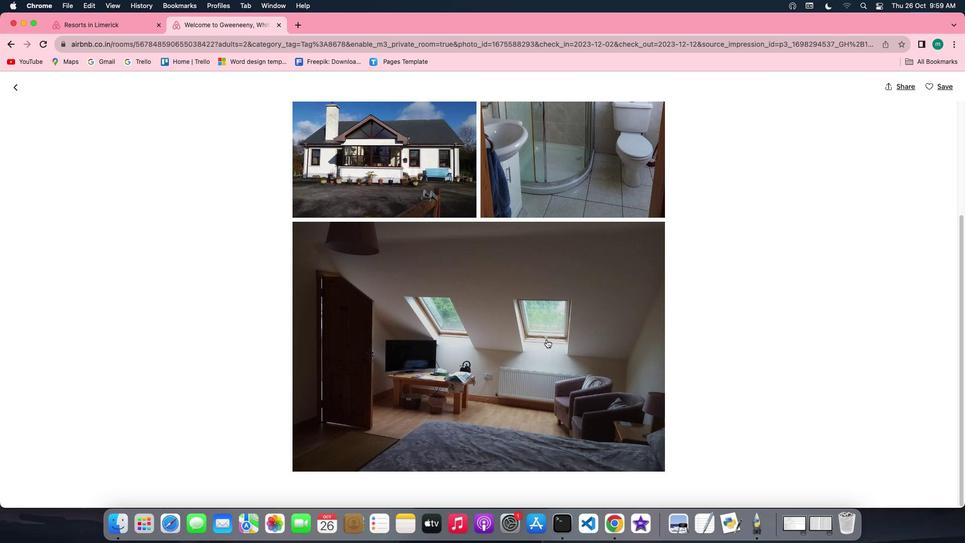 
Action: Mouse scrolled (547, 339) with delta (0, 0)
Screenshot: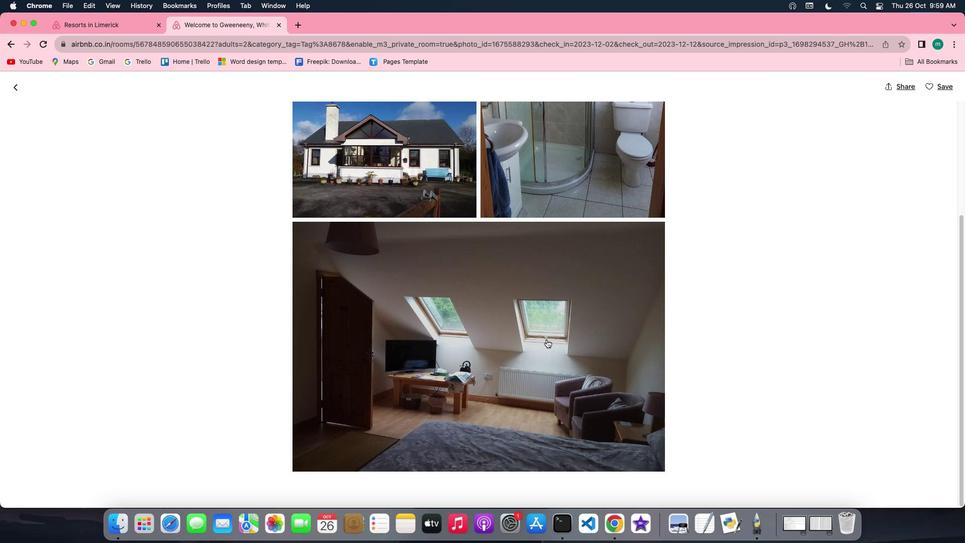 
Action: Mouse scrolled (547, 339) with delta (0, 0)
Screenshot: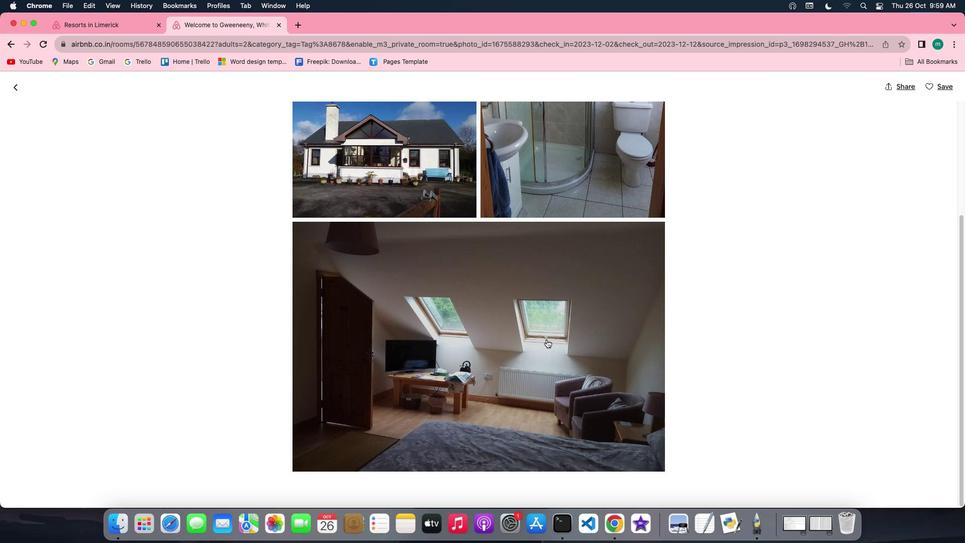 
Action: Mouse scrolled (547, 339) with delta (0, -1)
Screenshot: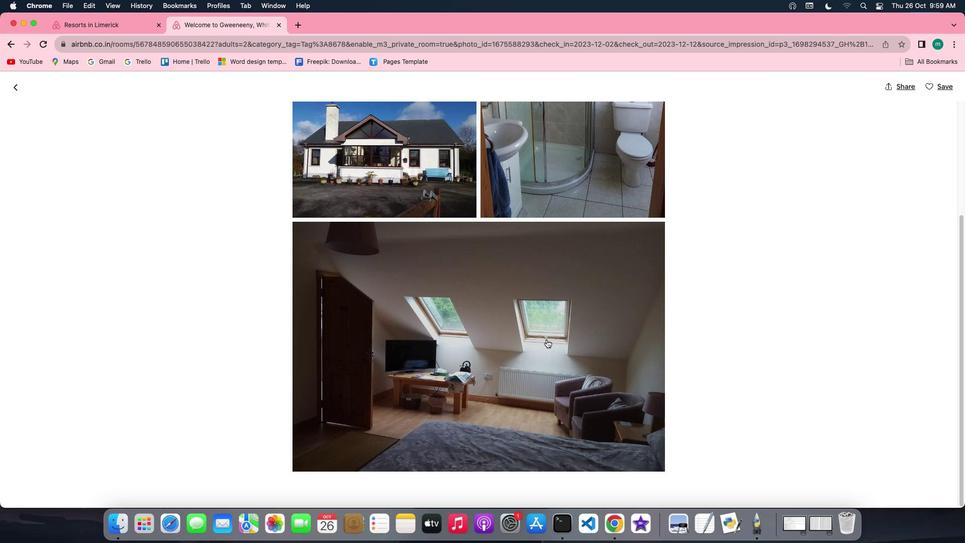 
Action: Mouse scrolled (547, 339) with delta (0, -2)
Screenshot: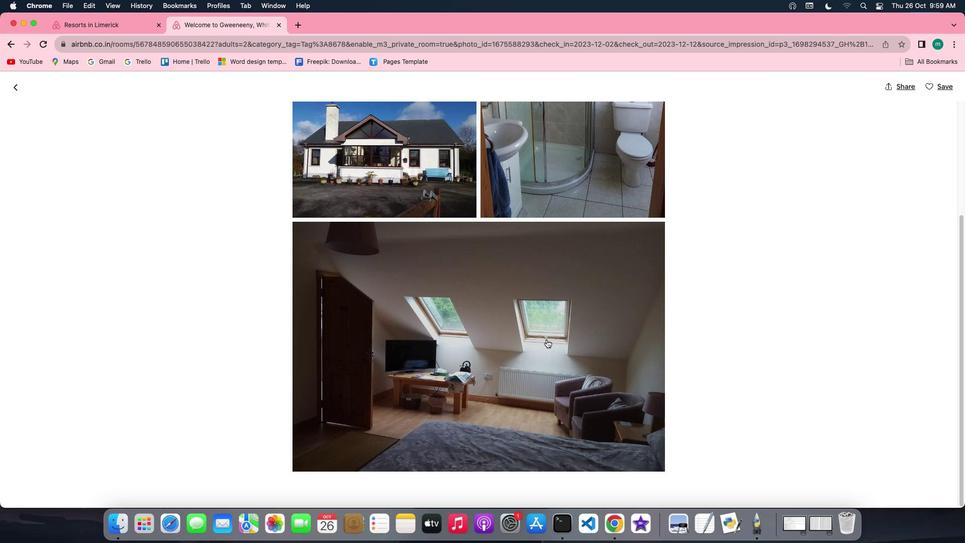 
Action: Mouse scrolled (547, 339) with delta (0, -2)
Screenshot: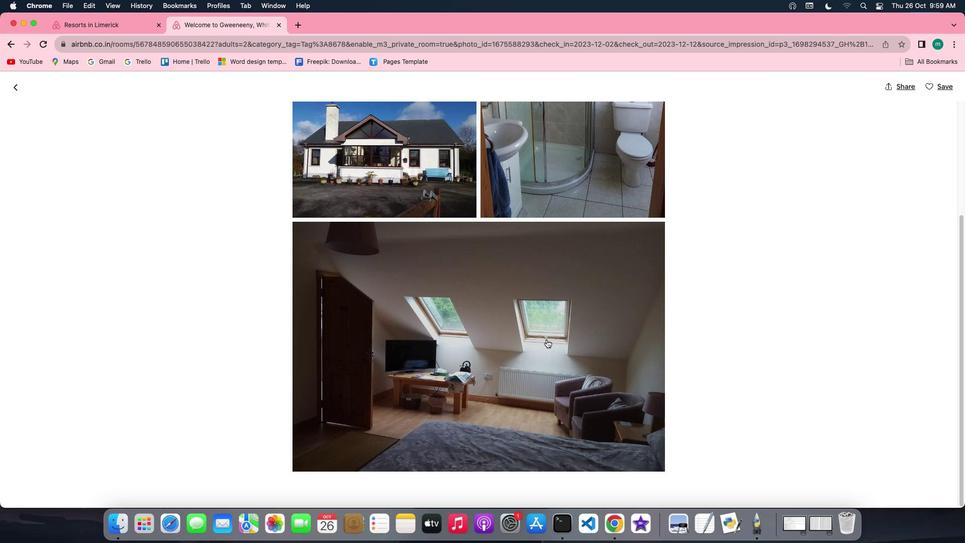 
Action: Mouse moved to (547, 339)
Screenshot: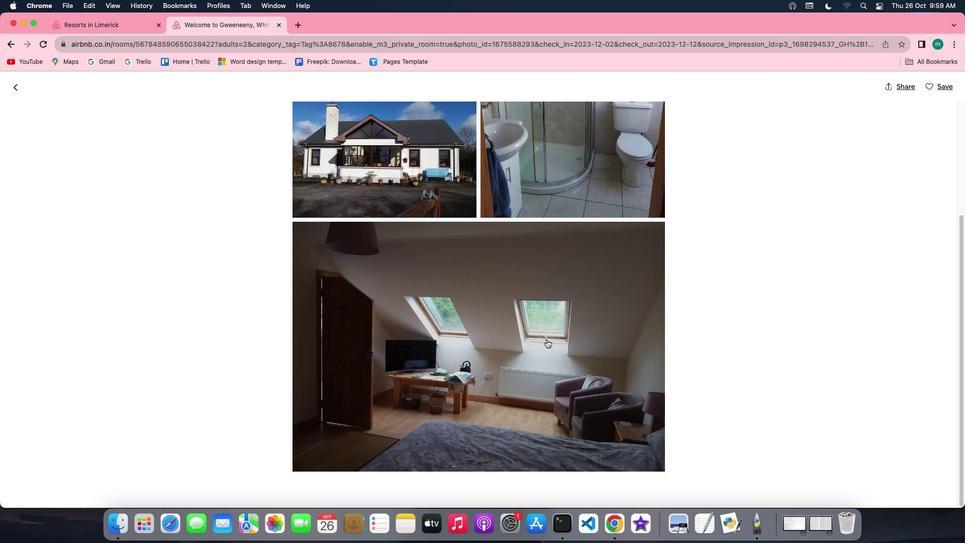 
Action: Mouse scrolled (547, 339) with delta (0, 0)
Screenshot: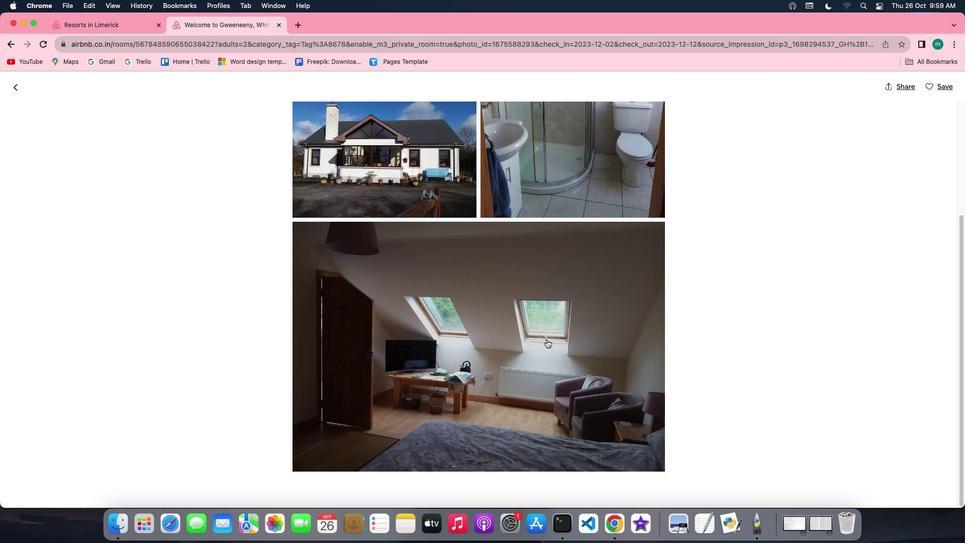 
Action: Mouse scrolled (547, 339) with delta (0, 0)
Screenshot: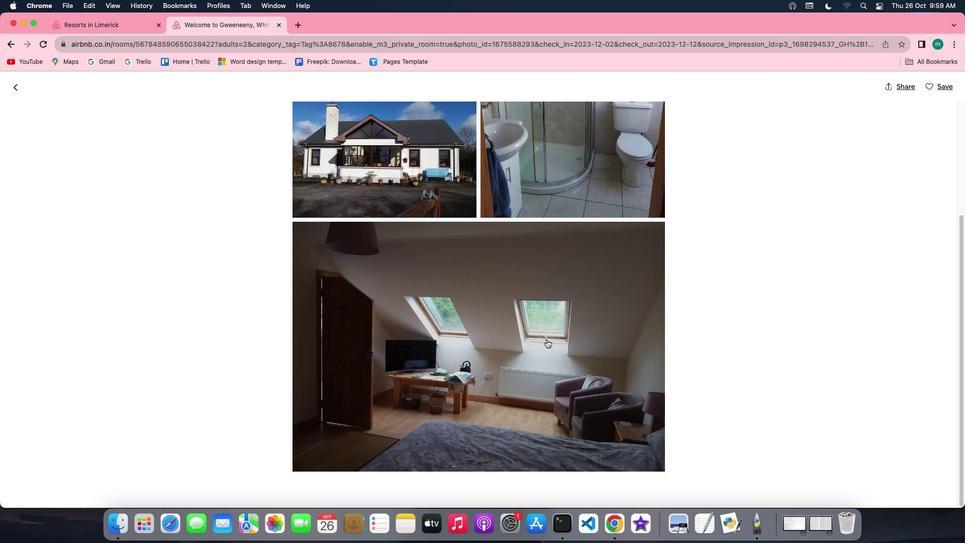 
Action: Mouse scrolled (547, 339) with delta (0, -1)
Screenshot: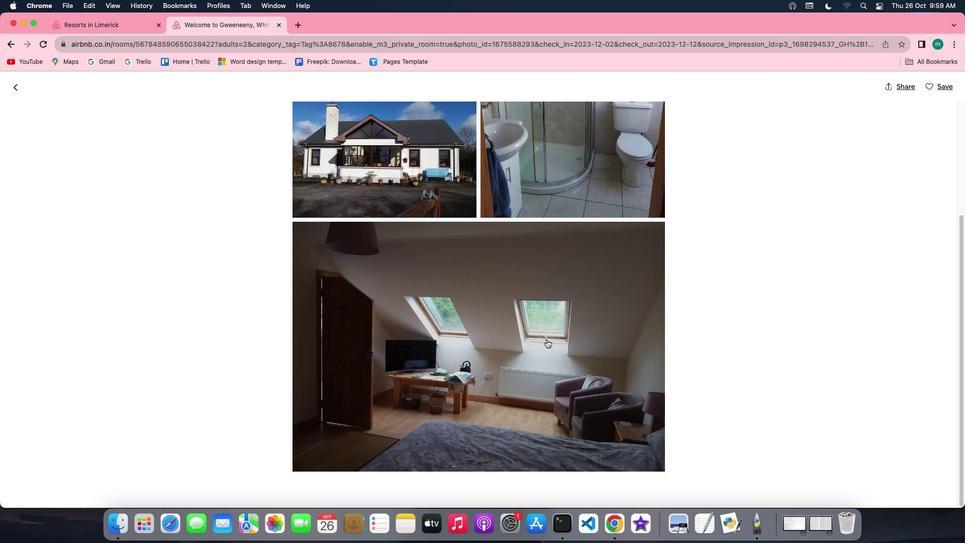 
Action: Mouse scrolled (547, 339) with delta (0, -2)
Screenshot: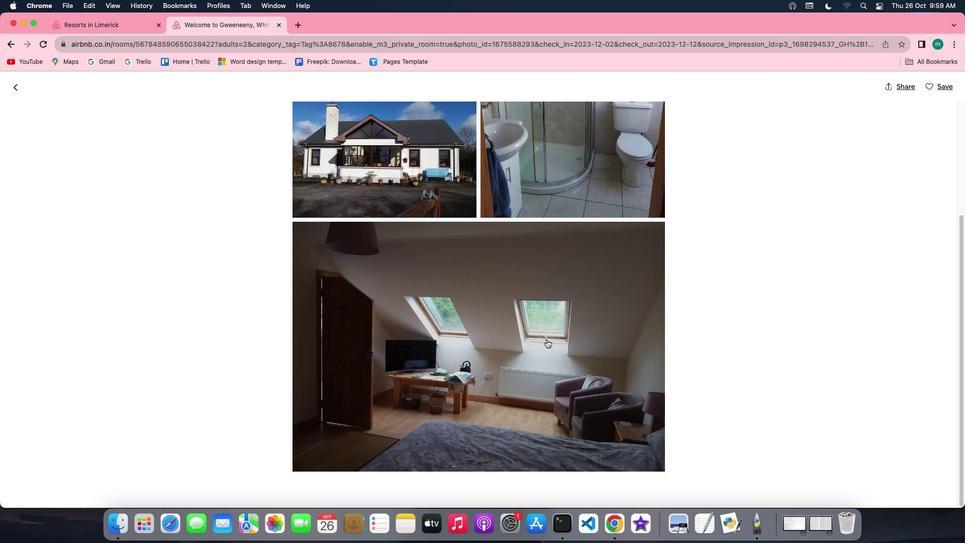 
Action: Mouse scrolled (547, 339) with delta (0, -3)
Screenshot: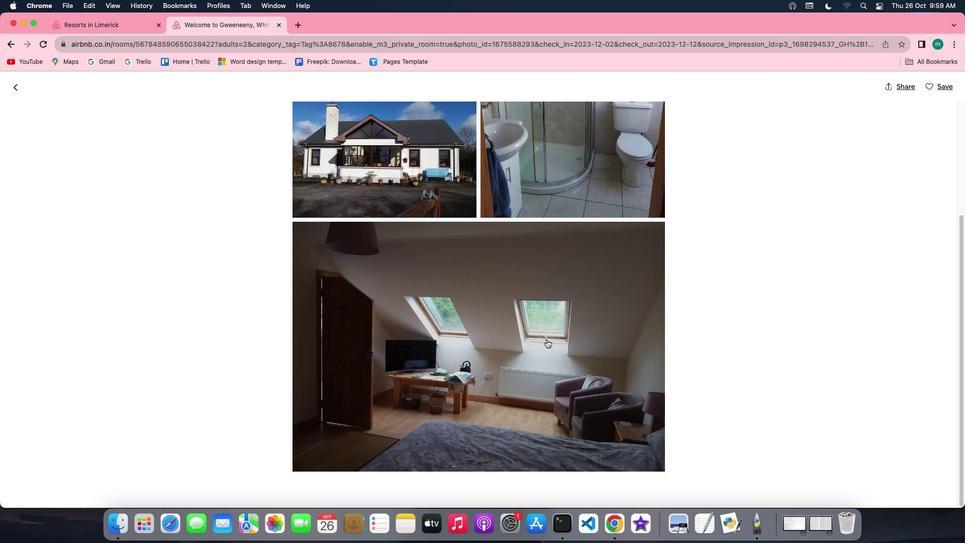 
Action: Mouse scrolled (547, 339) with delta (0, -3)
Screenshot: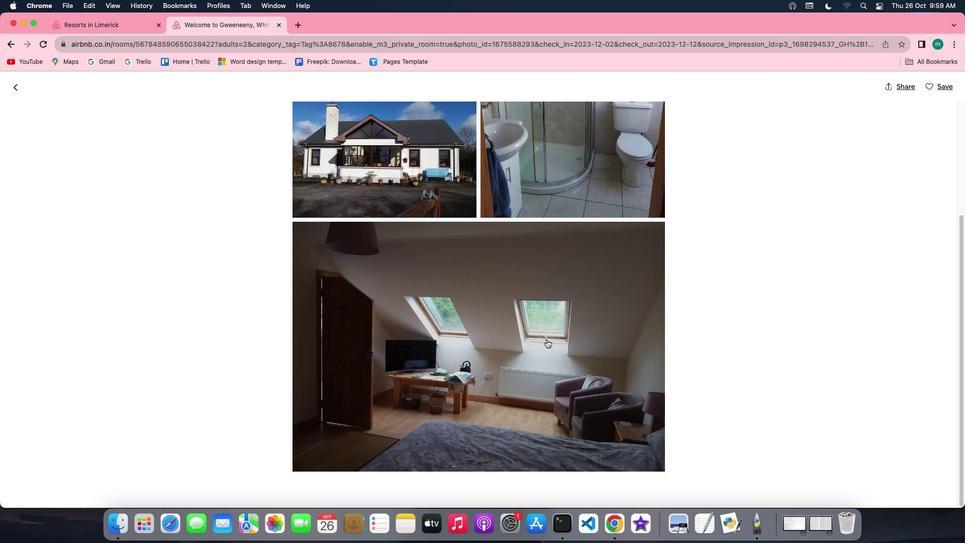
Action: Mouse moved to (14, 83)
Screenshot: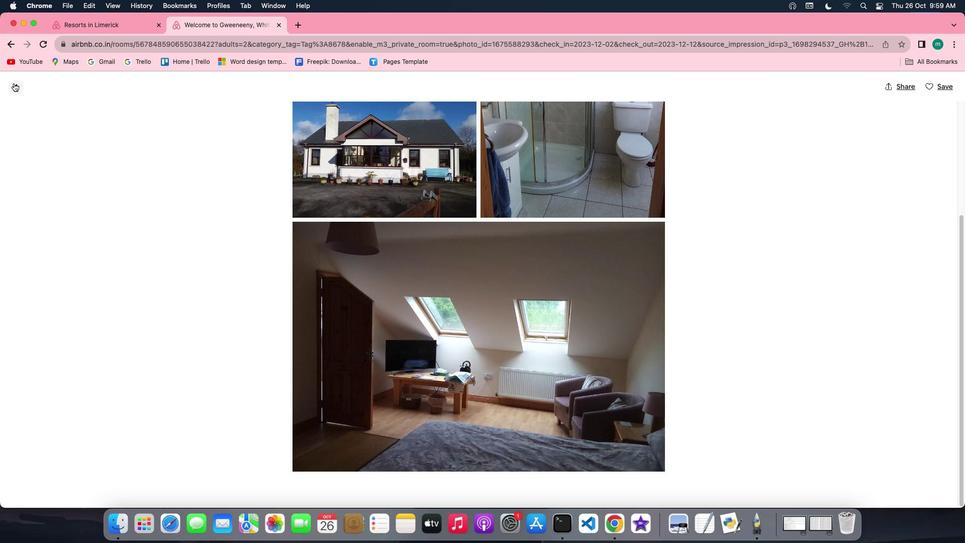 
Action: Mouse pressed left at (14, 83)
Screenshot: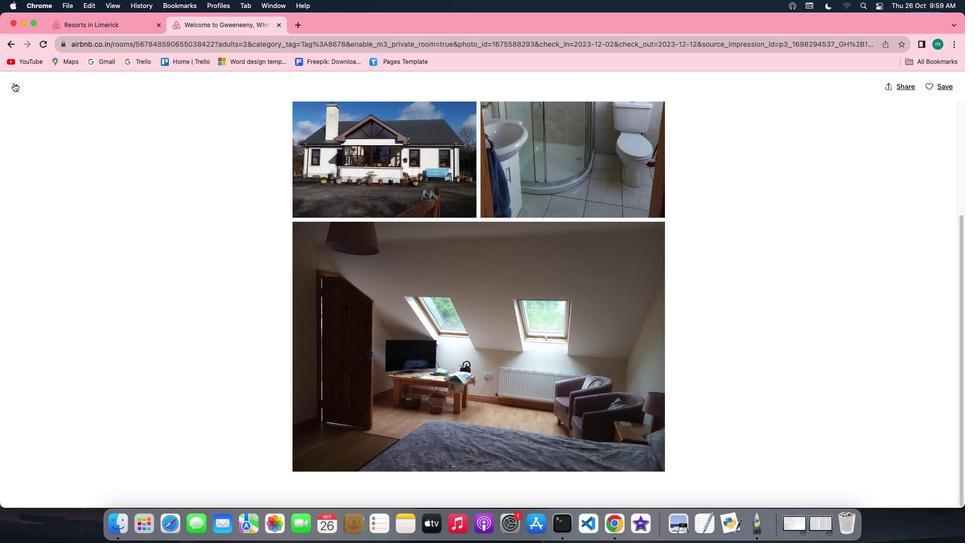 
Action: Mouse moved to (482, 292)
Screenshot: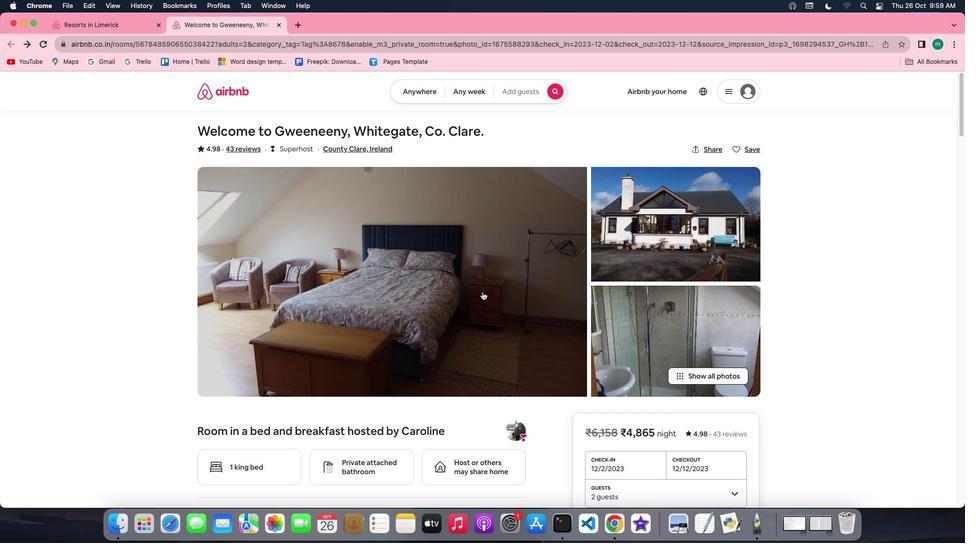 
Action: Mouse scrolled (482, 292) with delta (0, 0)
Screenshot: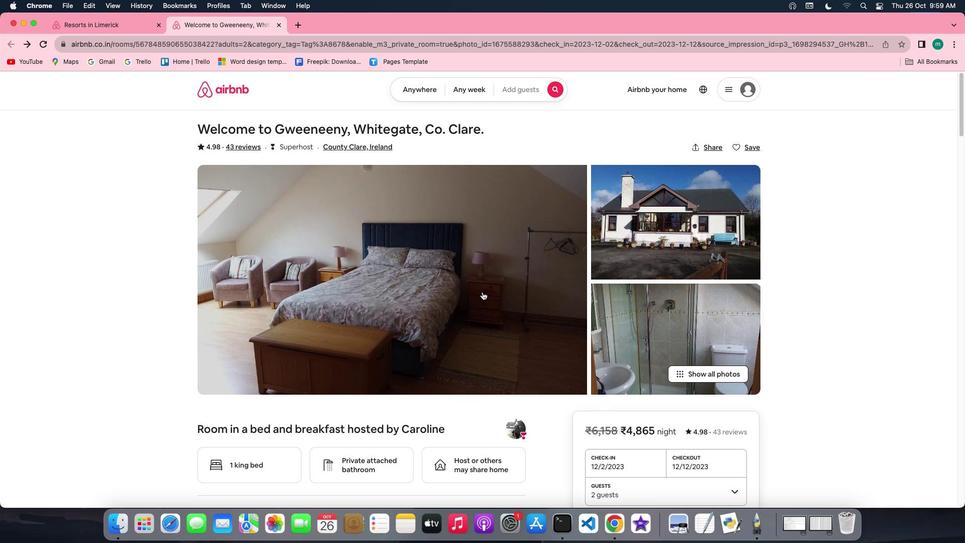 
Action: Mouse scrolled (482, 292) with delta (0, 0)
Screenshot: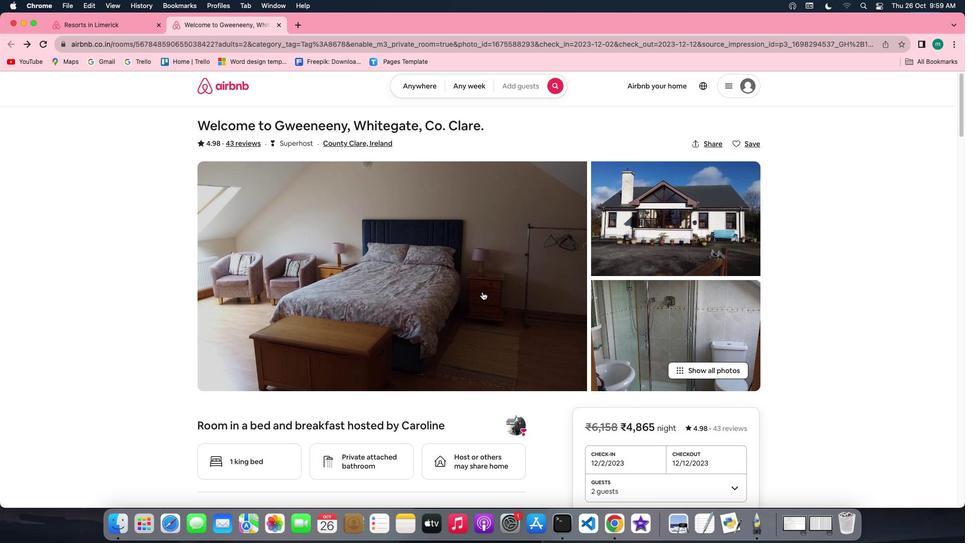 
Action: Mouse scrolled (482, 292) with delta (0, -1)
Screenshot: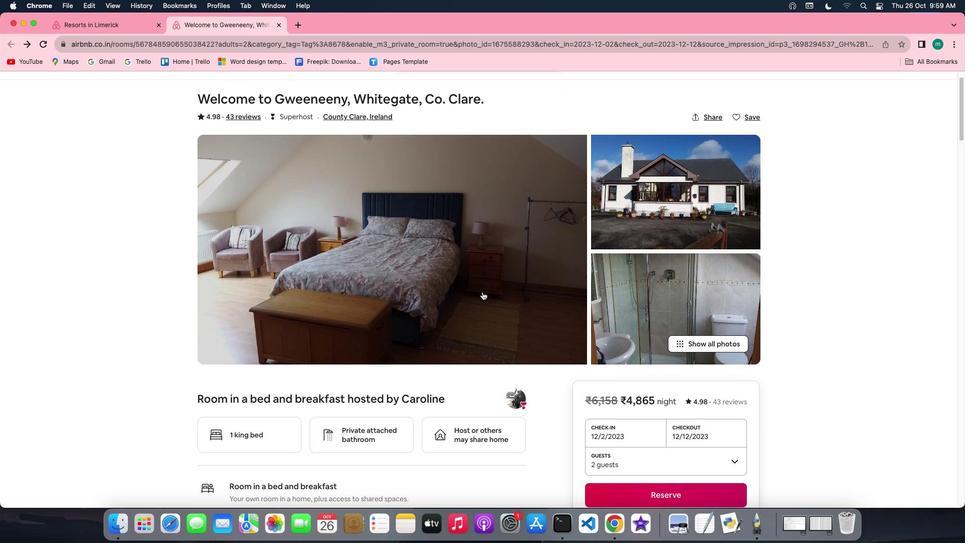 
Action: Mouse scrolled (482, 292) with delta (0, -1)
Screenshot: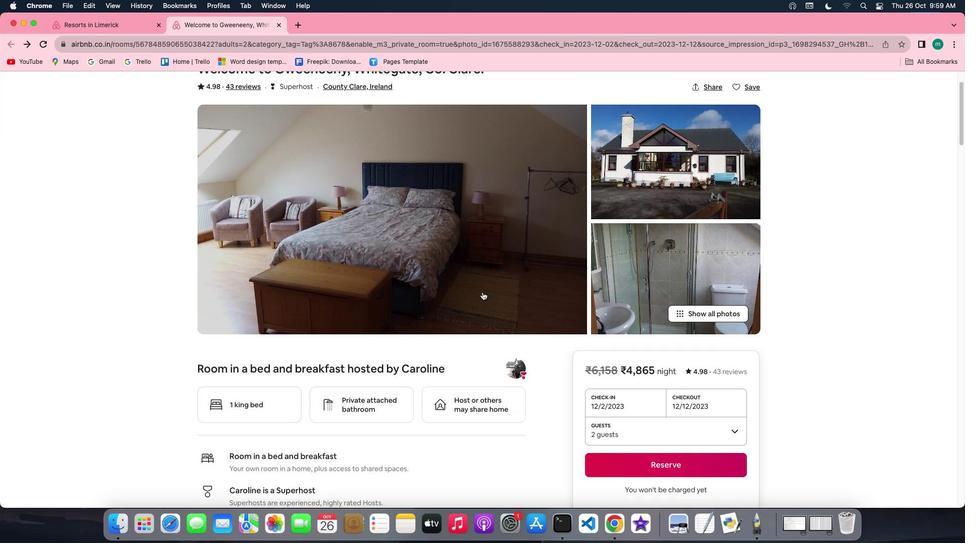 
Action: Mouse scrolled (482, 292) with delta (0, -2)
Screenshot: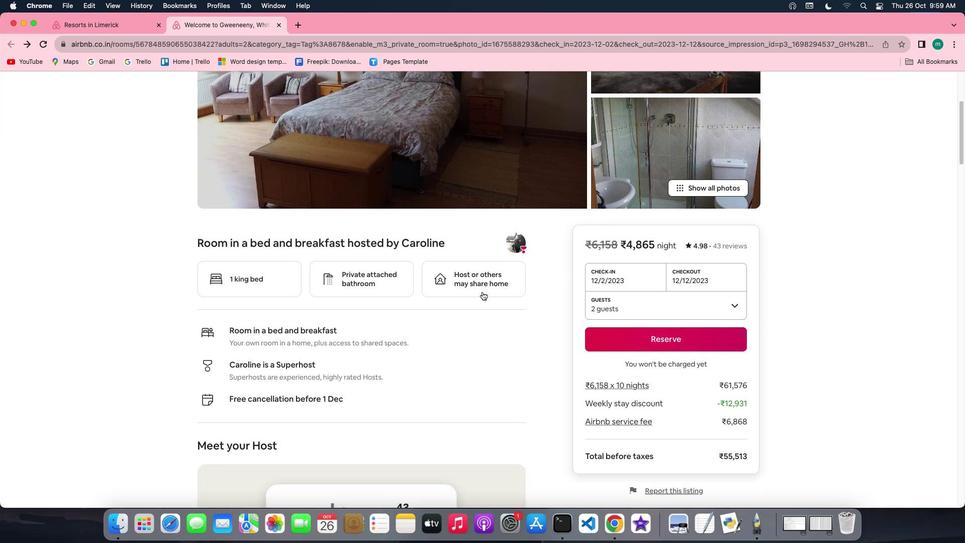 
Action: Mouse scrolled (482, 292) with delta (0, 0)
Screenshot: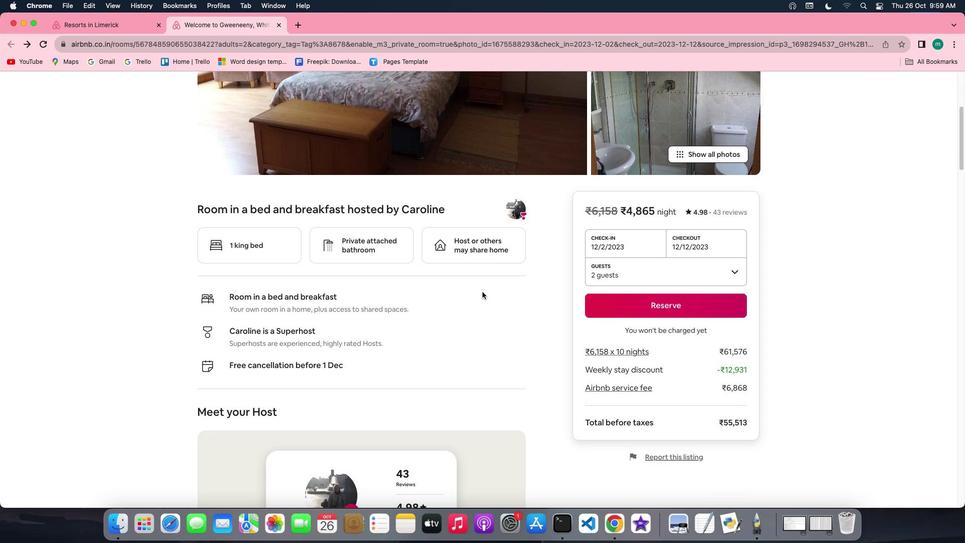 
Action: Mouse scrolled (482, 292) with delta (0, 0)
Screenshot: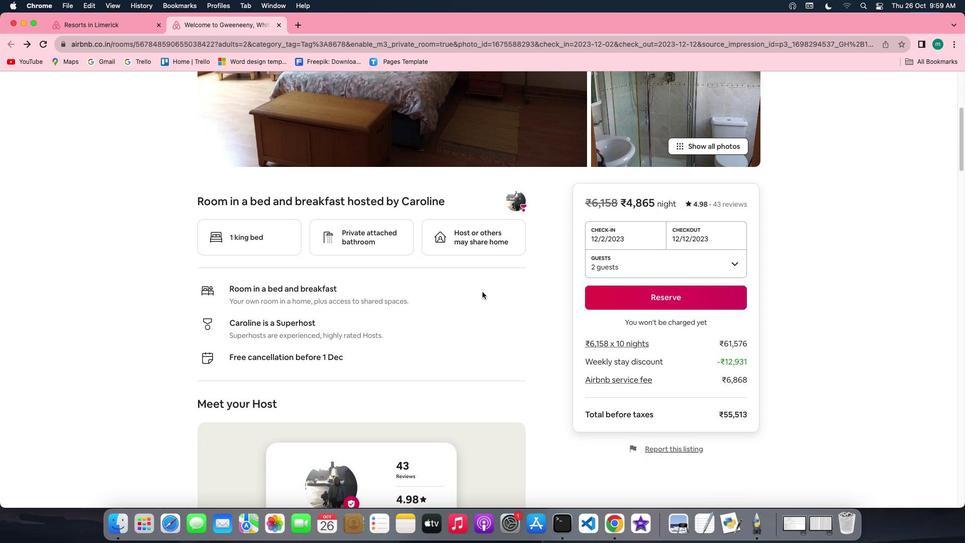
Action: Mouse scrolled (482, 292) with delta (0, -1)
Screenshot: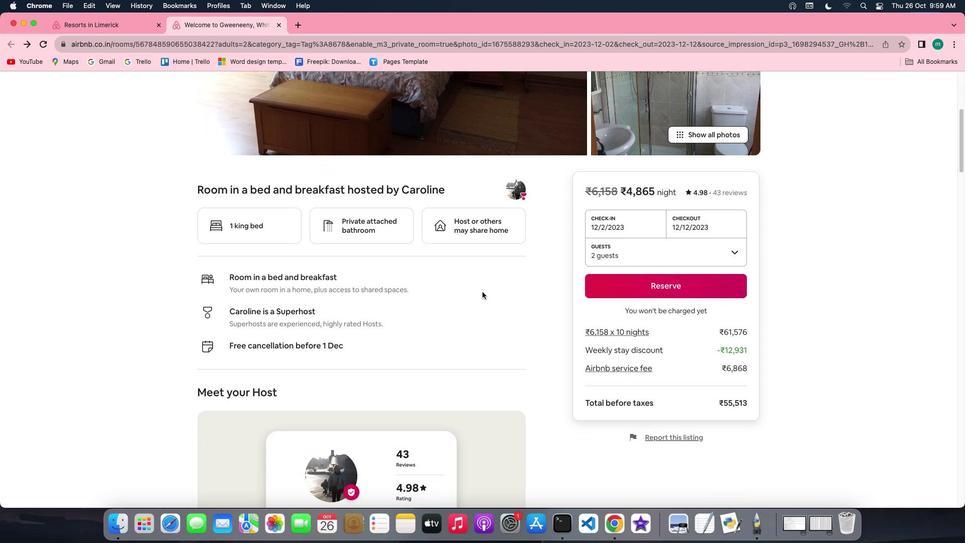 
Action: Mouse scrolled (482, 292) with delta (0, -1)
Screenshot: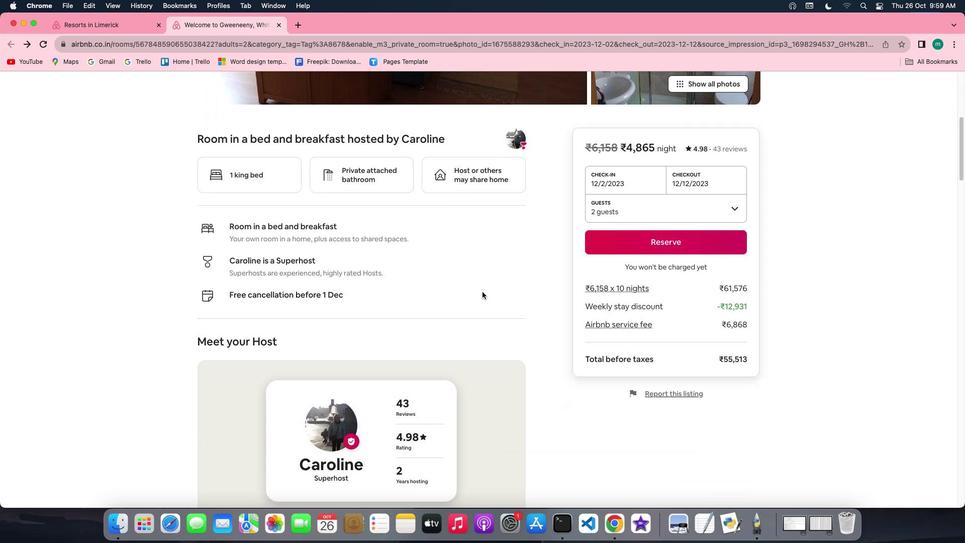 
Action: Mouse scrolled (482, 292) with delta (0, 0)
Screenshot: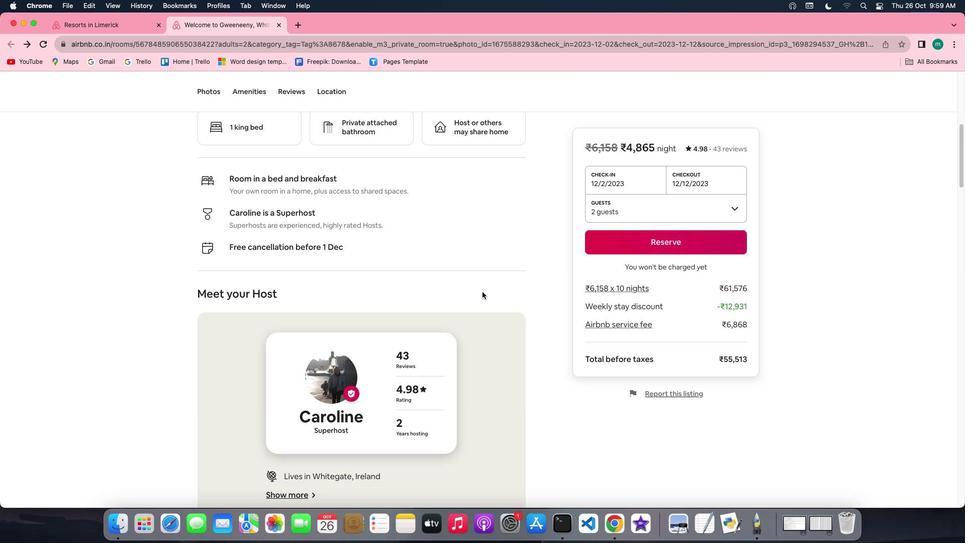 
Action: Mouse scrolled (482, 292) with delta (0, 0)
Screenshot: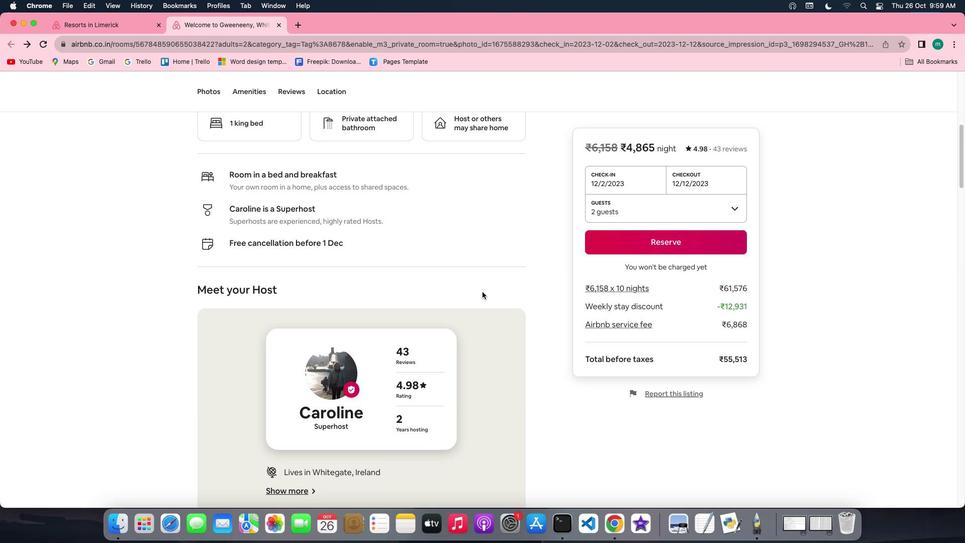 
Action: Mouse scrolled (482, 292) with delta (0, 0)
Screenshot: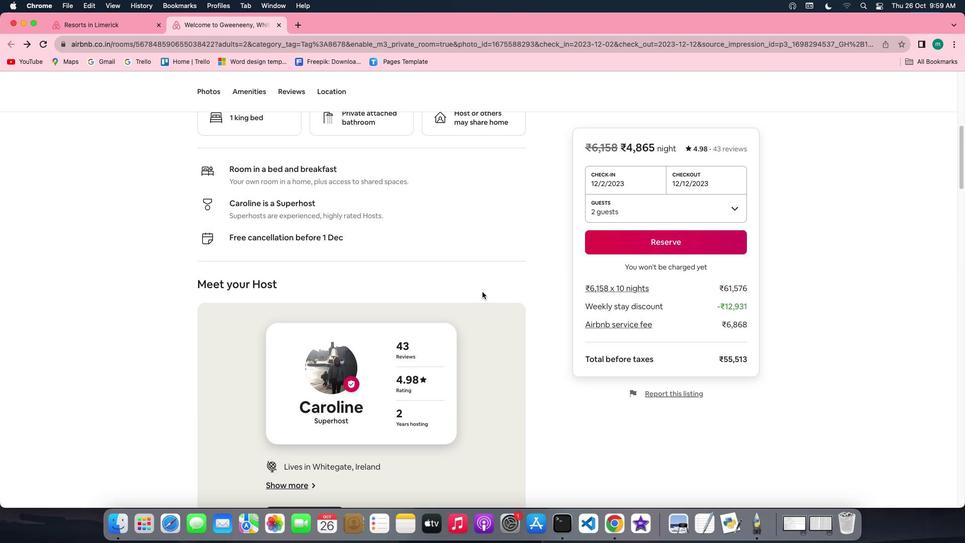 
Action: Mouse scrolled (482, 292) with delta (0, -1)
Screenshot: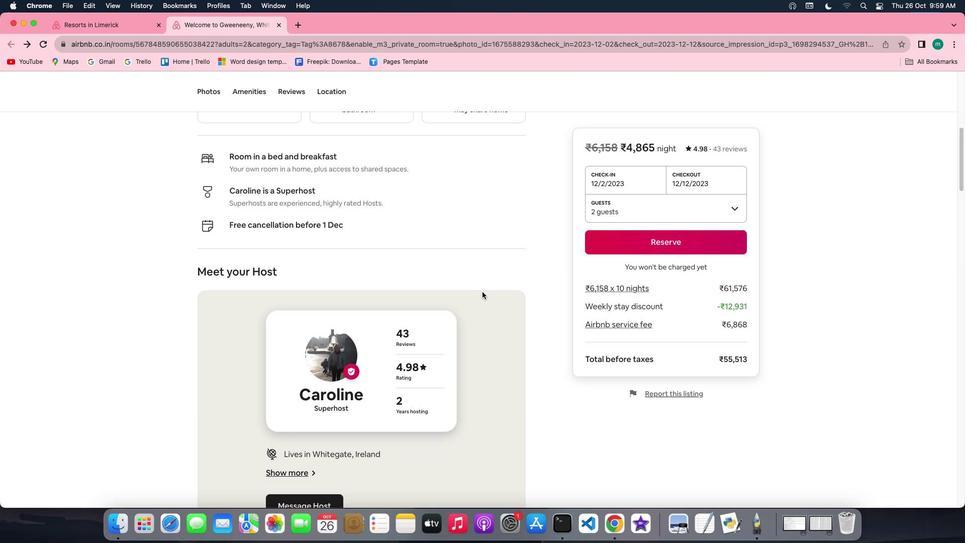 
Action: Mouse scrolled (482, 292) with delta (0, -1)
Screenshot: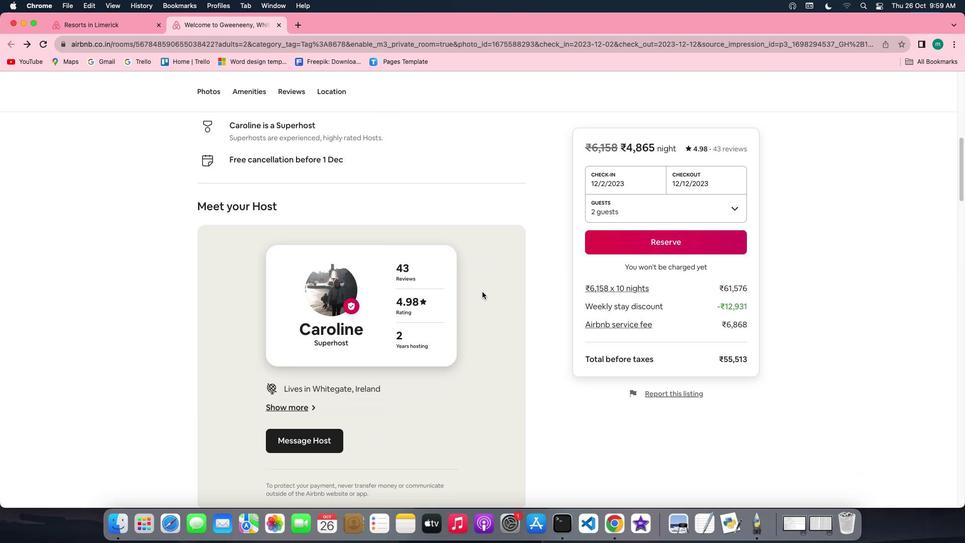 
Action: Mouse scrolled (482, 292) with delta (0, 0)
Screenshot: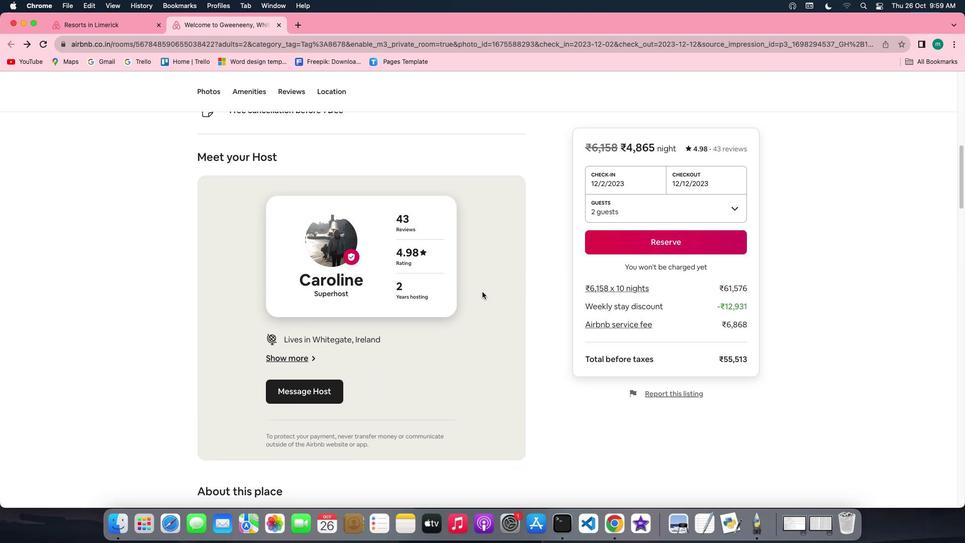 
Action: Mouse scrolled (482, 292) with delta (0, 0)
Screenshot: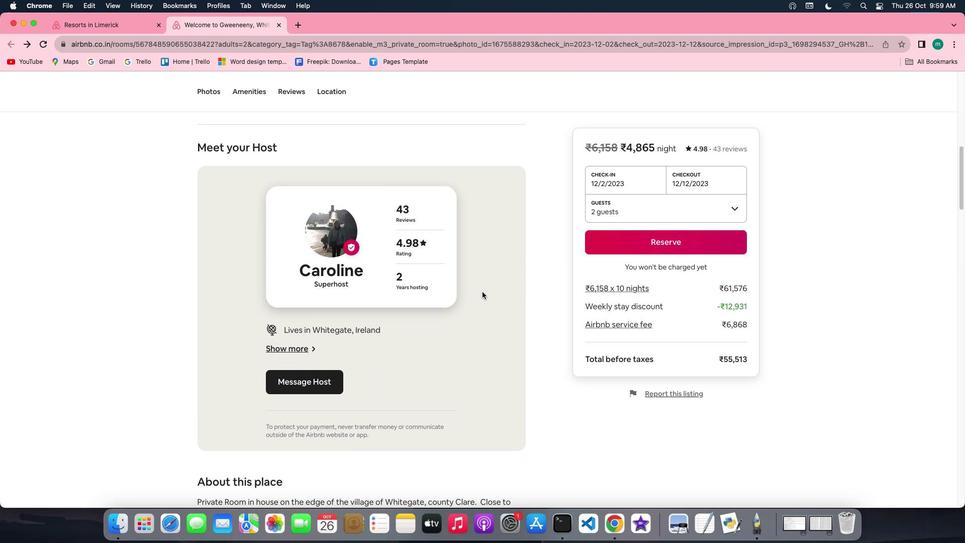
Action: Mouse scrolled (482, 292) with delta (0, -1)
Screenshot: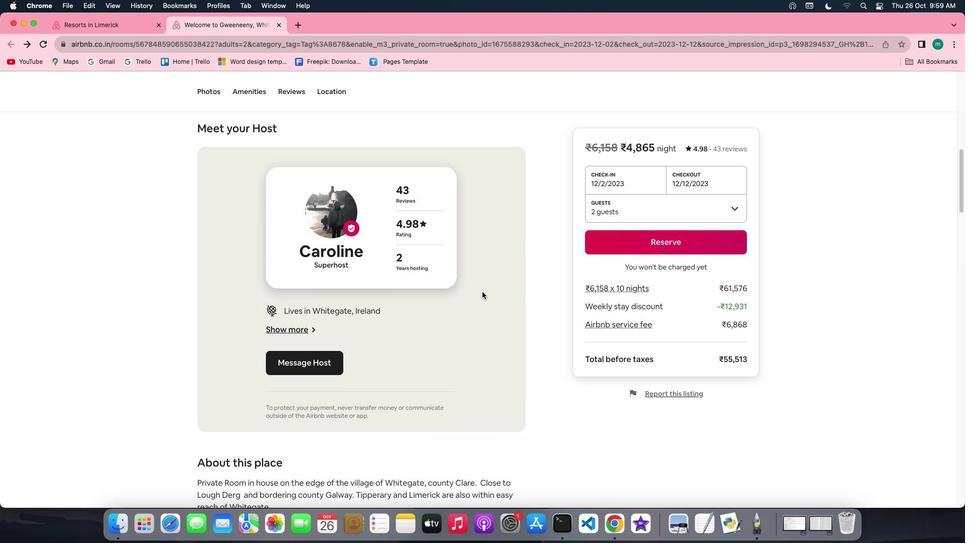 
Action: Mouse scrolled (482, 292) with delta (0, -1)
Screenshot: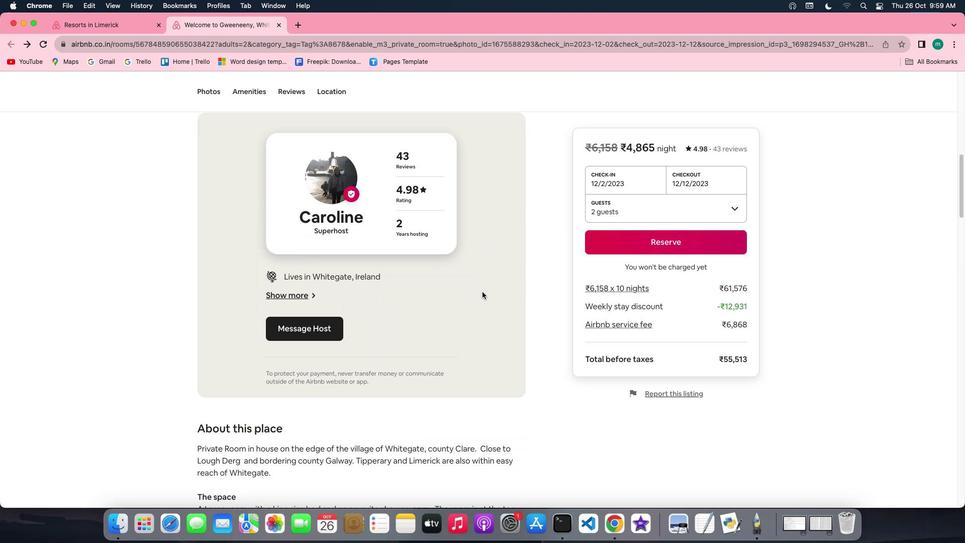 
Action: Mouse scrolled (482, 292) with delta (0, 0)
Screenshot: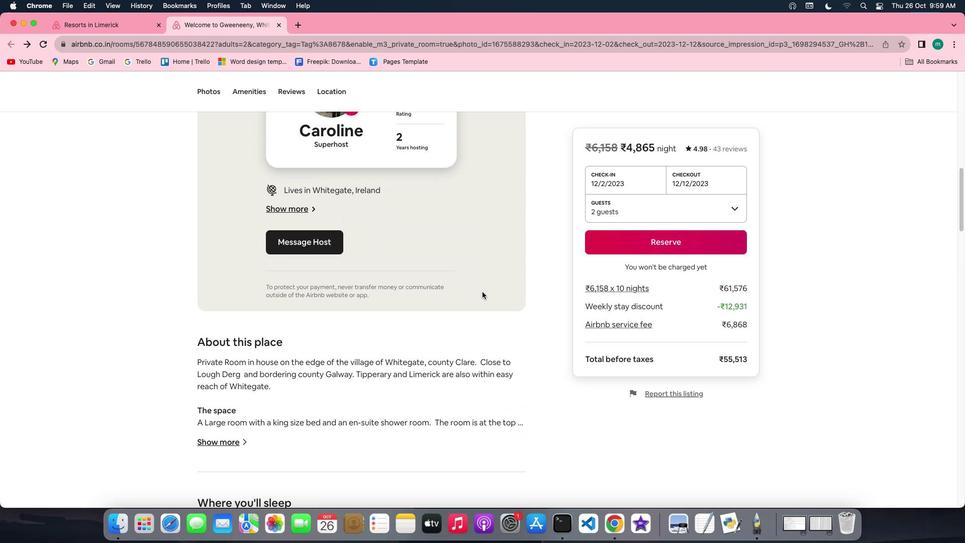 
Action: Mouse scrolled (482, 292) with delta (0, 0)
Screenshot: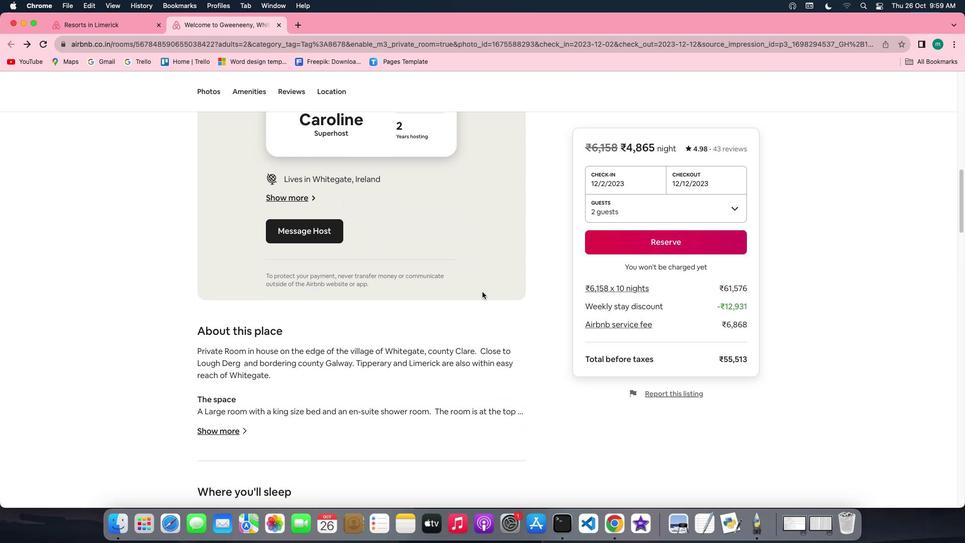 
Action: Mouse scrolled (482, 292) with delta (0, -1)
Screenshot: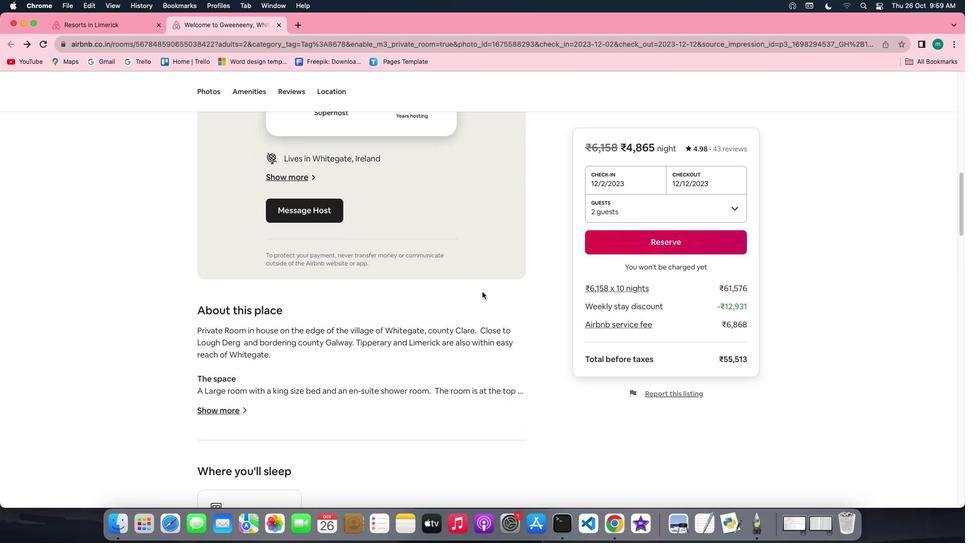 
Action: Mouse scrolled (482, 292) with delta (0, -1)
Screenshot: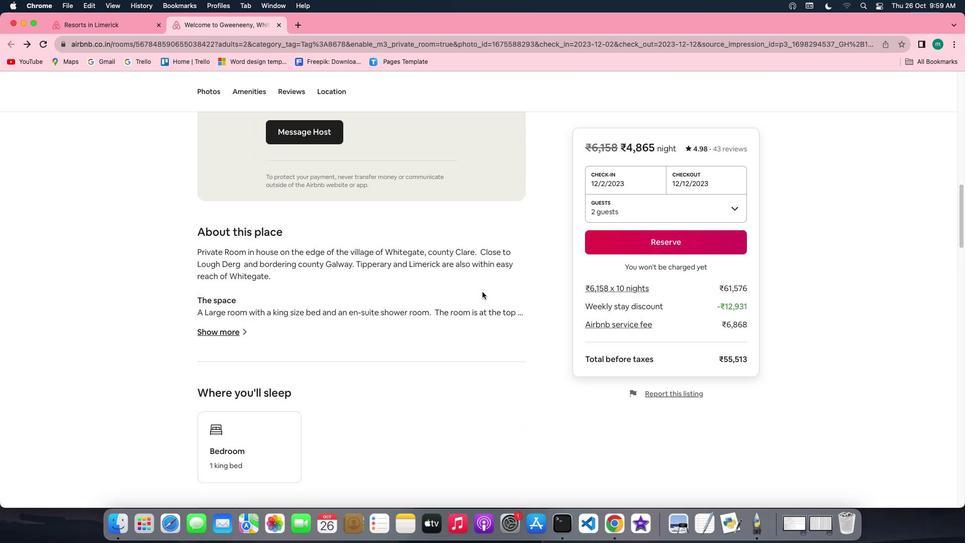 
Action: Mouse scrolled (482, 292) with delta (0, 0)
Screenshot: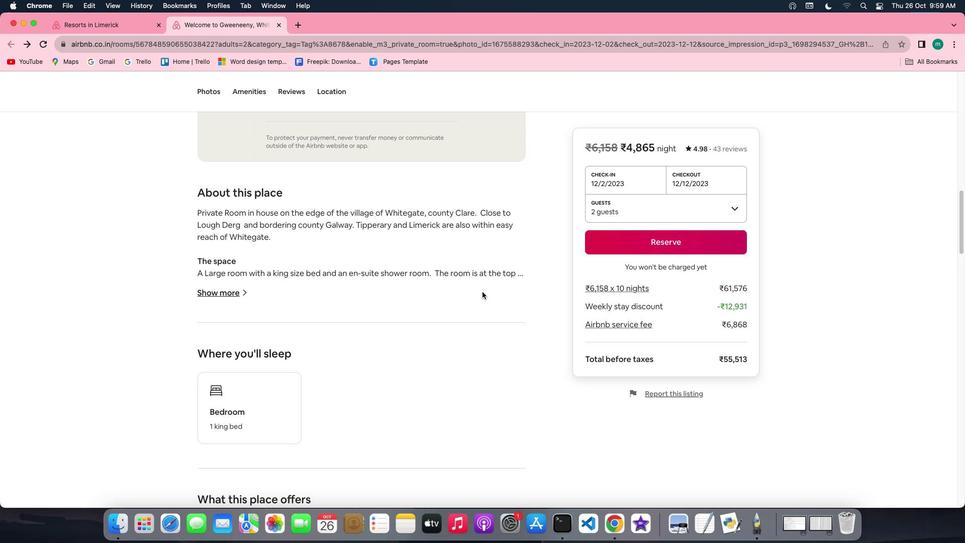 
Action: Mouse scrolled (482, 292) with delta (0, 0)
Screenshot: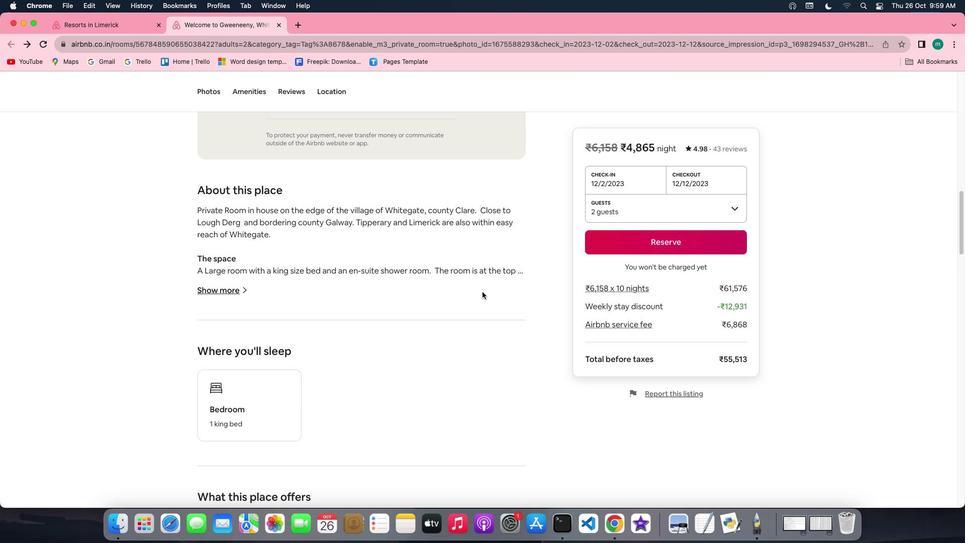 
Action: Mouse scrolled (482, 292) with delta (0, 0)
Screenshot: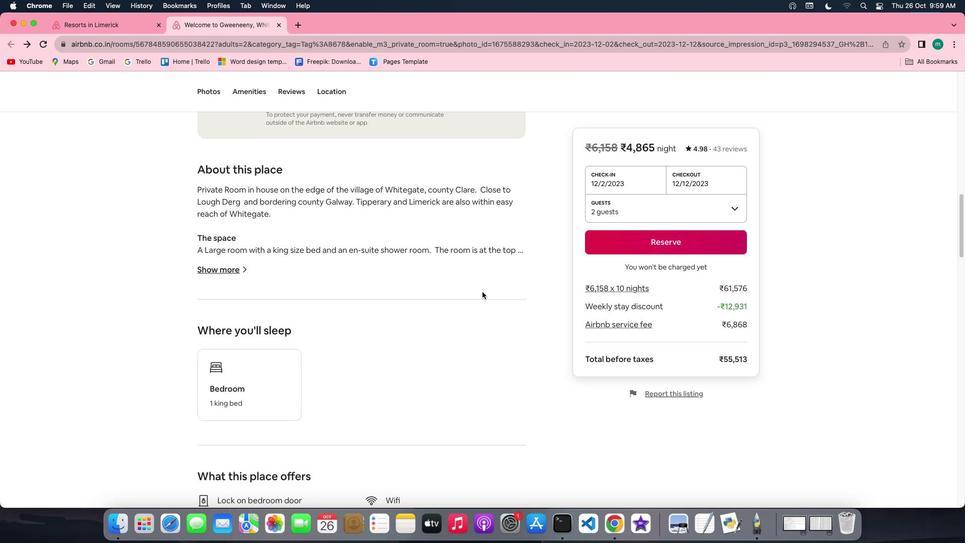 
Action: Mouse scrolled (482, 292) with delta (0, -1)
Screenshot: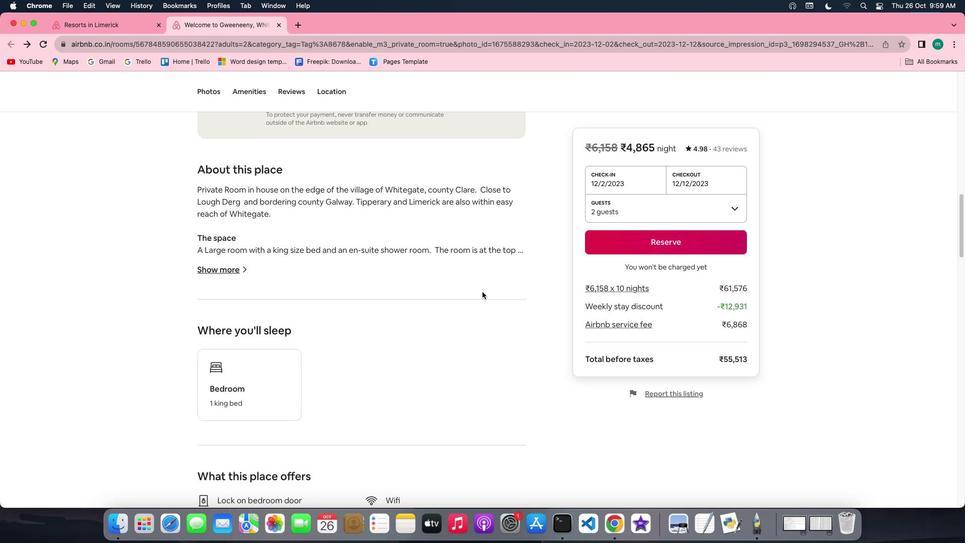 
Action: Mouse scrolled (482, 292) with delta (0, -2)
Screenshot: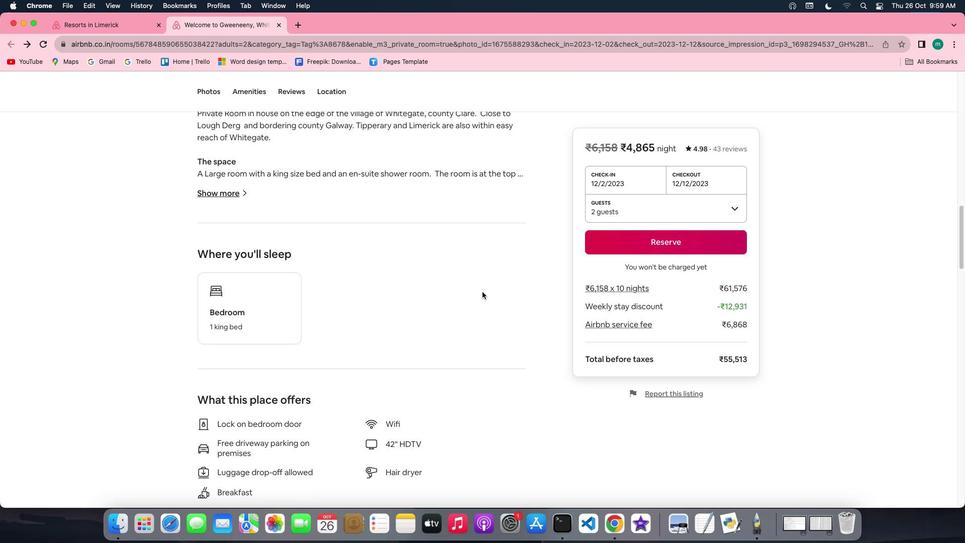 
Action: Mouse scrolled (482, 292) with delta (0, 0)
Screenshot: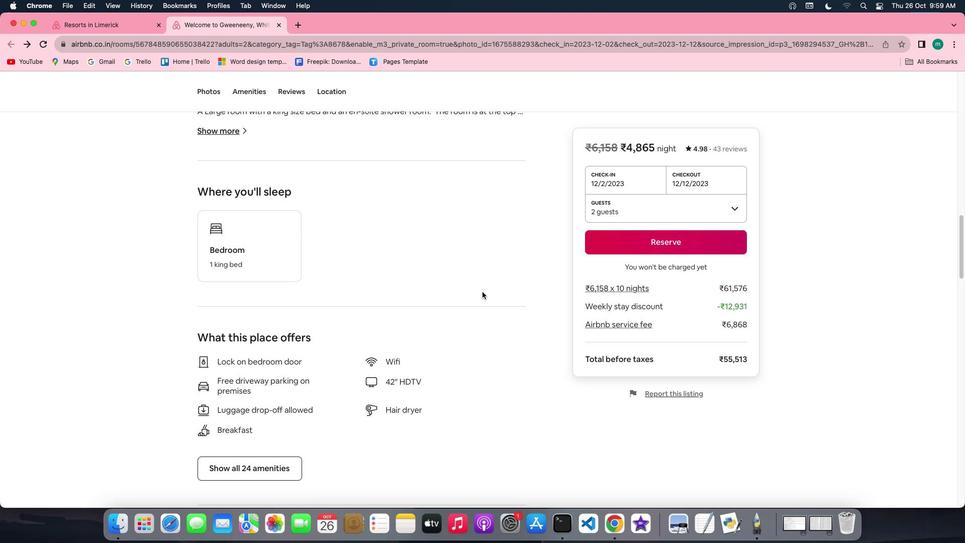 
Action: Mouse scrolled (482, 292) with delta (0, 0)
Screenshot: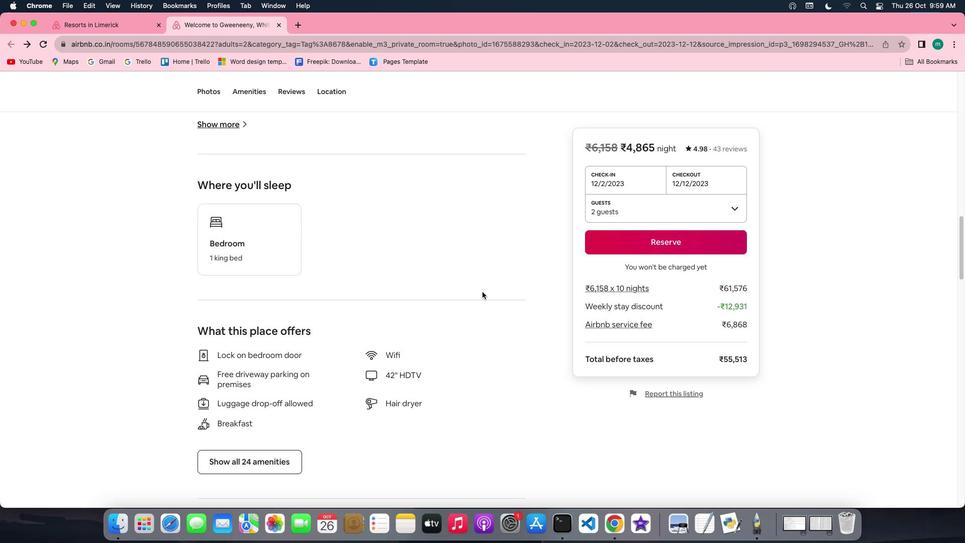 
Action: Mouse scrolled (482, 292) with delta (0, -1)
Screenshot: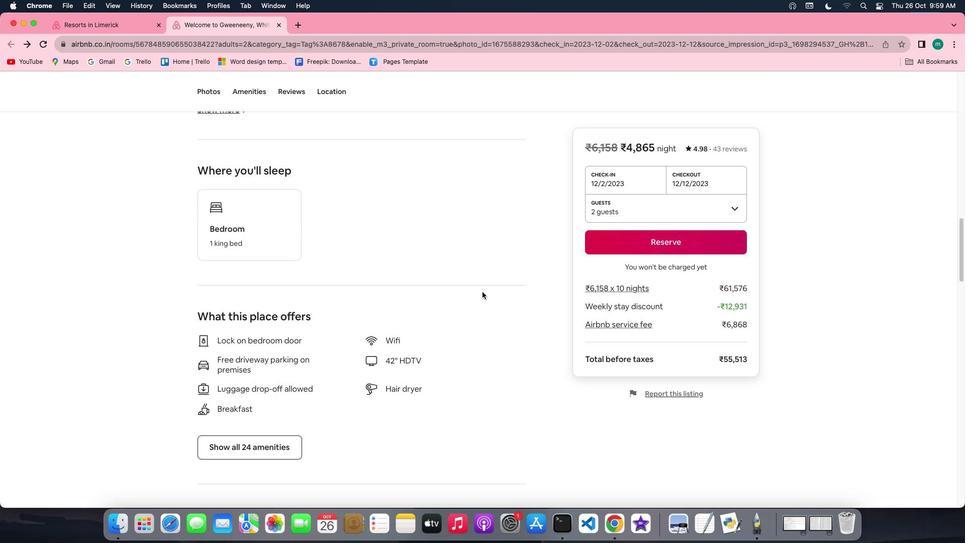 
Action: Mouse scrolled (482, 292) with delta (0, -1)
Screenshot: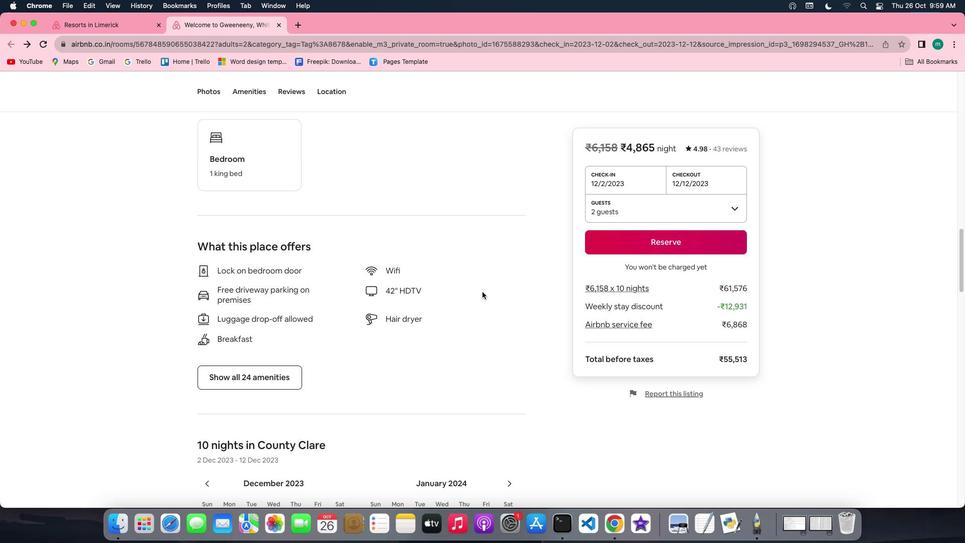 
Action: Mouse scrolled (482, 292) with delta (0, 0)
Screenshot: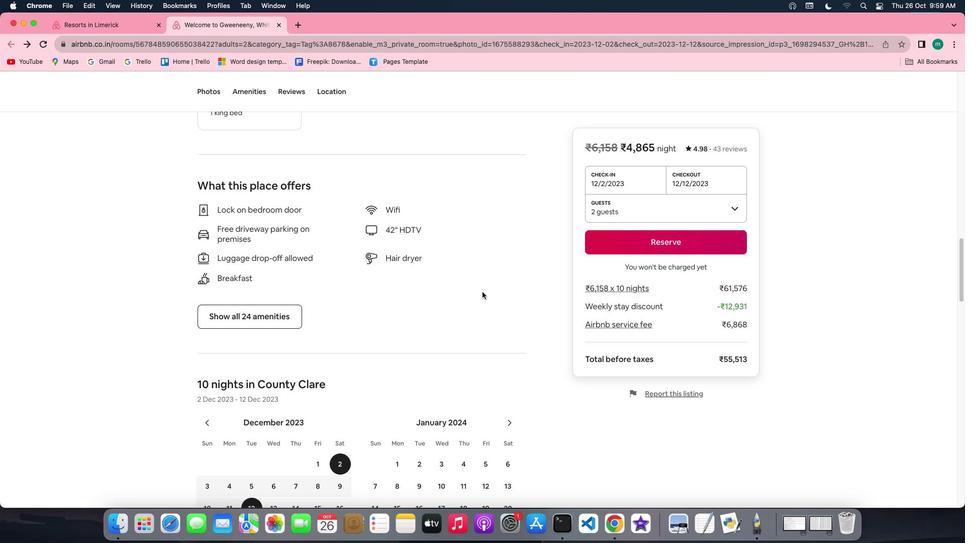 
Action: Mouse scrolled (482, 292) with delta (0, 0)
Screenshot: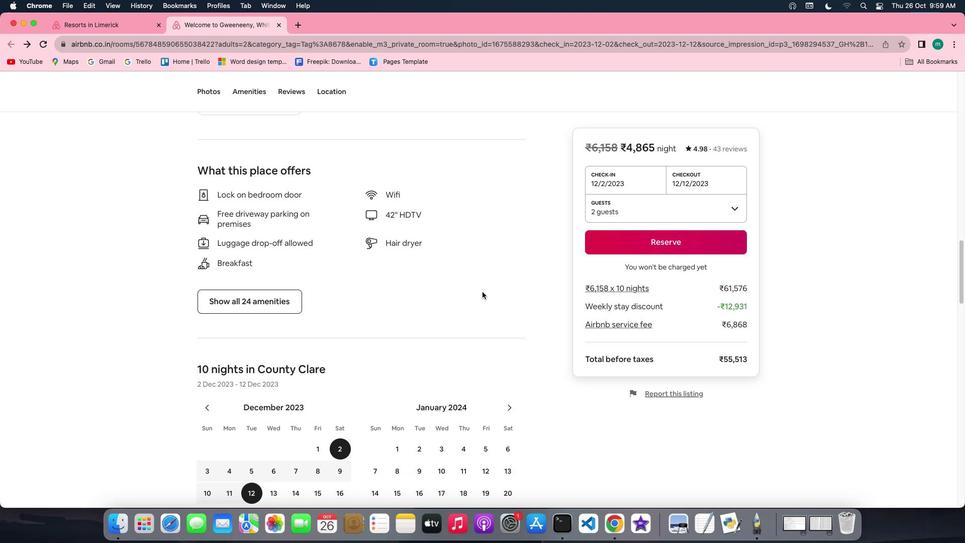 
Action: Mouse scrolled (482, 292) with delta (0, -1)
Screenshot: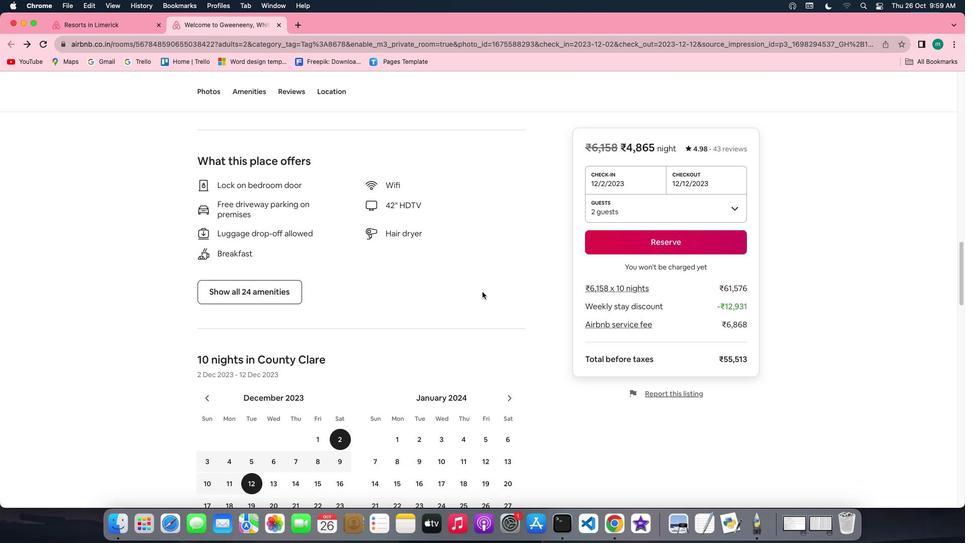 
Action: Mouse scrolled (482, 292) with delta (0, -1)
Screenshot: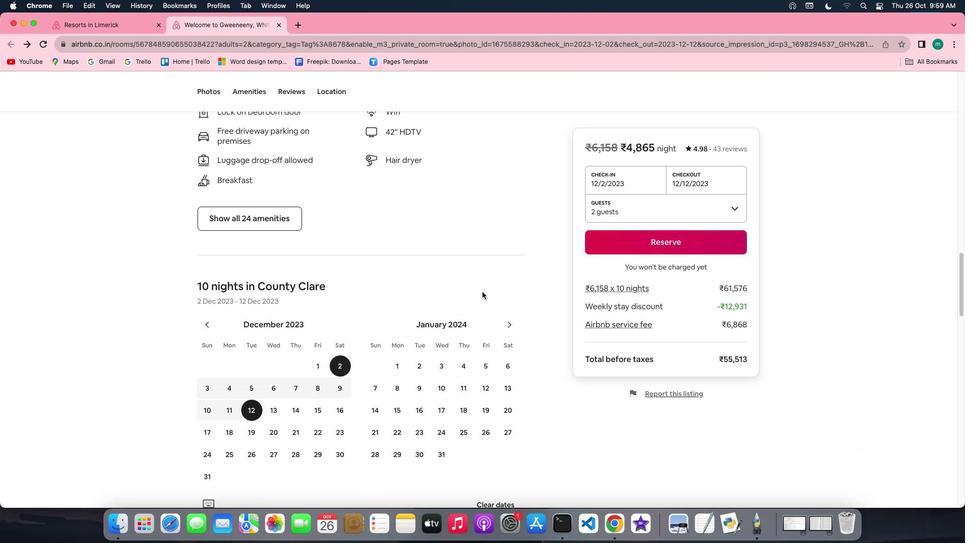 
Action: Mouse scrolled (482, 292) with delta (0, 0)
Screenshot: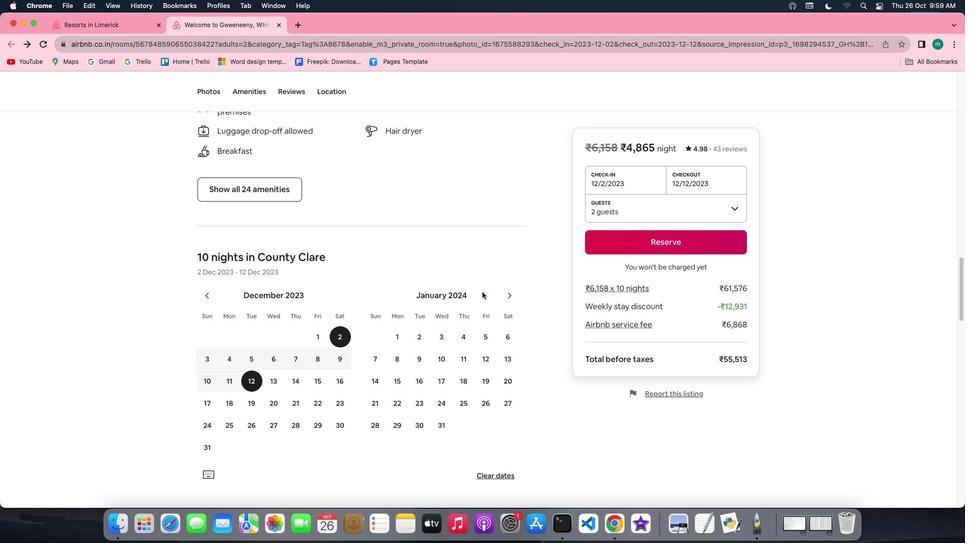 
Action: Mouse scrolled (482, 292) with delta (0, 0)
Screenshot: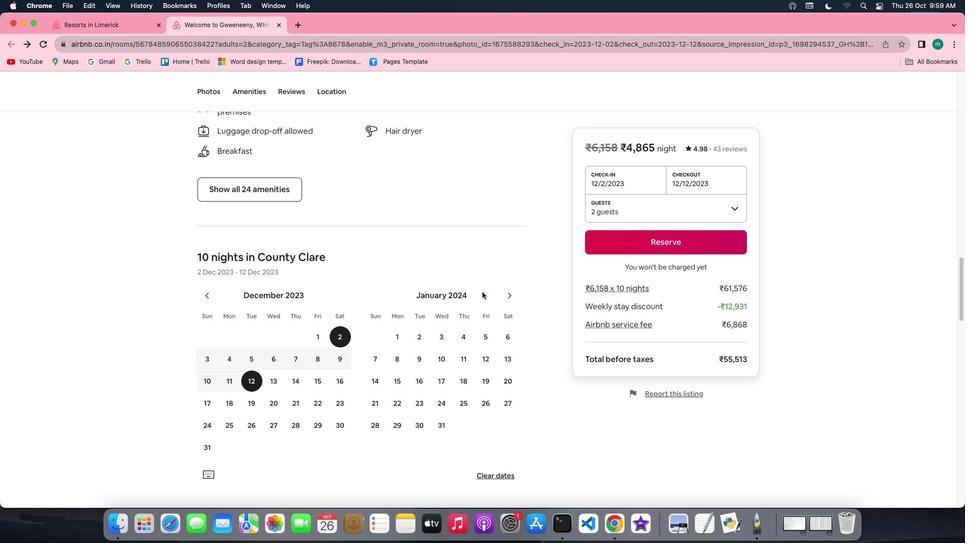 
Action: Mouse scrolled (482, 292) with delta (0, 1)
Screenshot: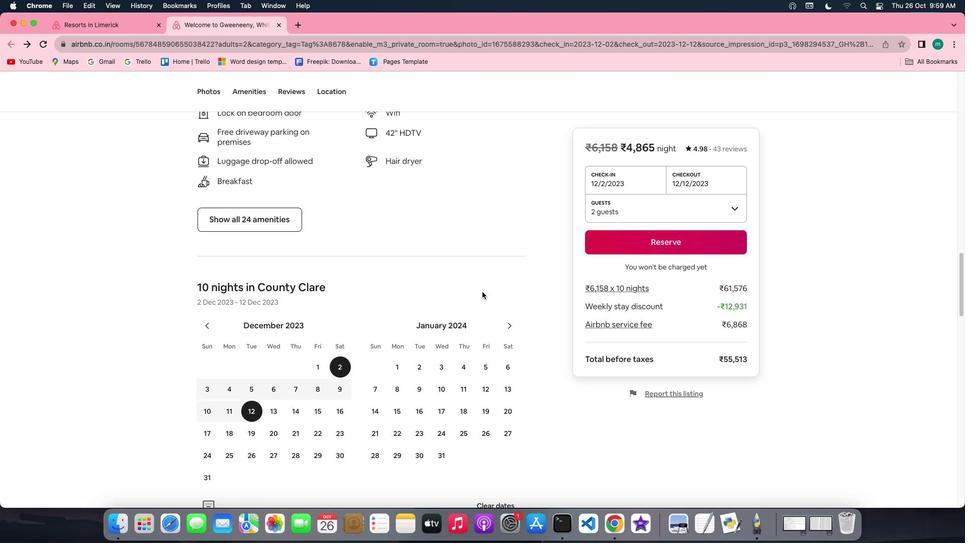 
Action: Mouse moved to (228, 254)
Screenshot: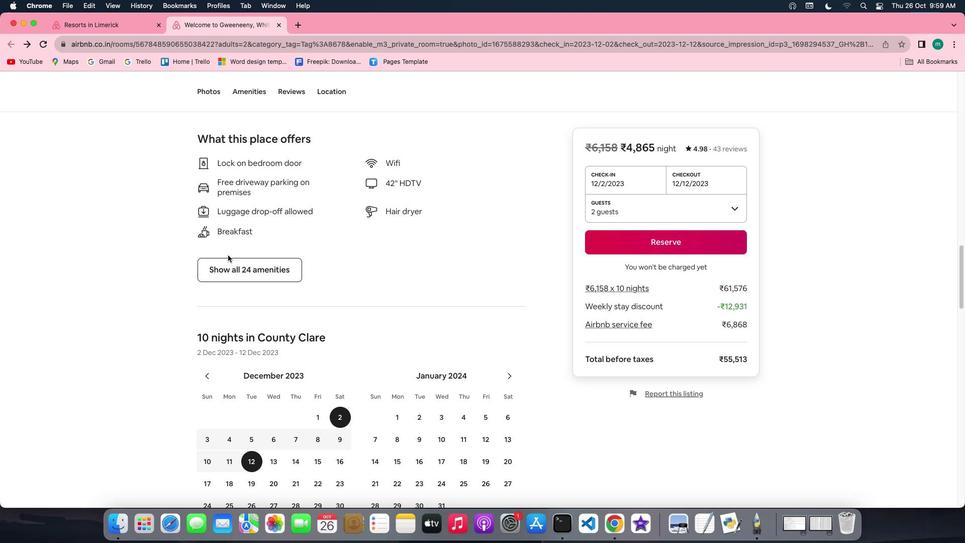 
Action: Mouse pressed left at (228, 254)
Screenshot: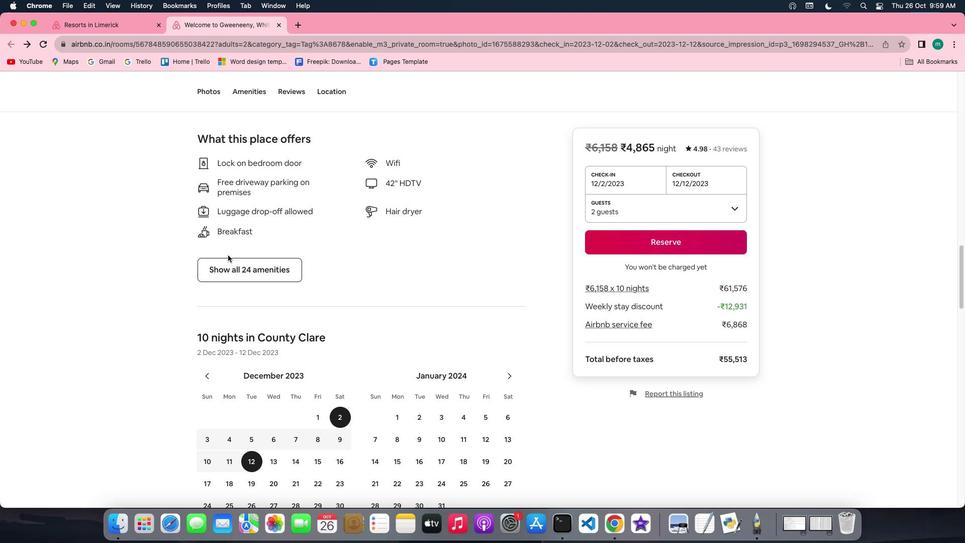 
Action: Mouse moved to (227, 263)
Screenshot: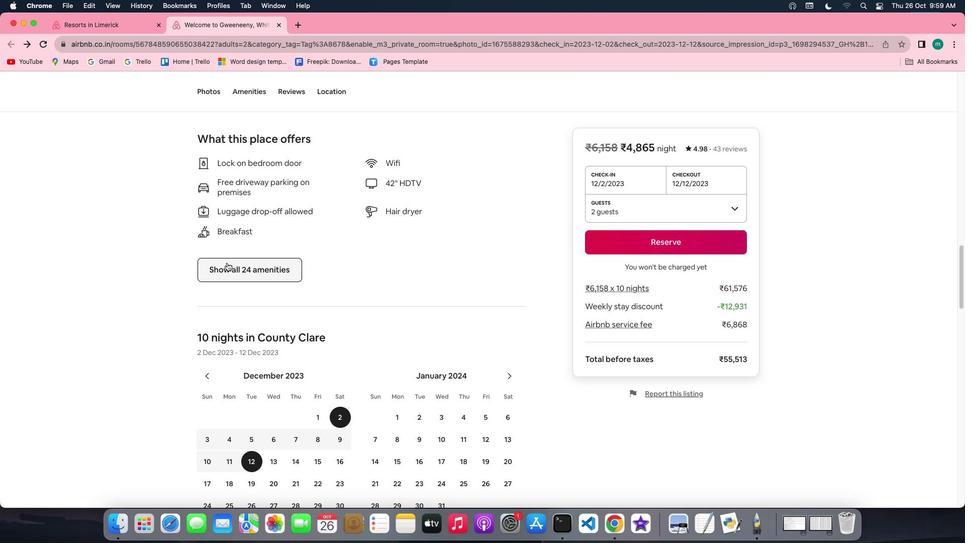 
Action: Mouse pressed left at (227, 263)
Screenshot: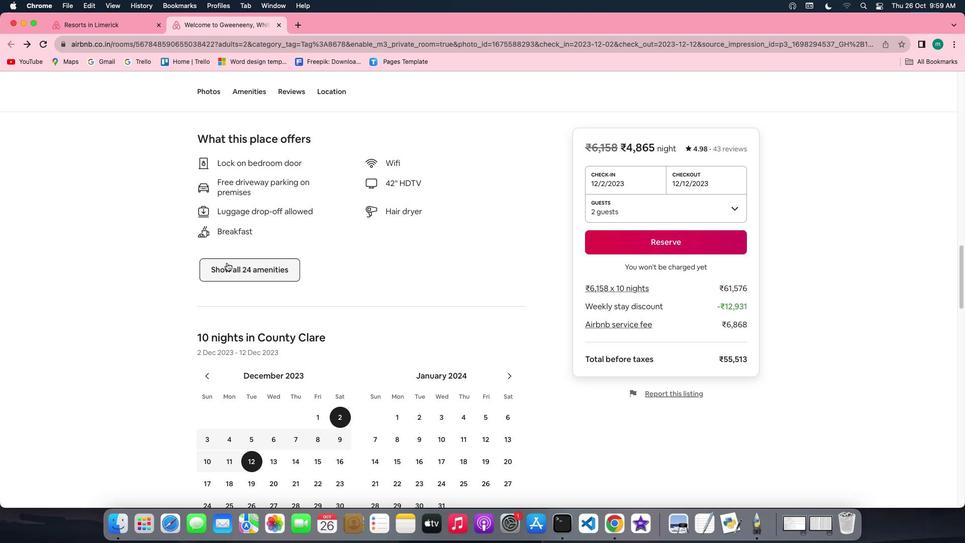 
Action: Mouse moved to (420, 293)
Screenshot: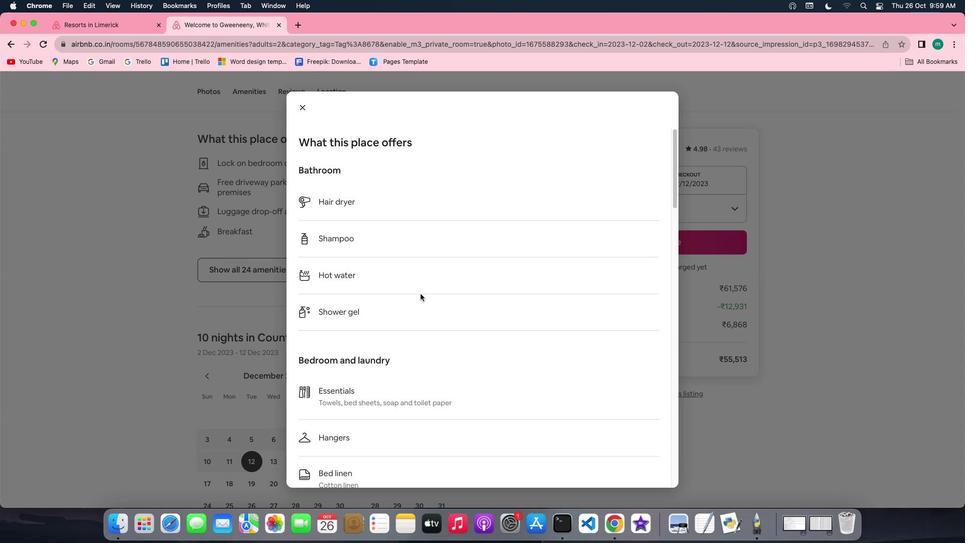 
Action: Mouse scrolled (420, 293) with delta (0, 0)
Screenshot: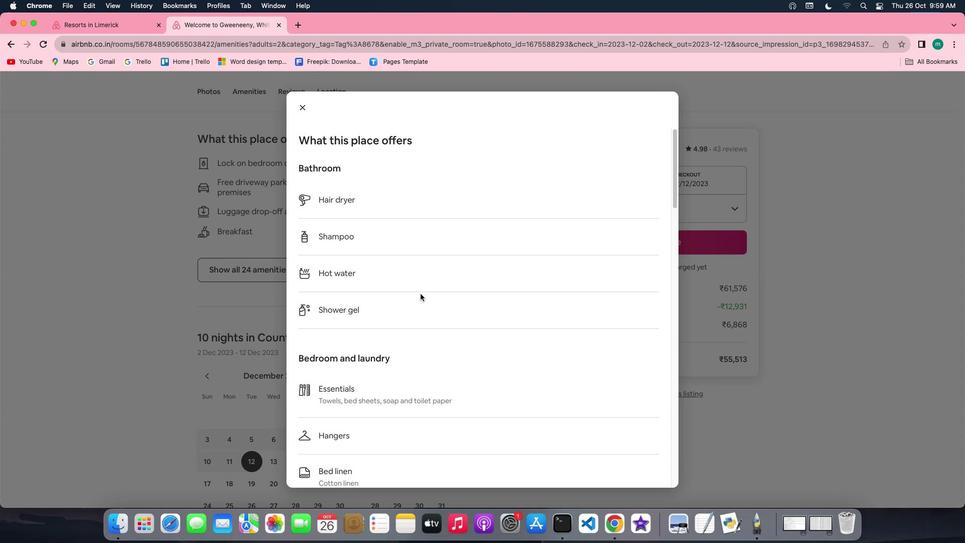 
Action: Mouse scrolled (420, 293) with delta (0, 0)
Screenshot: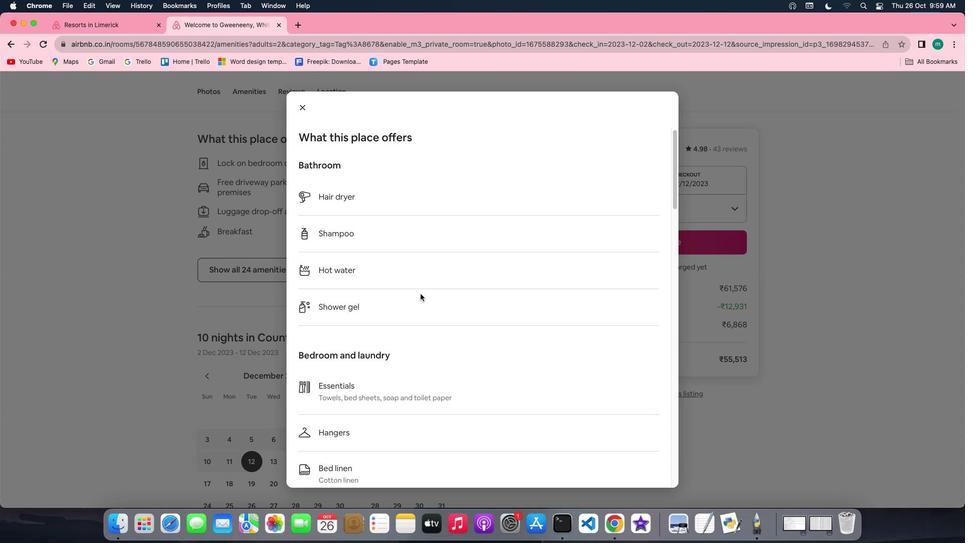 
Action: Mouse scrolled (420, 293) with delta (0, 0)
Screenshot: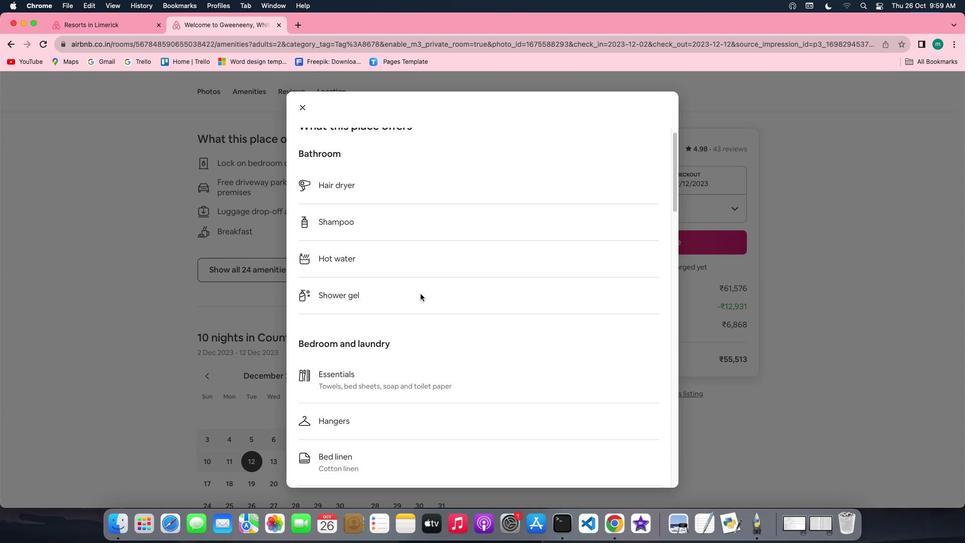 
Action: Mouse moved to (420, 293)
Screenshot: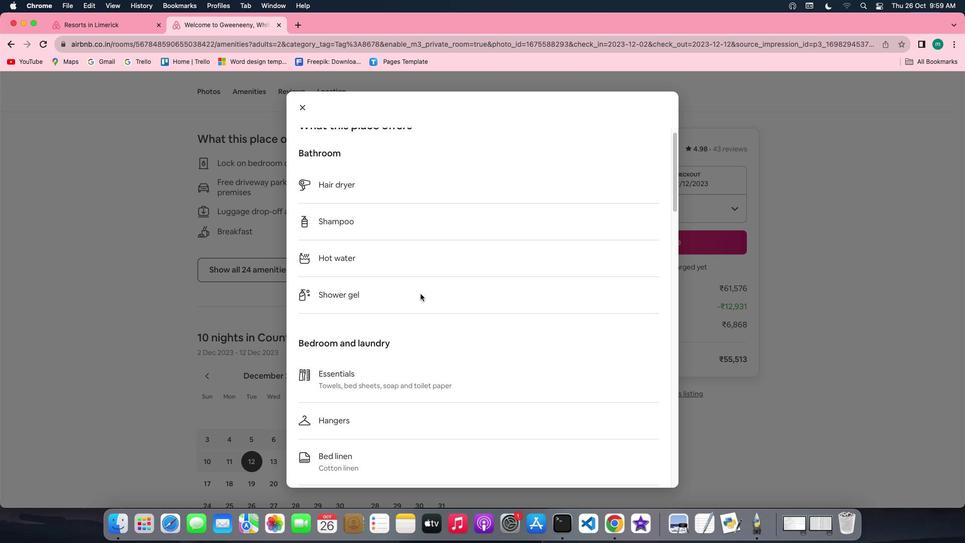 
Action: Mouse scrolled (420, 293) with delta (0, 0)
Screenshot: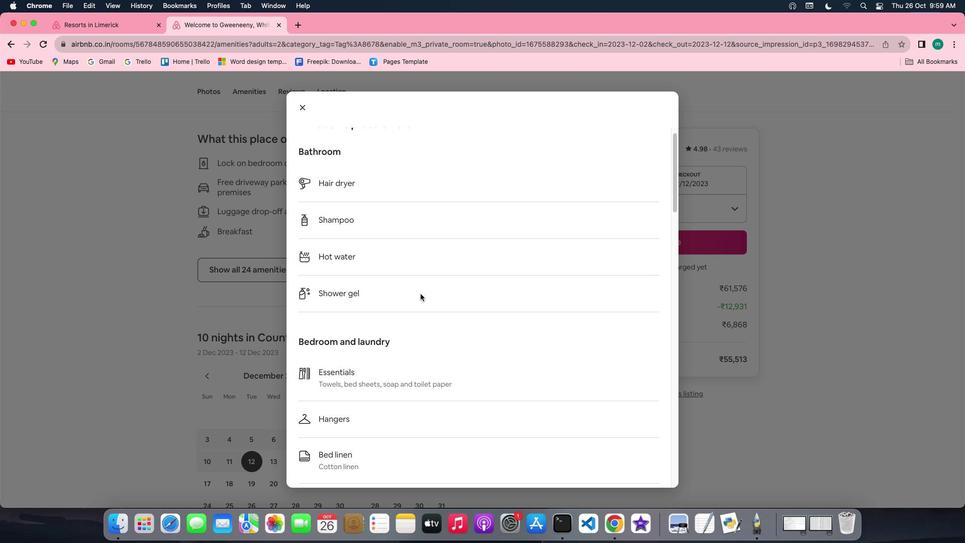 
Action: Mouse scrolled (420, 293) with delta (0, 0)
Screenshot: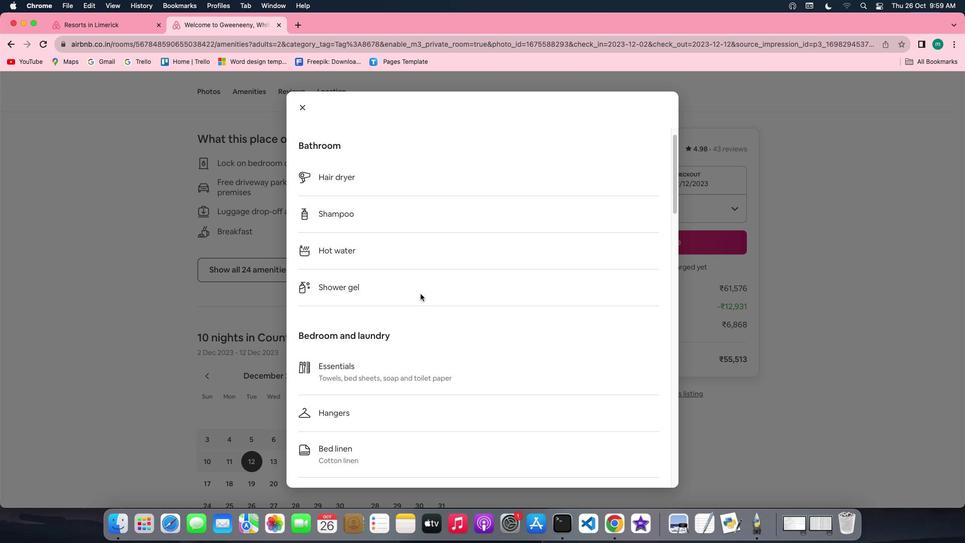 
Action: Mouse scrolled (420, 293) with delta (0, 0)
Screenshot: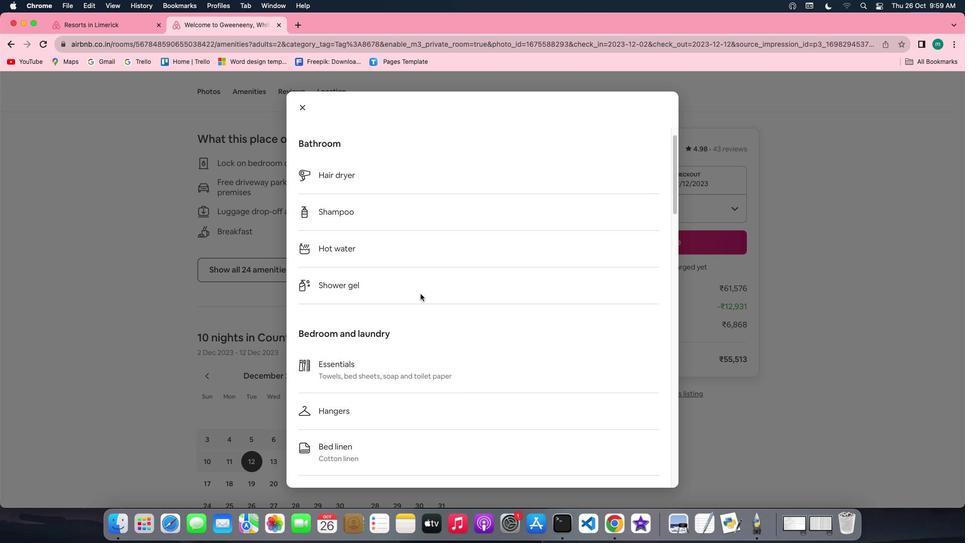 
Action: Mouse scrolled (420, 293) with delta (0, 0)
Screenshot: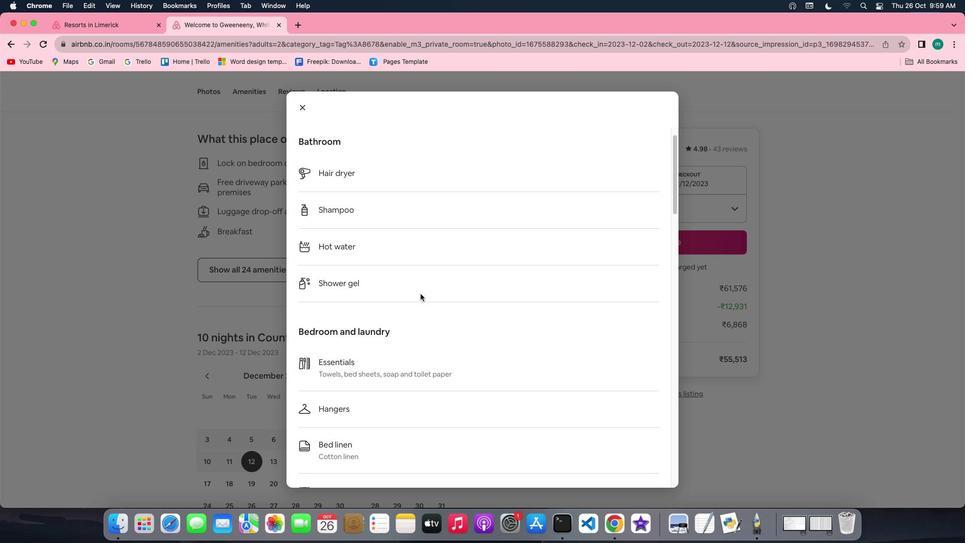 
Action: Mouse scrolled (420, 293) with delta (0, 0)
Screenshot: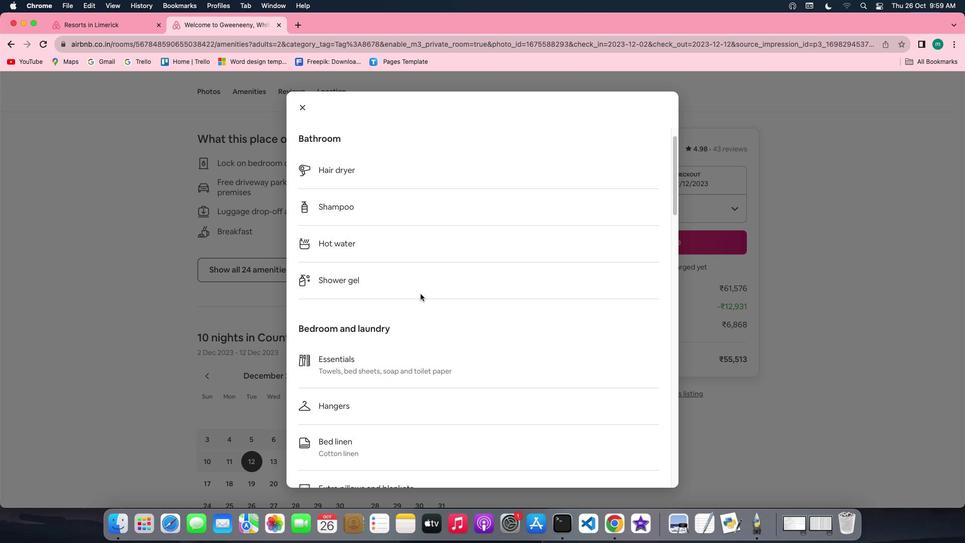 
Action: Mouse scrolled (420, 293) with delta (0, 0)
Screenshot: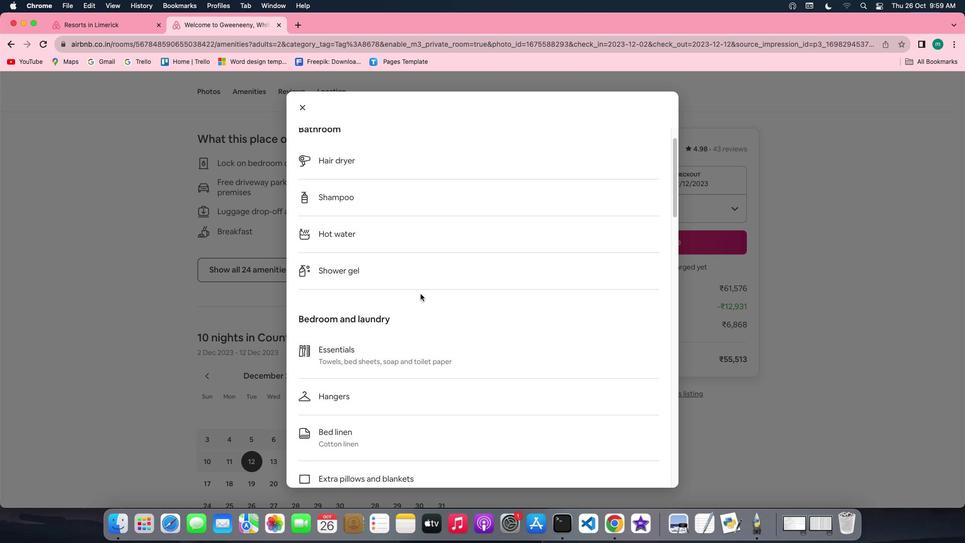 
Action: Mouse scrolled (420, 293) with delta (0, 0)
Screenshot: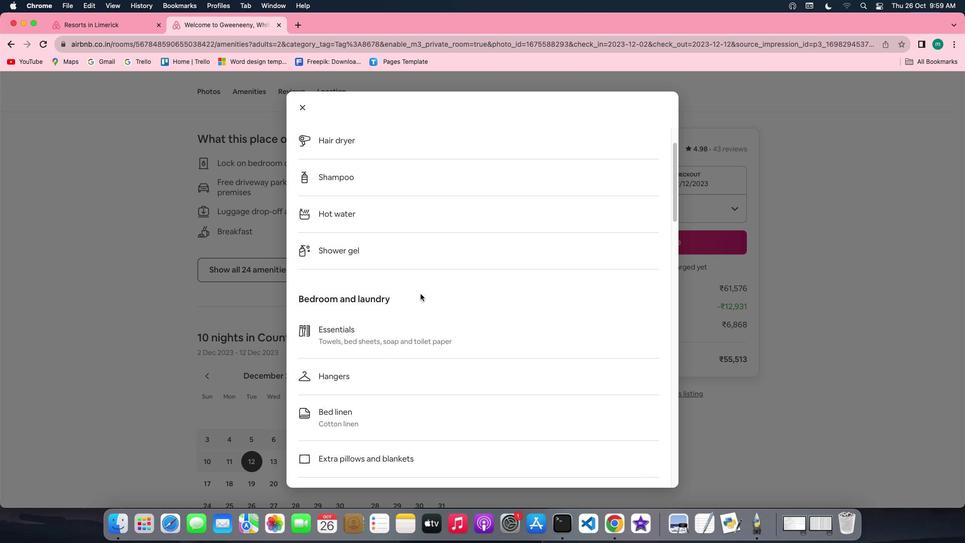 
Action: Mouse scrolled (420, 293) with delta (0, 0)
Screenshot: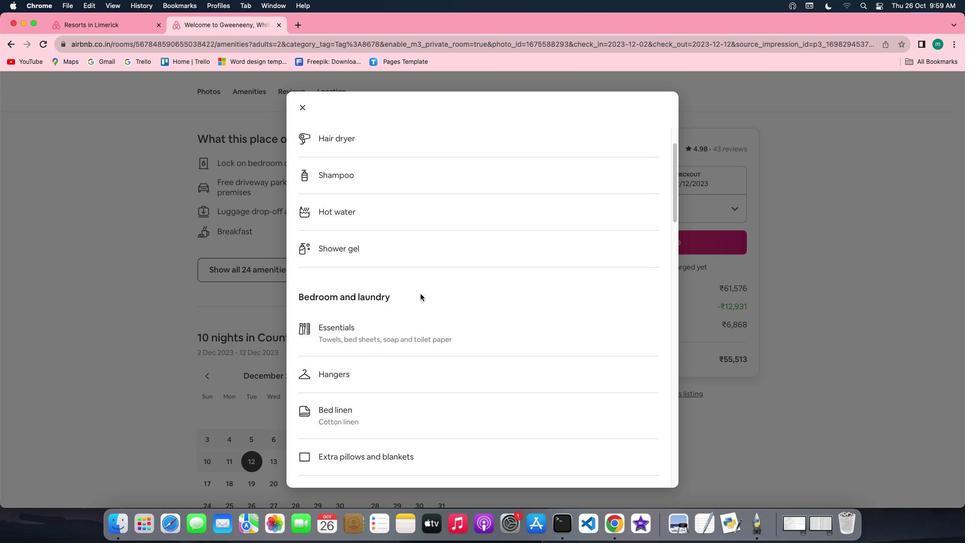 
Action: Mouse scrolled (420, 293) with delta (0, 0)
Screenshot: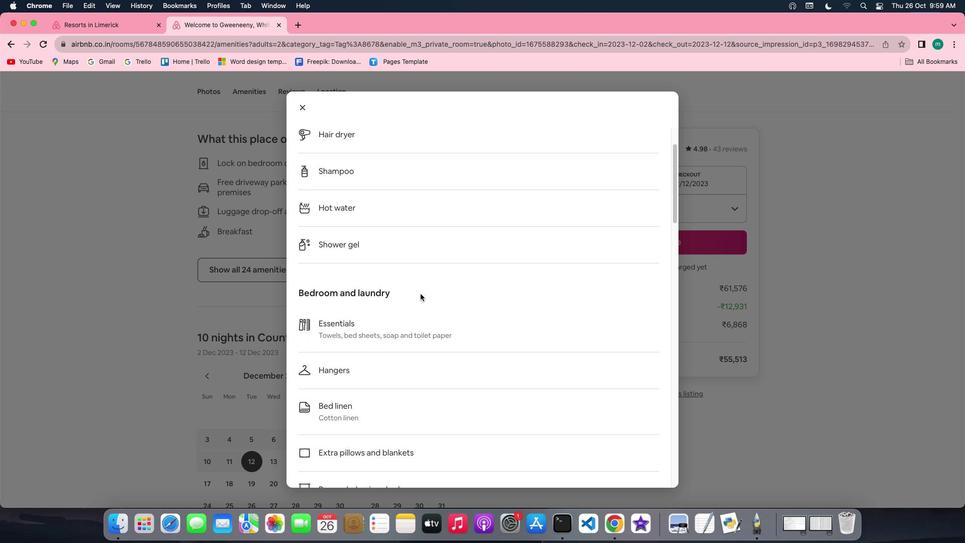 
Action: Mouse scrolled (420, 293) with delta (0, -1)
Screenshot: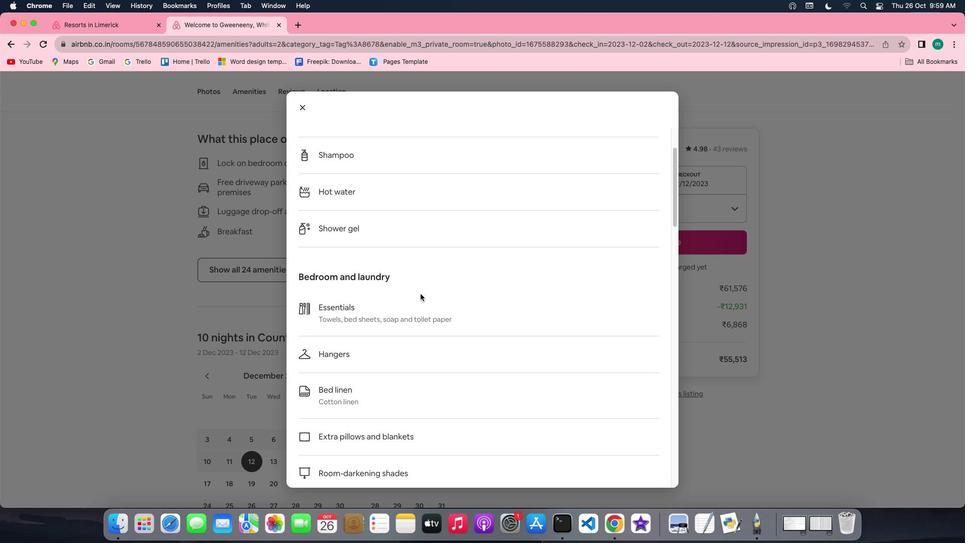 
Action: Mouse scrolled (420, 293) with delta (0, -1)
Screenshot: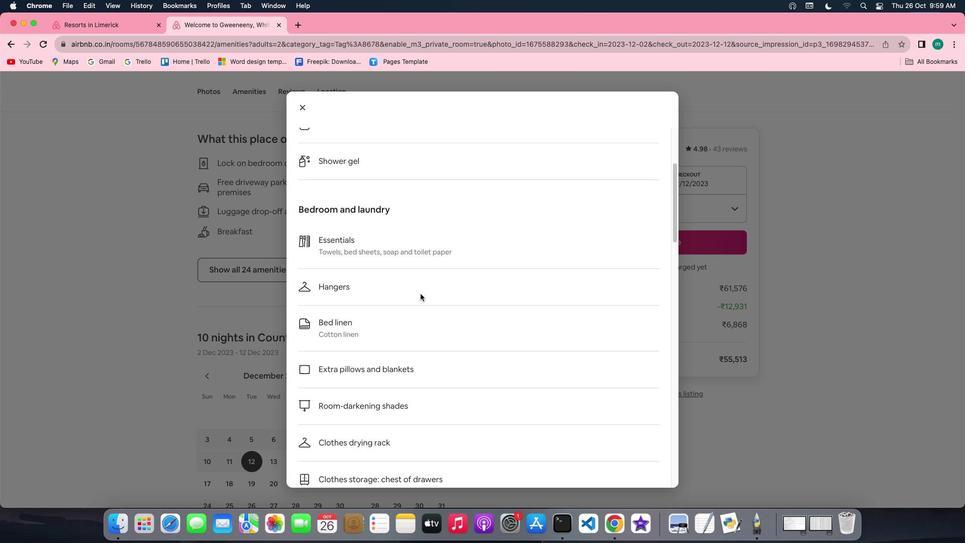 
Action: Mouse scrolled (420, 293) with delta (0, 0)
Screenshot: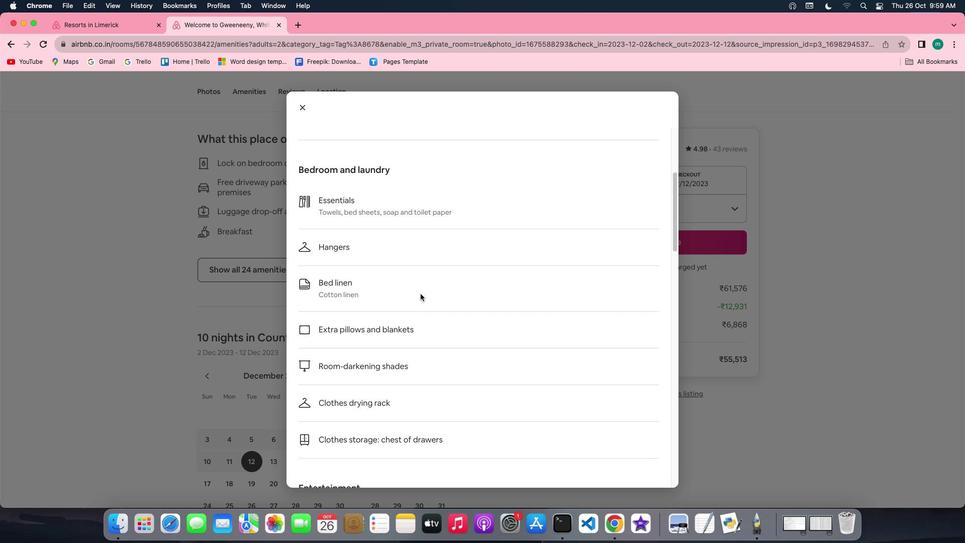 
Action: Mouse scrolled (420, 293) with delta (0, 0)
Screenshot: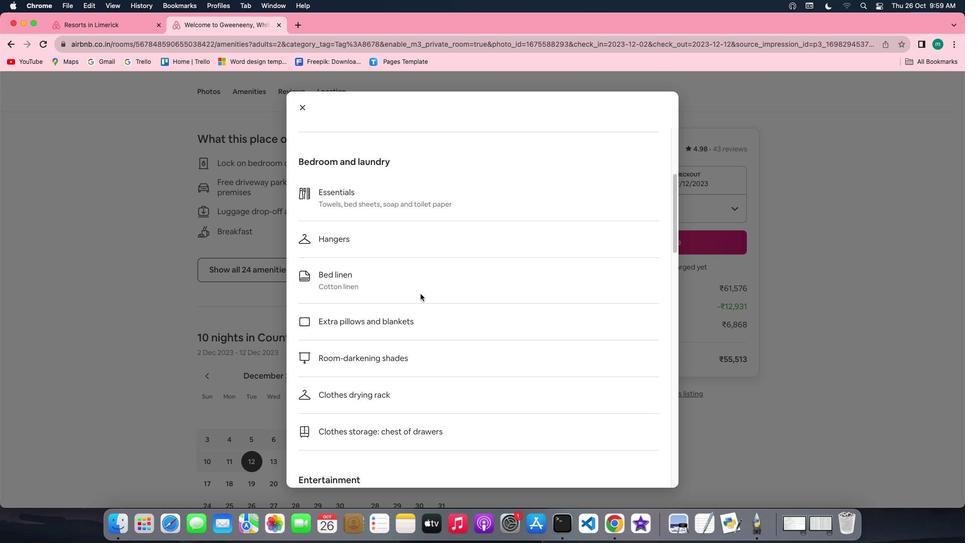 
Action: Mouse scrolled (420, 293) with delta (0, 0)
Screenshot: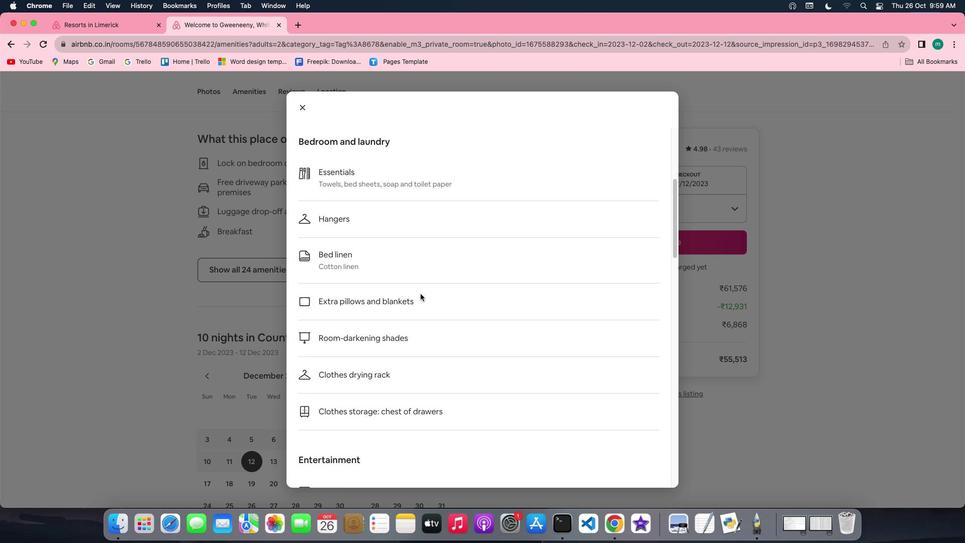 
Action: Mouse scrolled (420, 293) with delta (0, 0)
Screenshot: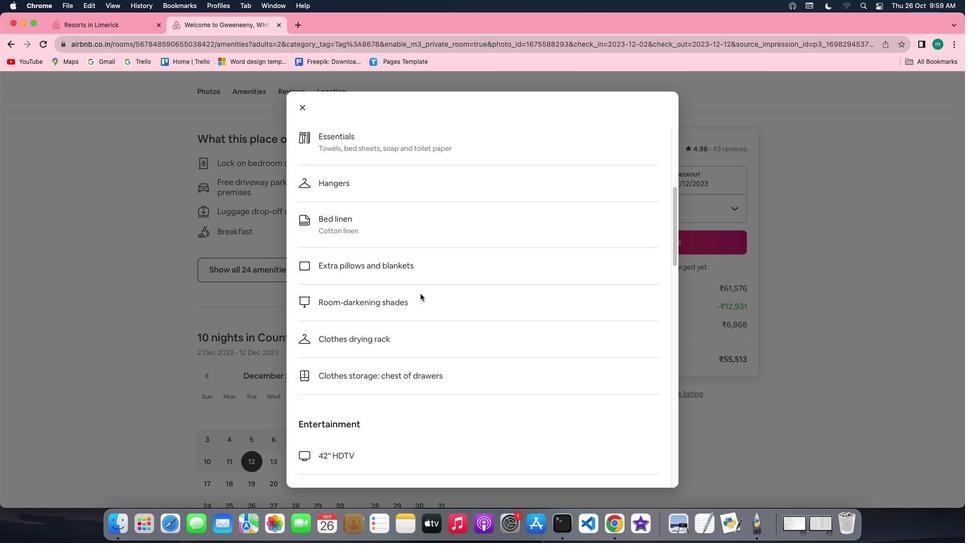 
Action: Mouse scrolled (420, 293) with delta (0, 0)
Screenshot: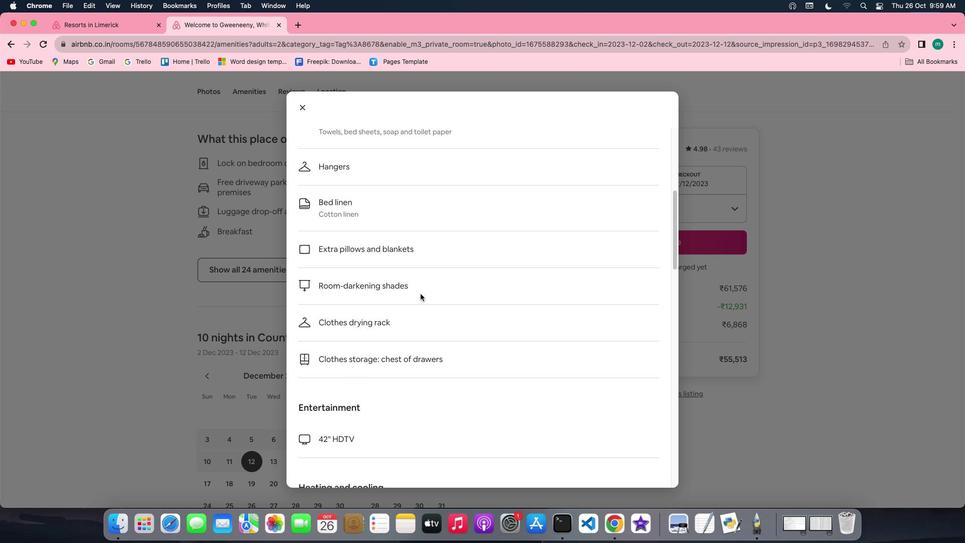 
Action: Mouse scrolled (420, 293) with delta (0, 0)
Screenshot: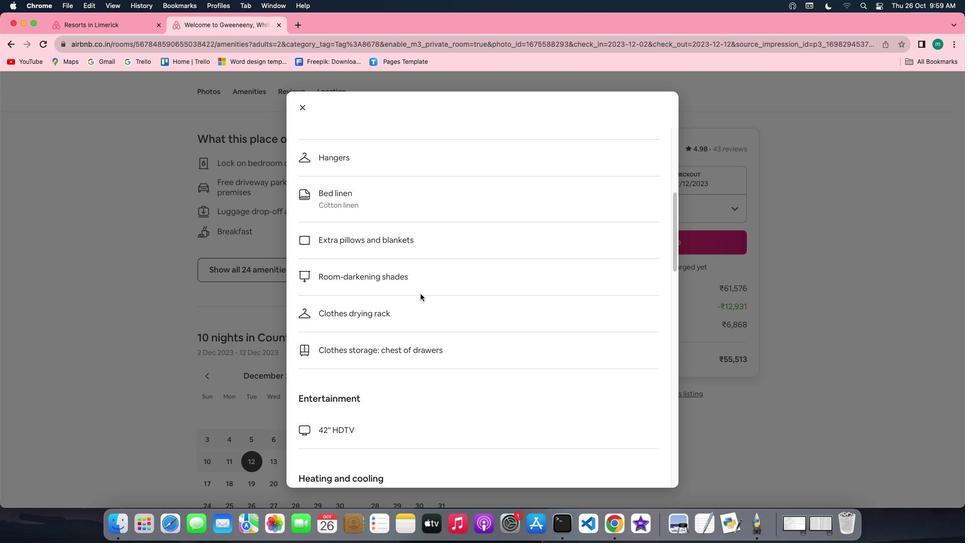 
Action: Mouse scrolled (420, 293) with delta (0, 0)
Screenshot: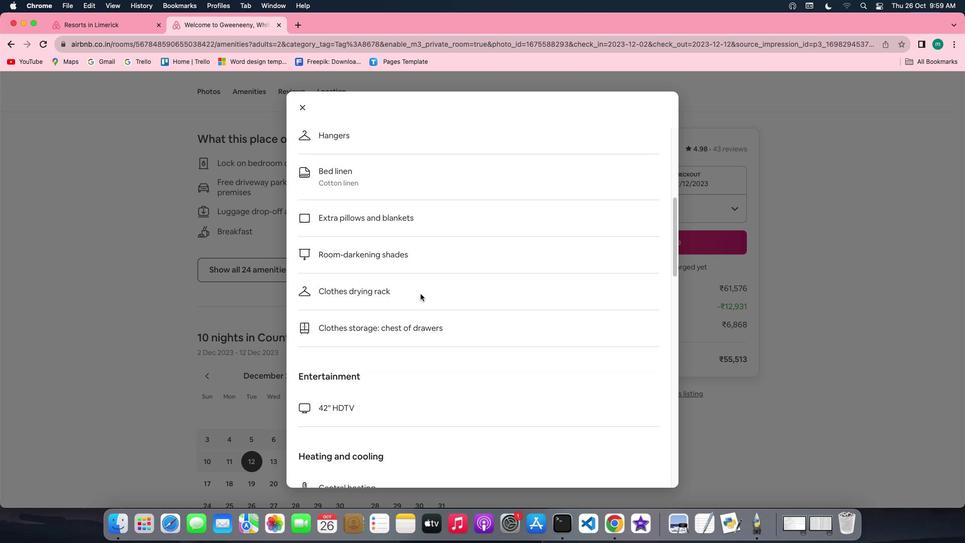 
Action: Mouse scrolled (420, 293) with delta (0, 0)
Screenshot: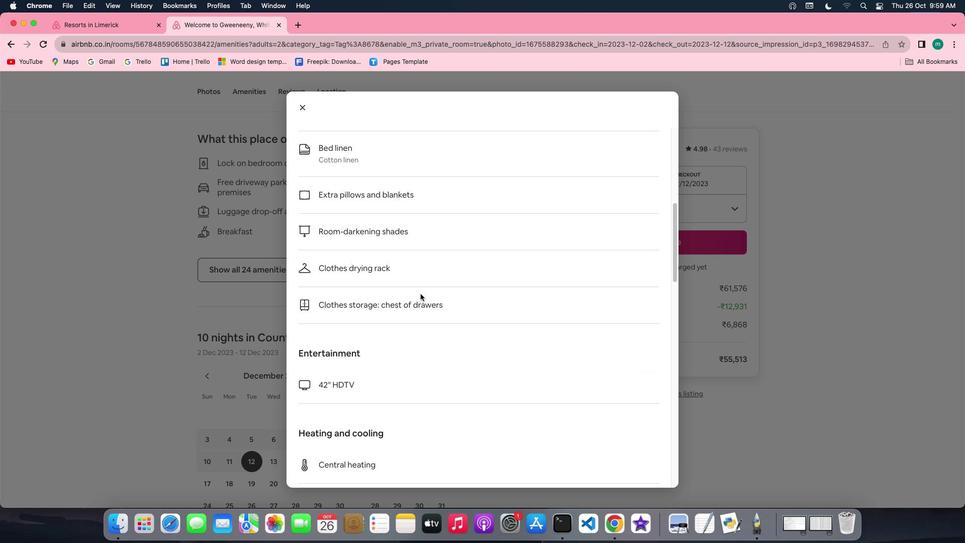 
Action: Mouse scrolled (420, 293) with delta (0, 0)
Screenshot: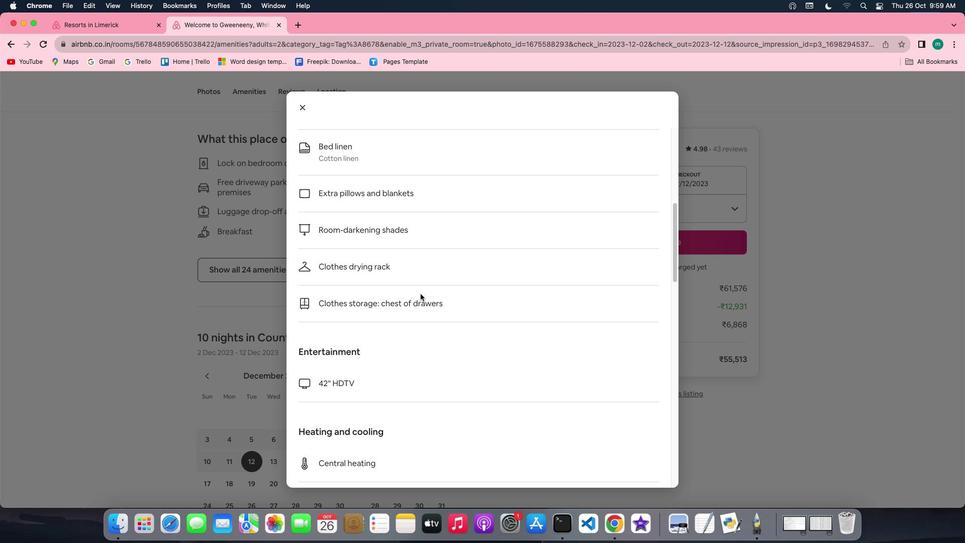 
Action: Mouse scrolled (420, 293) with delta (0, 0)
Screenshot: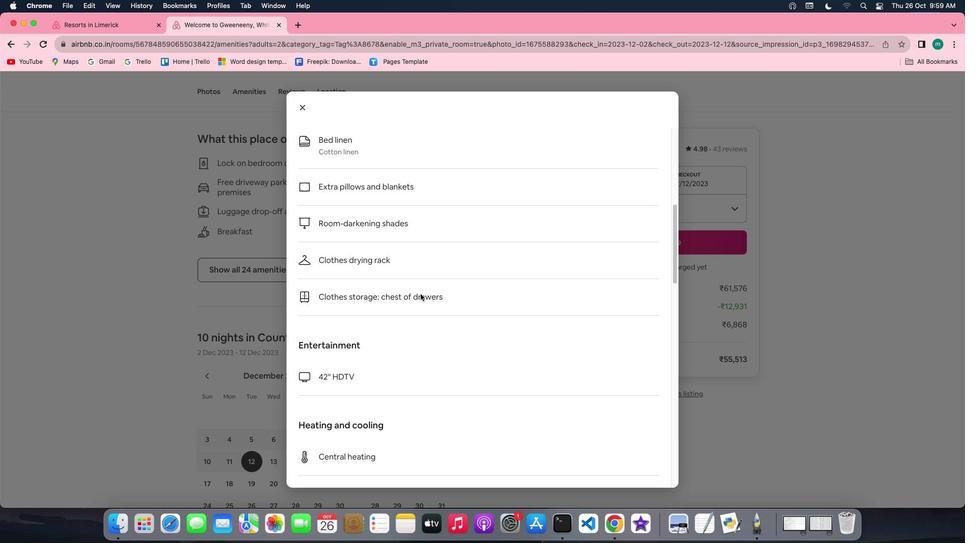 
Action: Mouse scrolled (420, 293) with delta (0, 0)
Screenshot: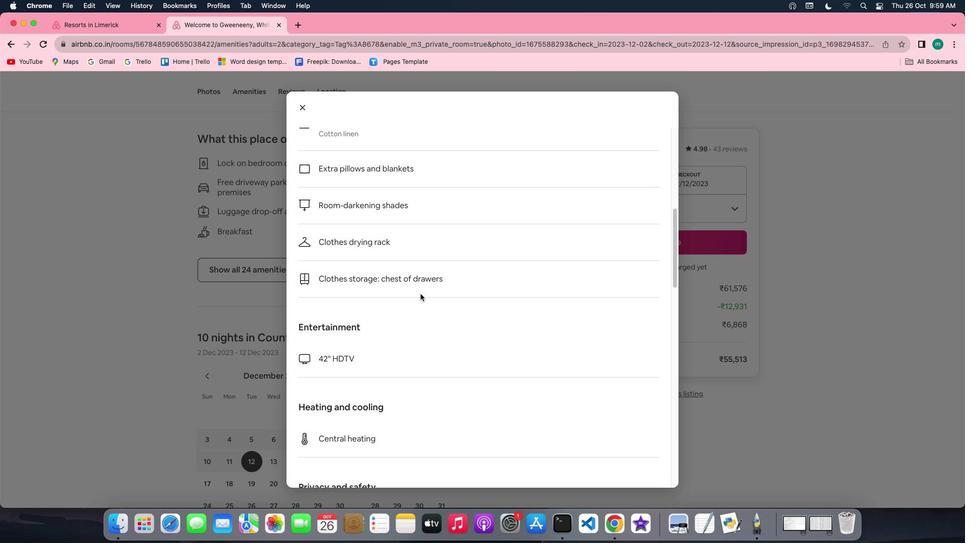 
Action: Mouse scrolled (420, 293) with delta (0, 0)
Screenshot: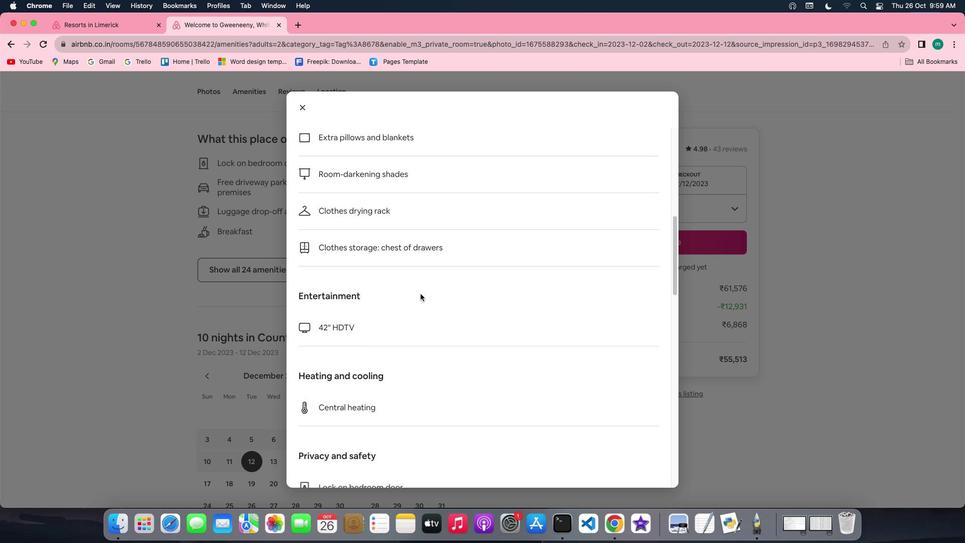 
Action: Mouse scrolled (420, 293) with delta (0, 0)
Screenshot: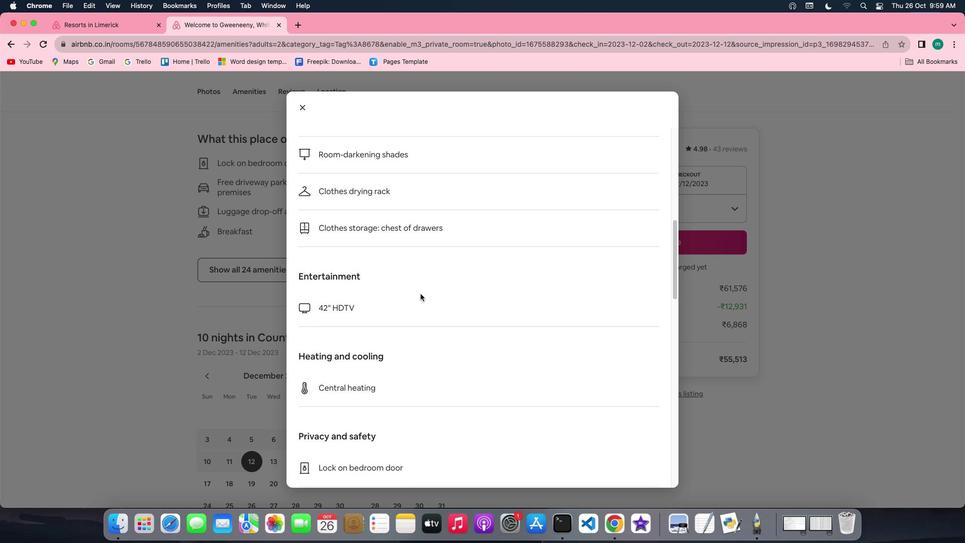 
Action: Mouse scrolled (420, 293) with delta (0, 0)
Screenshot: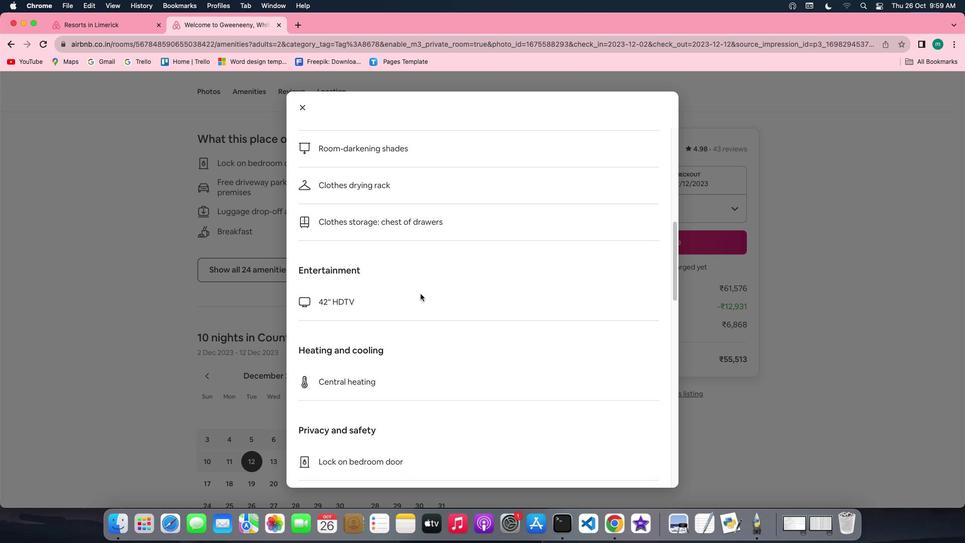
Action: Mouse scrolled (420, 293) with delta (0, 0)
Screenshot: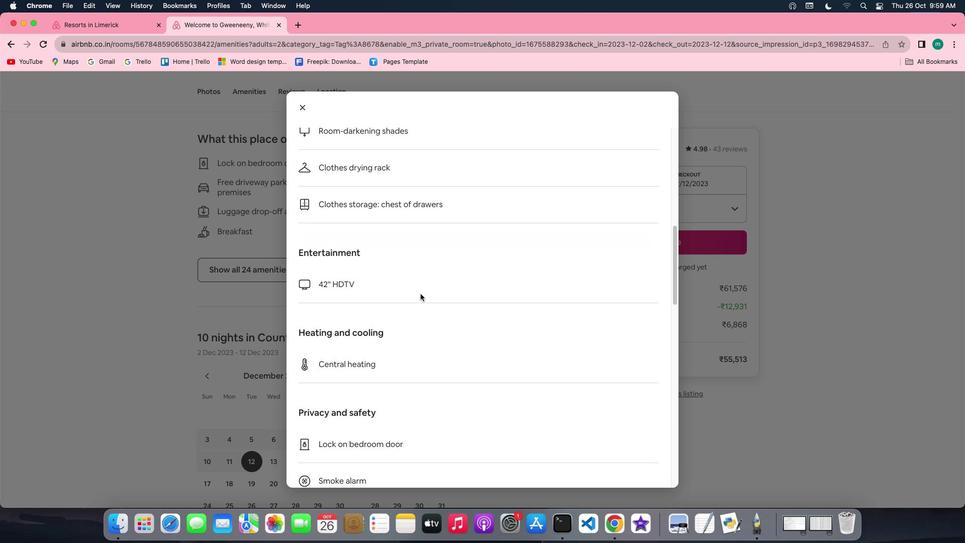 
Action: Mouse scrolled (420, 293) with delta (0, 0)
Screenshot: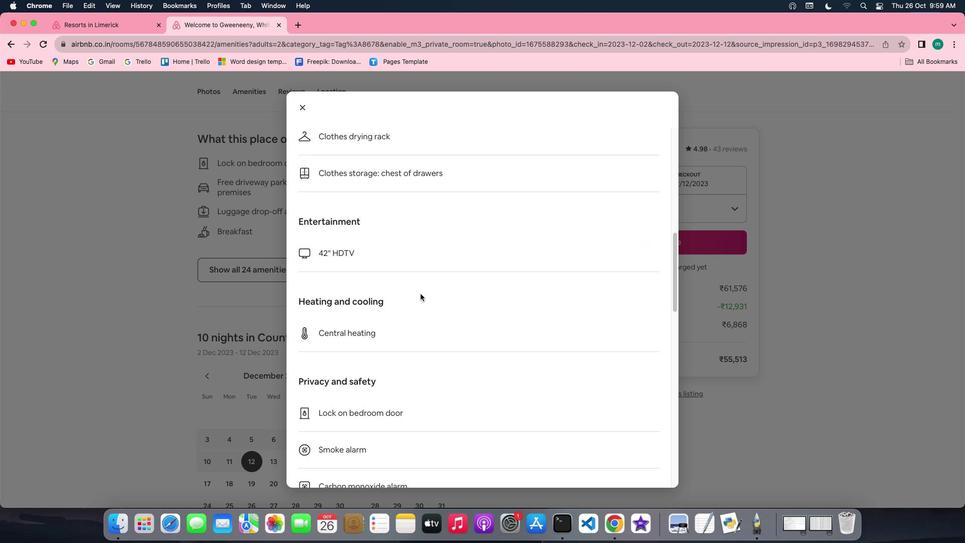 
Action: Mouse scrolled (420, 293) with delta (0, 0)
Screenshot: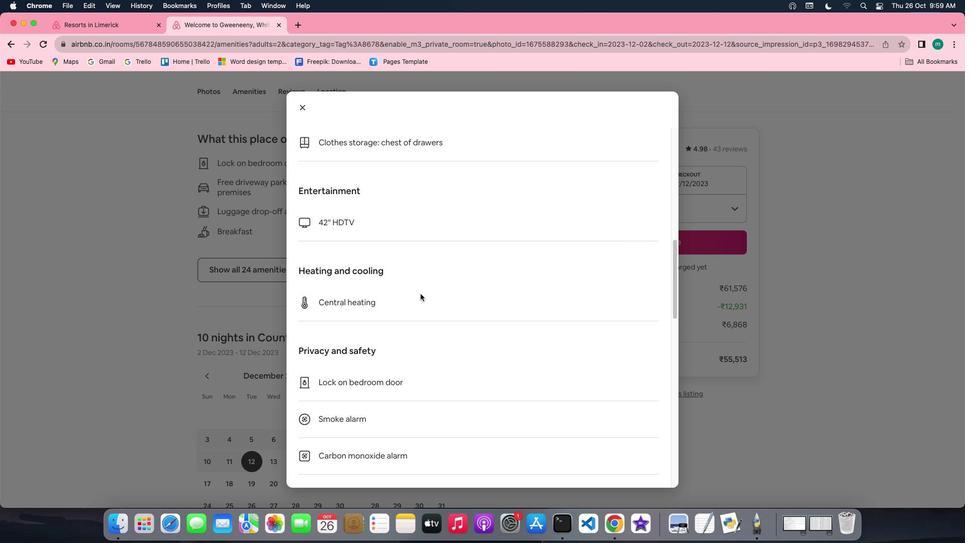 
Action: Mouse scrolled (420, 293) with delta (0, 0)
Screenshot: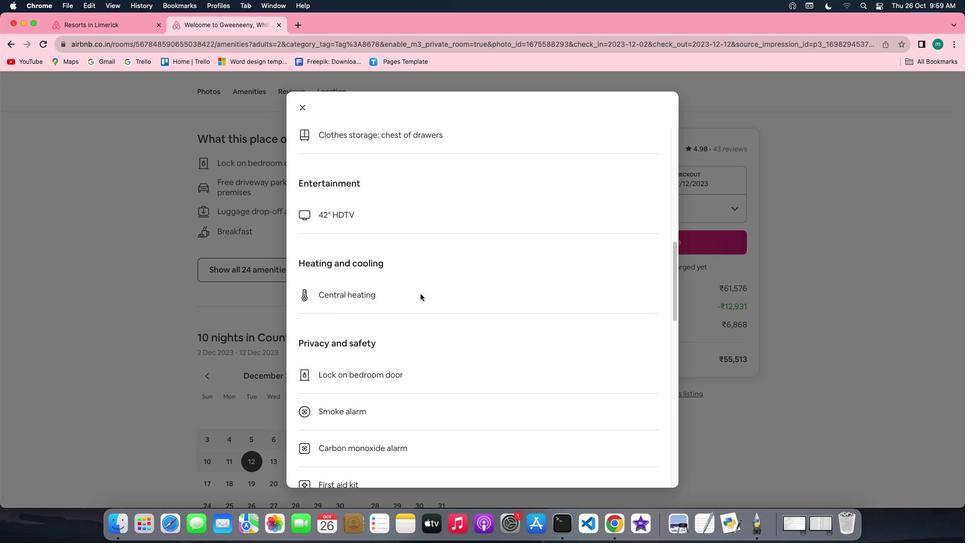 
Action: Mouse scrolled (420, 293) with delta (0, -1)
Screenshot: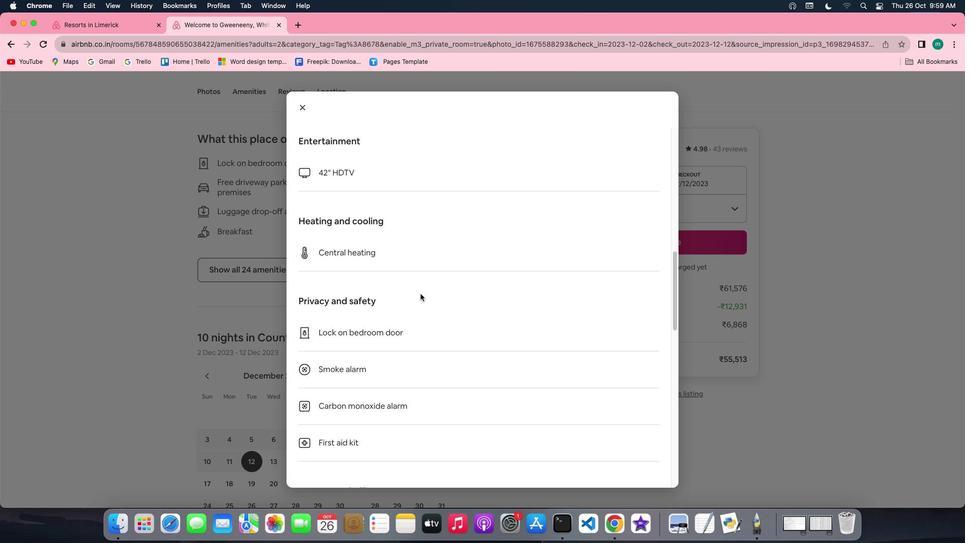 
Action: Mouse scrolled (420, 293) with delta (0, -1)
Screenshot: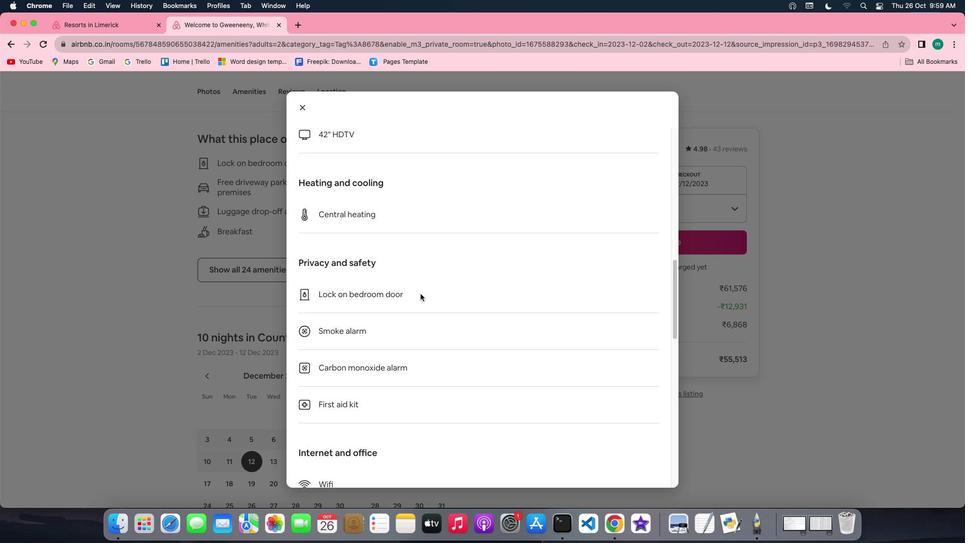 
Action: Mouse scrolled (420, 293) with delta (0, 0)
Screenshot: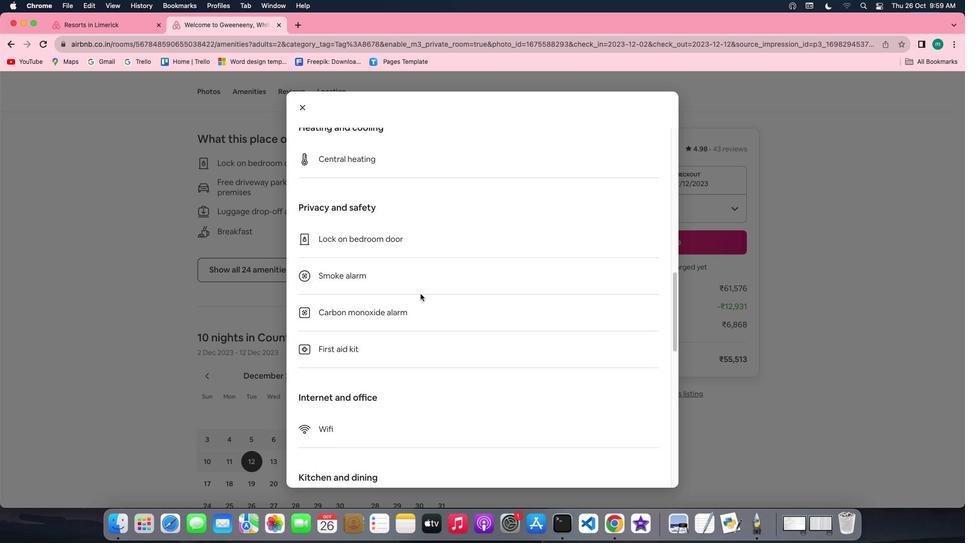 
Action: Mouse scrolled (420, 293) with delta (0, 0)
Screenshot: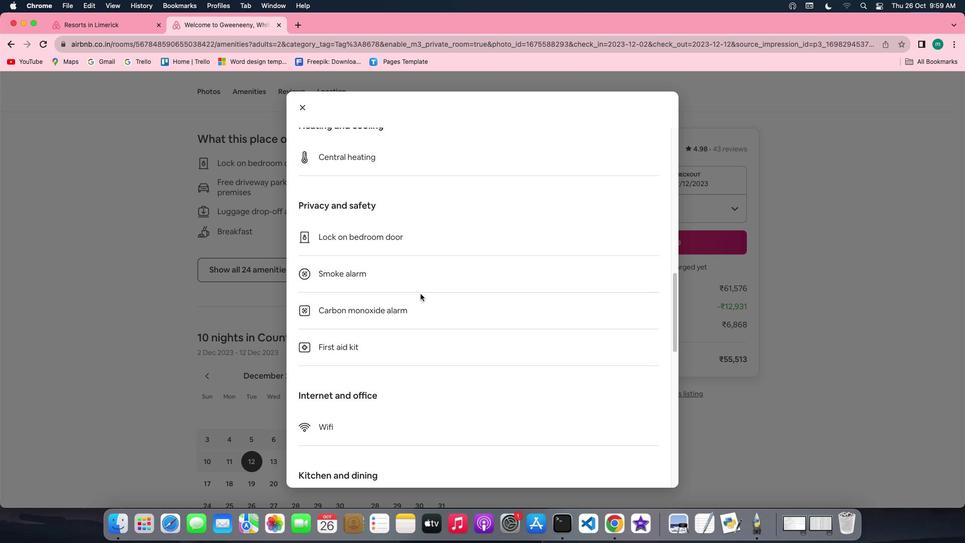 
Action: Mouse scrolled (420, 293) with delta (0, 0)
Screenshot: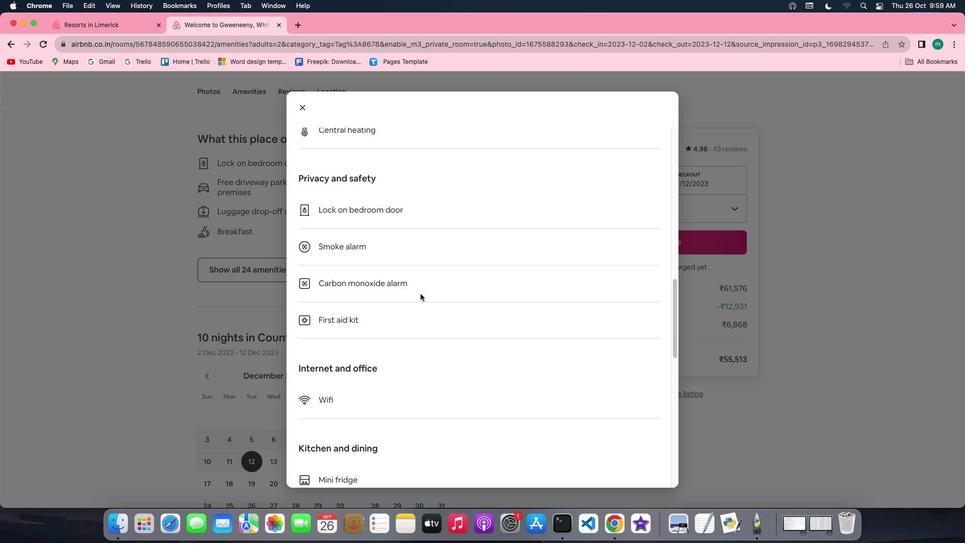 
Action: Mouse scrolled (420, 293) with delta (0, -1)
Screenshot: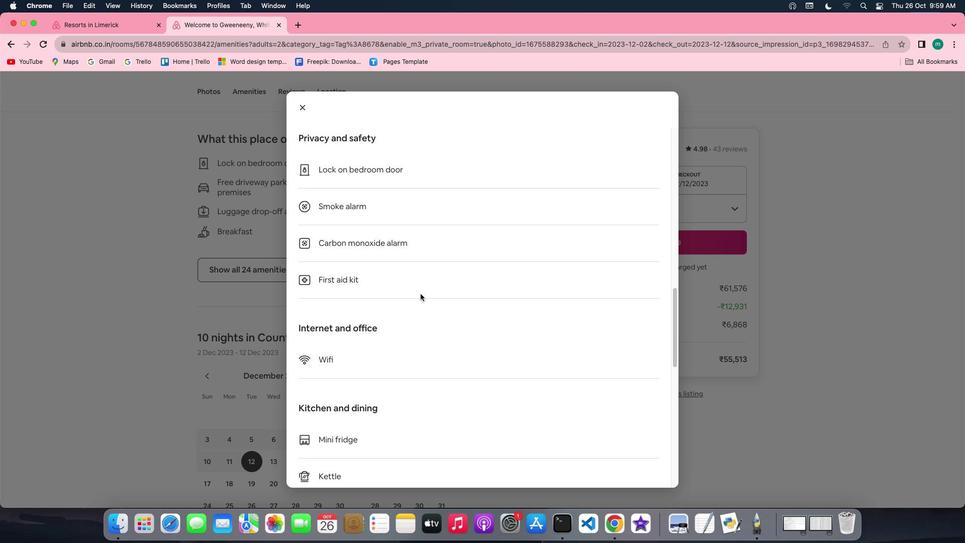 
Action: Mouse scrolled (420, 293) with delta (0, -2)
Screenshot: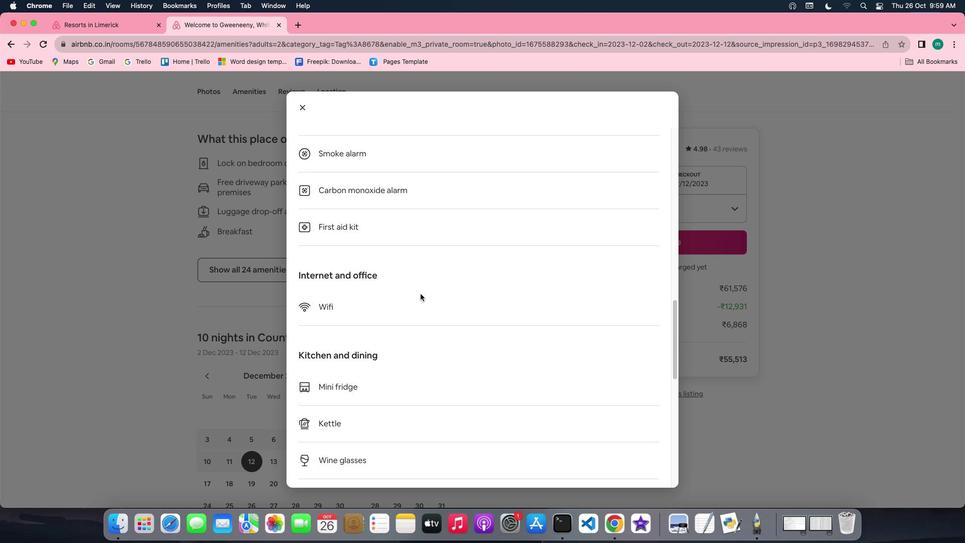 
Action: Mouse scrolled (420, 293) with delta (0, -2)
Screenshot: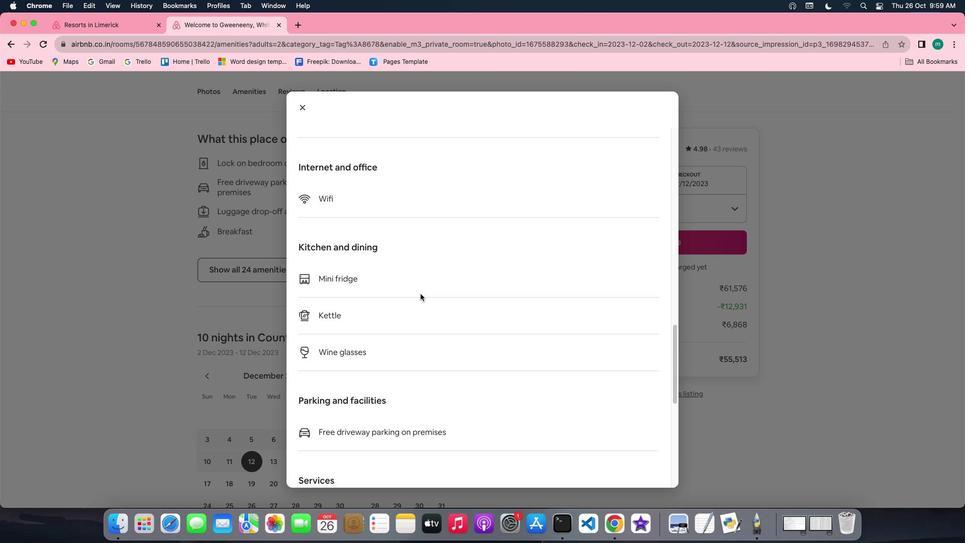 
Action: Mouse scrolled (420, 293) with delta (0, 0)
Screenshot: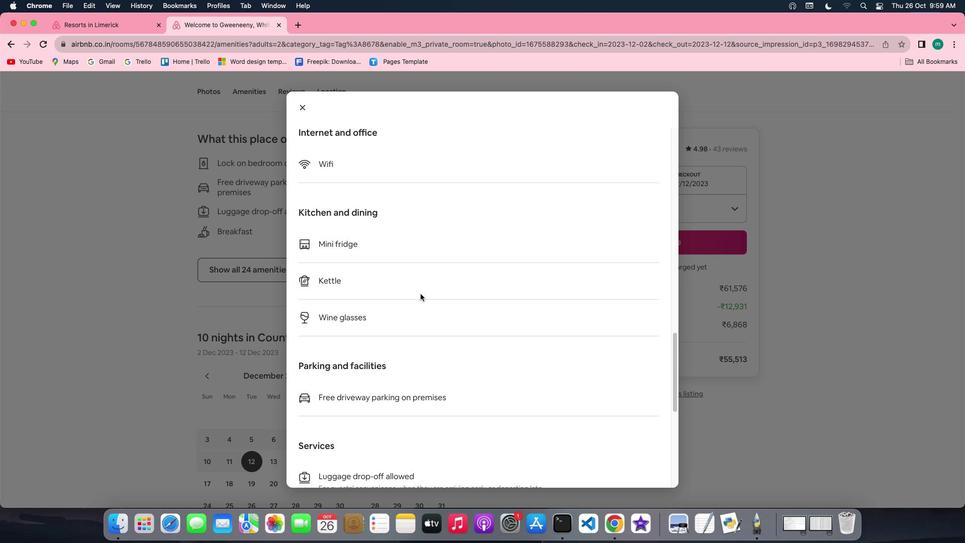 
Action: Mouse scrolled (420, 293) with delta (0, 0)
Screenshot: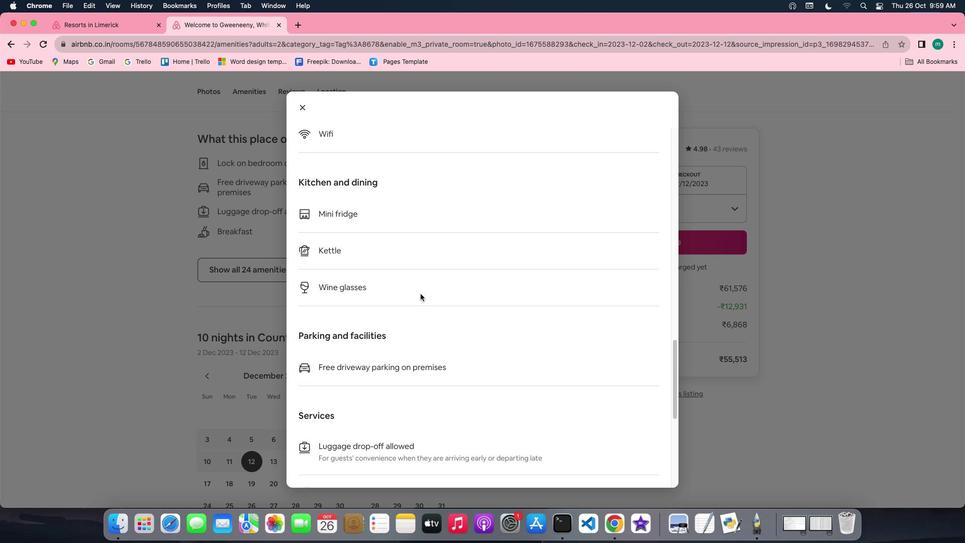 
Action: Mouse scrolled (420, 293) with delta (0, -1)
Screenshot: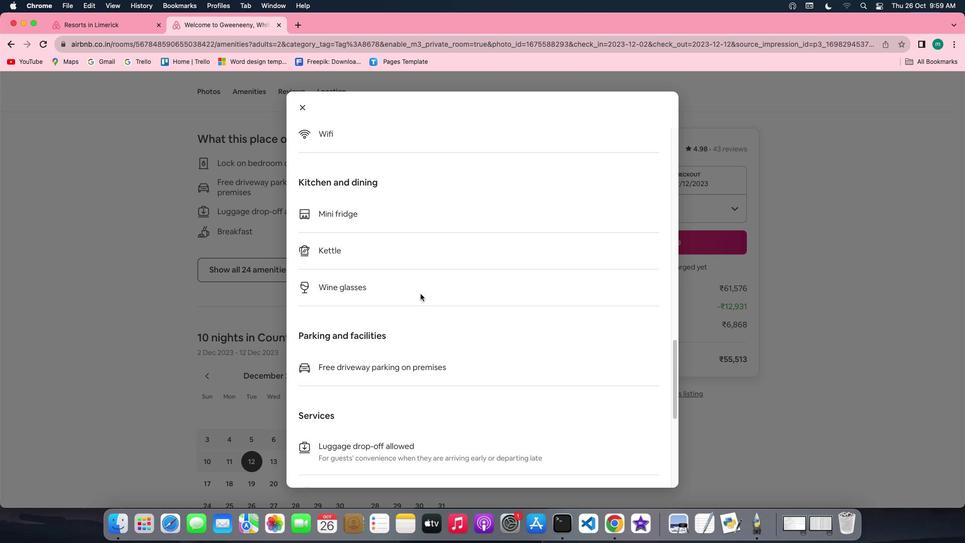 
Action: Mouse scrolled (420, 293) with delta (0, -2)
Screenshot: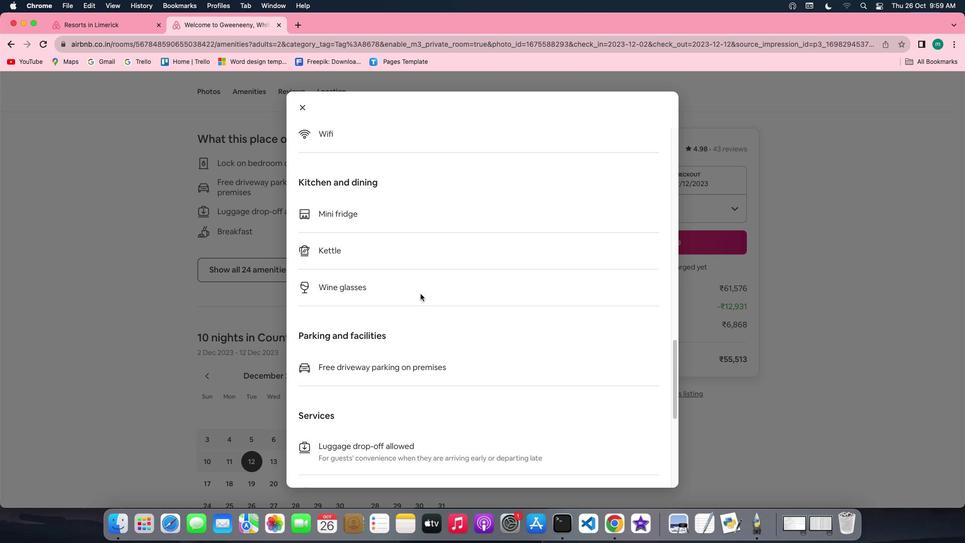 
Action: Mouse scrolled (420, 293) with delta (0, -2)
Screenshot: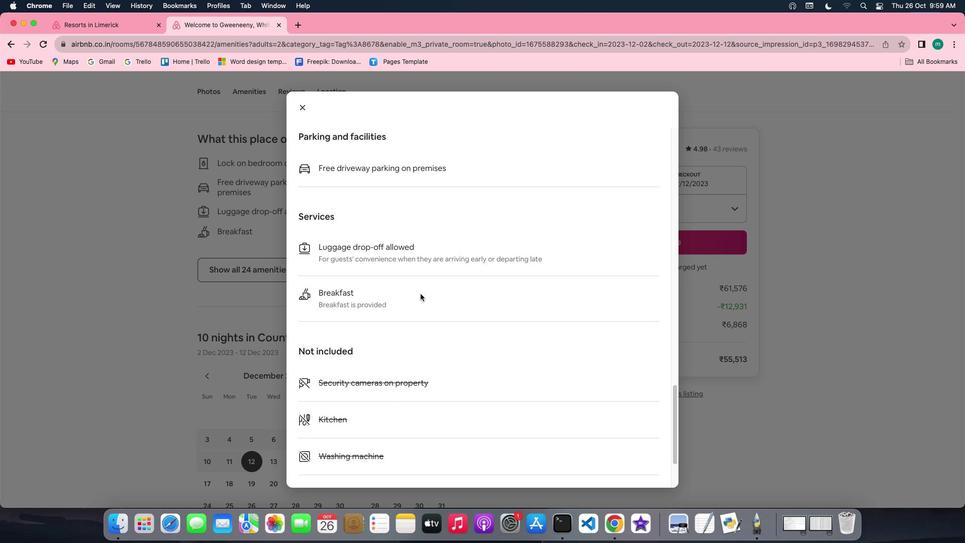 
Action: Mouse scrolled (420, 293) with delta (0, 0)
Screenshot: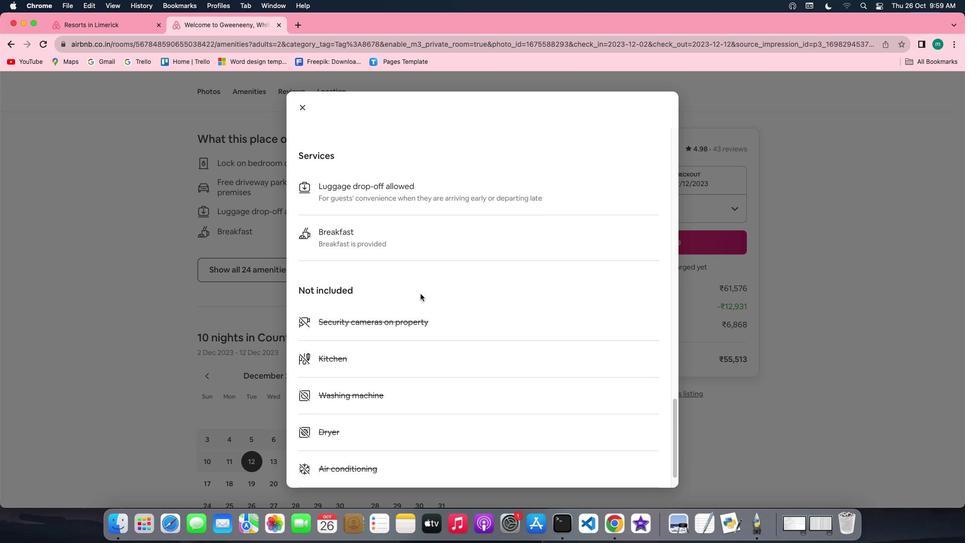
Action: Mouse scrolled (420, 293) with delta (0, 0)
Screenshot: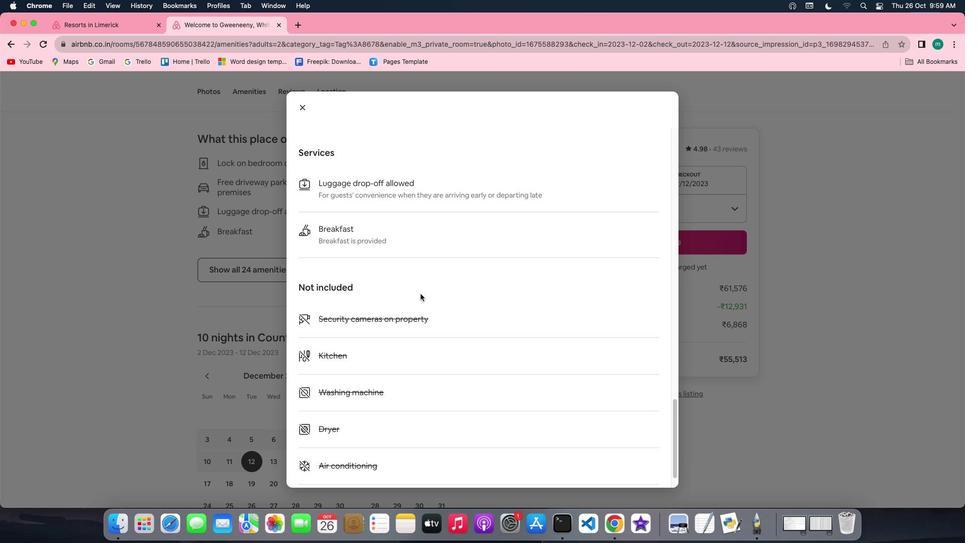 
Action: Mouse scrolled (420, 293) with delta (0, -1)
Screenshot: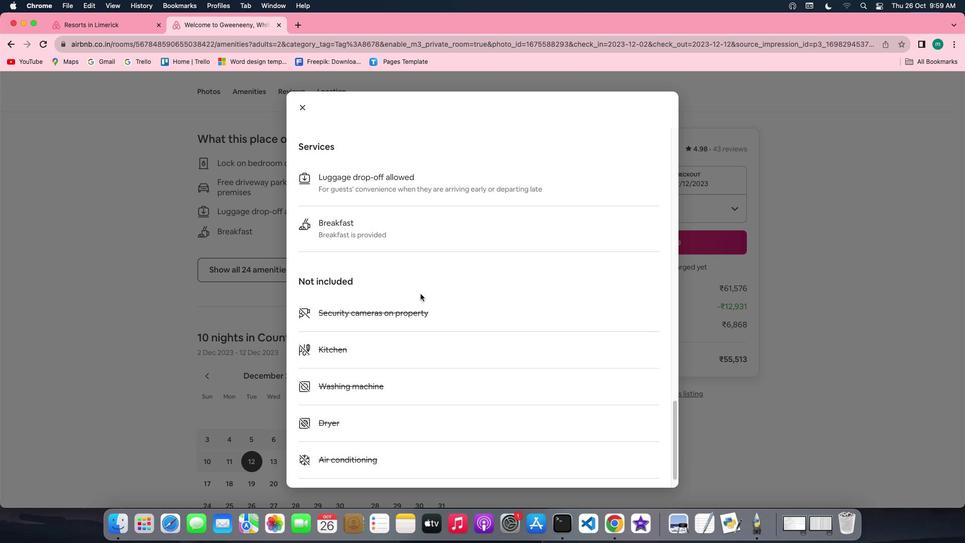 
Action: Mouse scrolled (420, 293) with delta (0, -2)
Screenshot: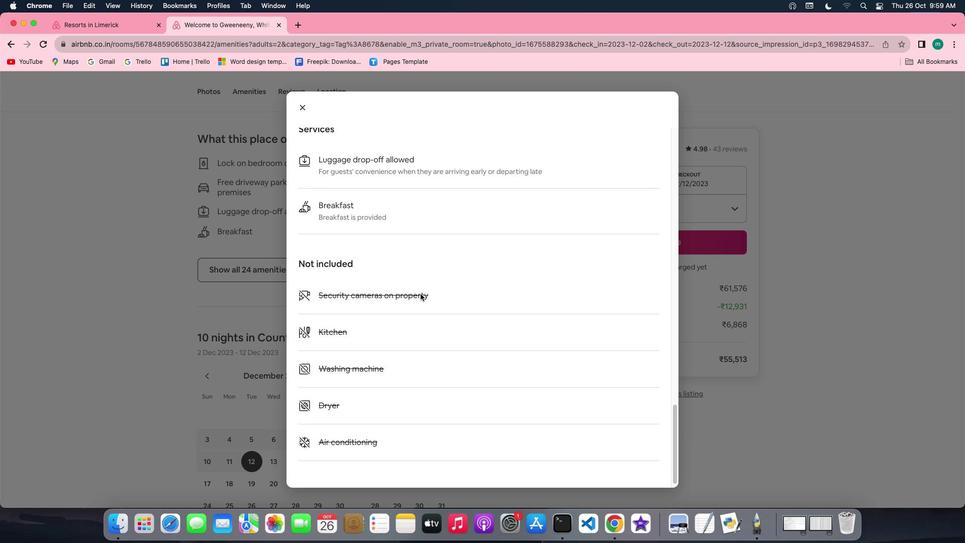 
Action: Mouse scrolled (420, 293) with delta (0, -2)
Screenshot: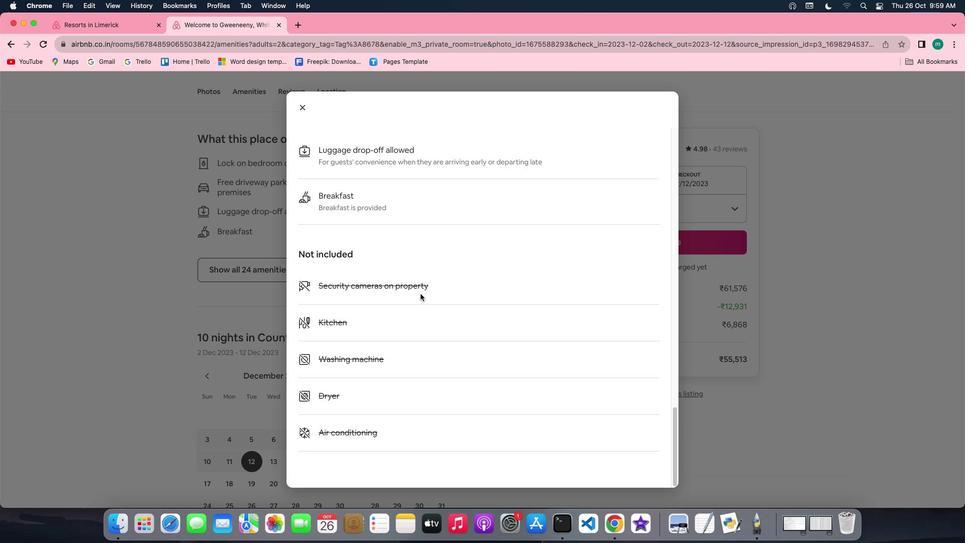 
Action: Mouse scrolled (420, 293) with delta (0, 0)
Screenshot: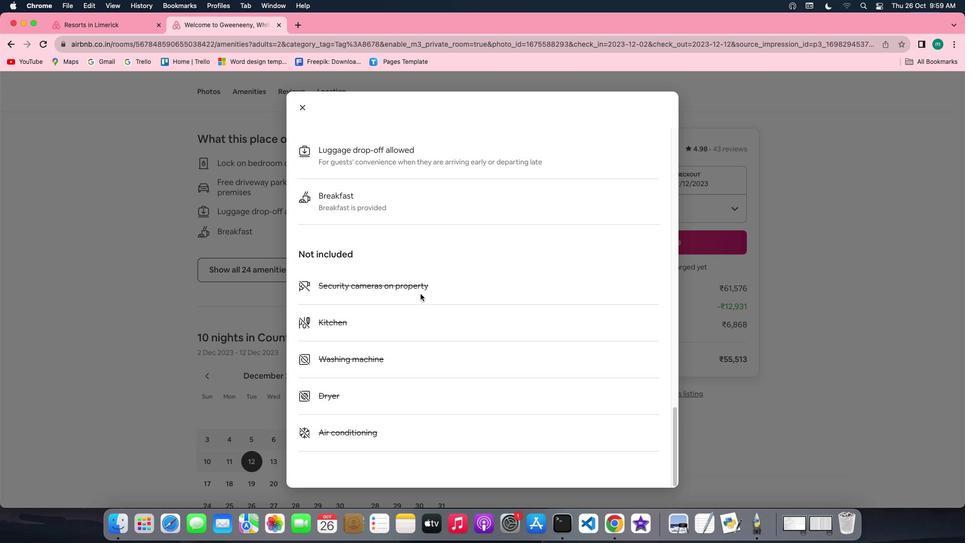 
Action: Mouse scrolled (420, 293) with delta (0, 0)
Screenshot: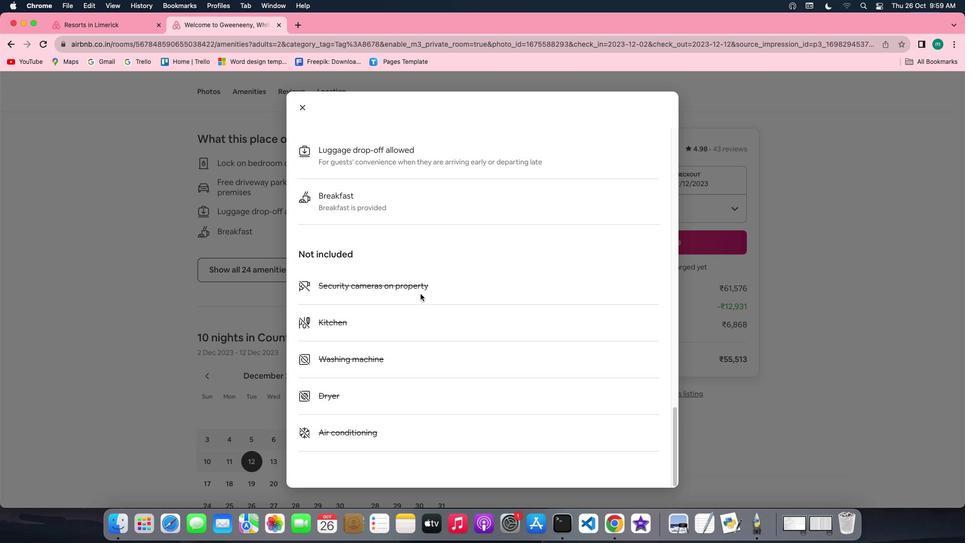 
Action: Mouse scrolled (420, 293) with delta (0, -1)
Screenshot: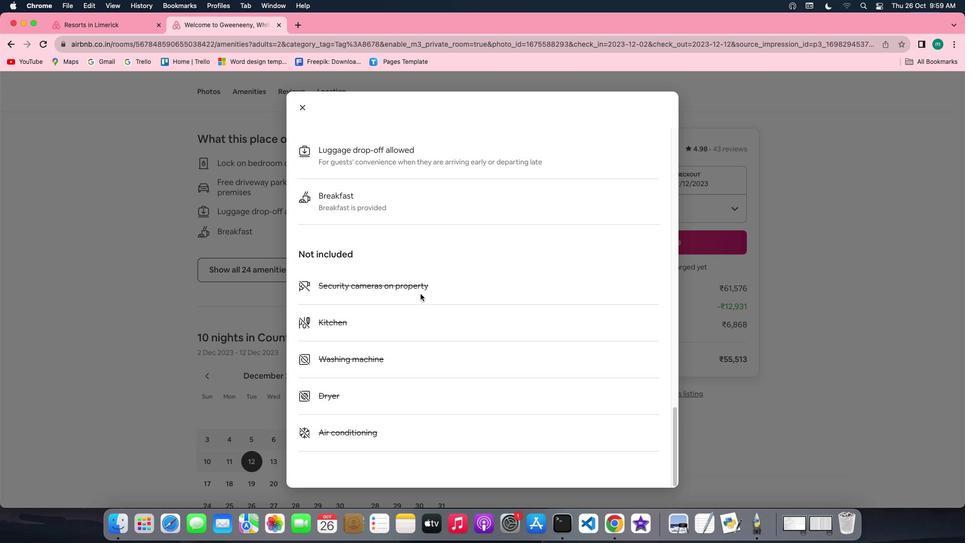 
Action: Mouse scrolled (420, 293) with delta (0, -2)
Screenshot: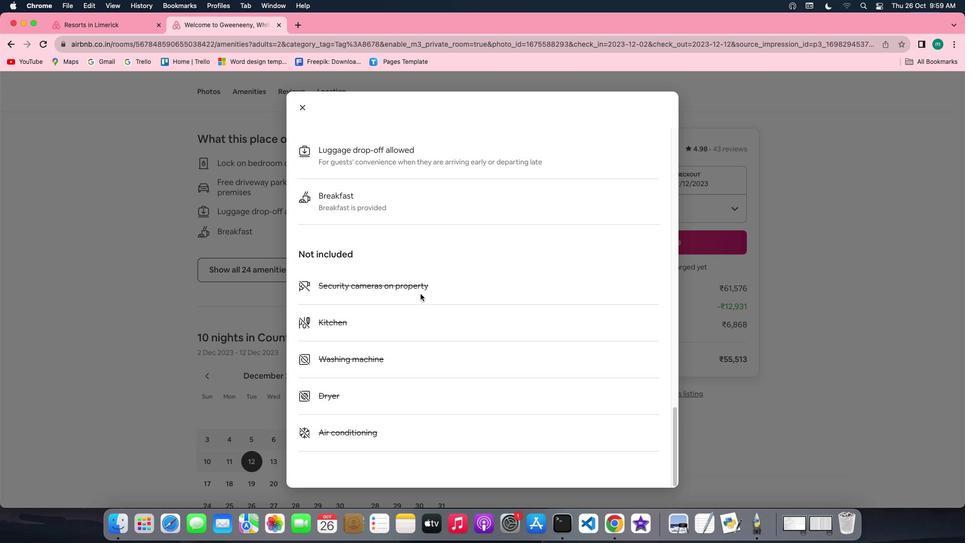 
Action: Mouse moved to (305, 107)
Screenshot: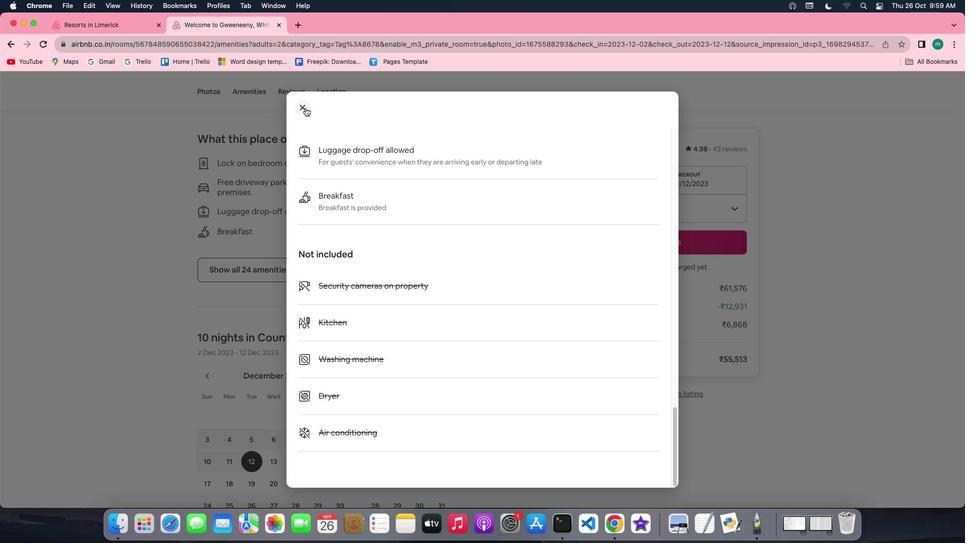 
Action: Mouse pressed left at (305, 107)
Screenshot: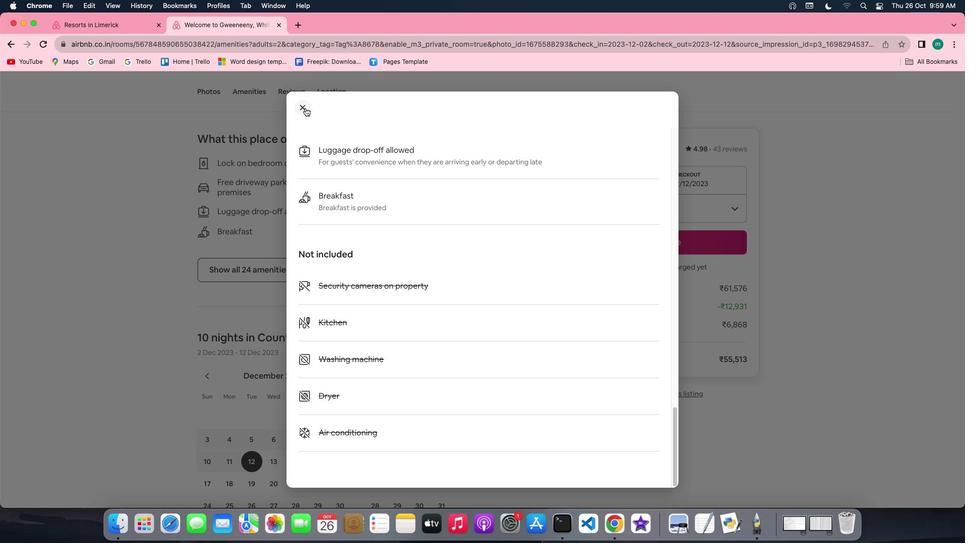 
Action: Mouse moved to (282, 193)
Screenshot: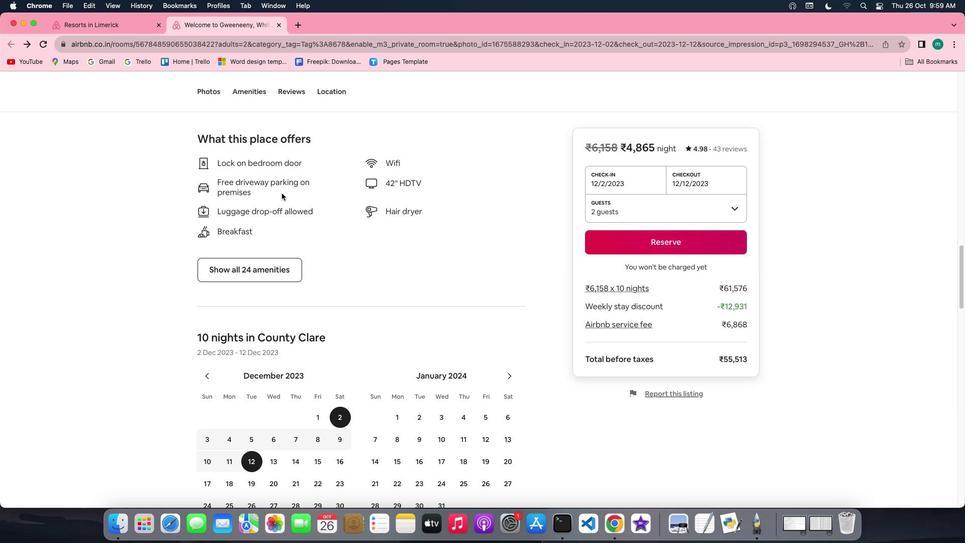 
Action: Mouse scrolled (282, 193) with delta (0, 0)
Screenshot: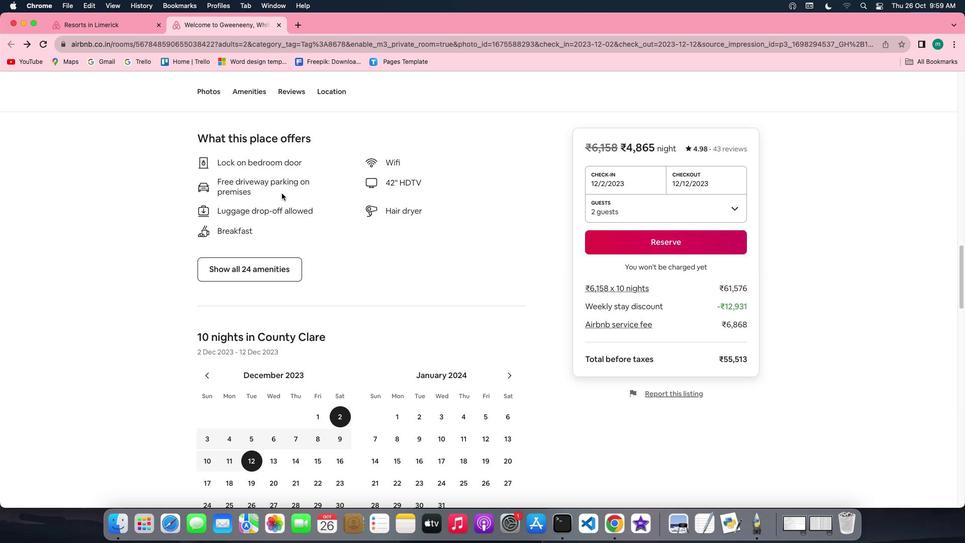 
Action: Mouse scrolled (282, 193) with delta (0, 0)
